 Task: Research Airbnb options in Baghlan, Afghanistan from 4th December, 2023 to 10th December, 2023 for 8 adults, 2 children. Place can be entire room or shared room with 4 bedrooms having 8 beds and 4 bathrooms. Property type can be house. Amenities needed are: wifi,kitchen, pool, gym, breakfast.
Action: Mouse moved to (484, 99)
Screenshot: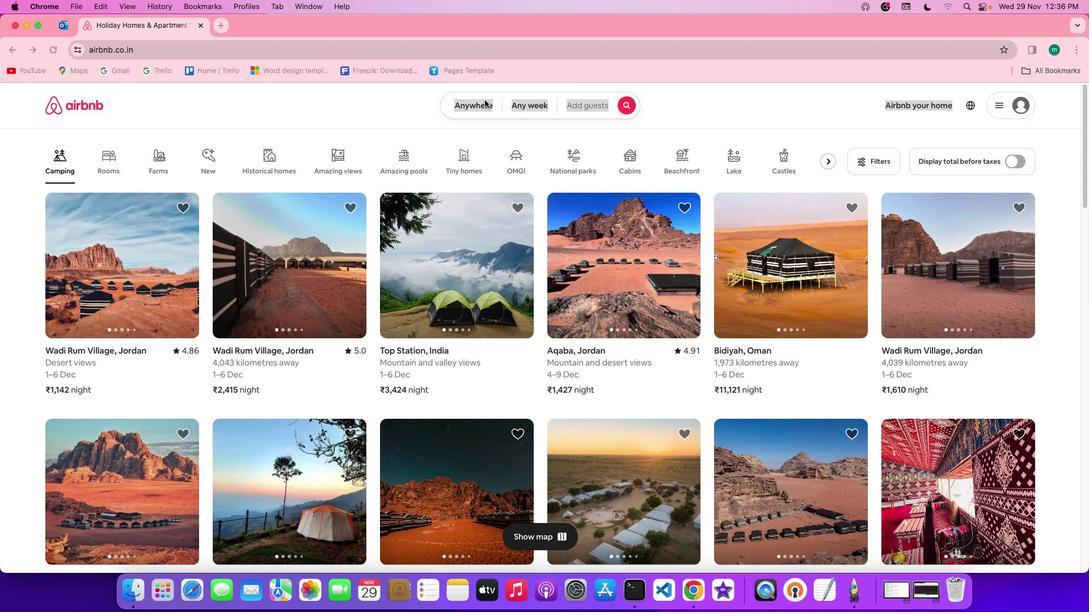 
Action: Mouse pressed left at (484, 99)
Screenshot: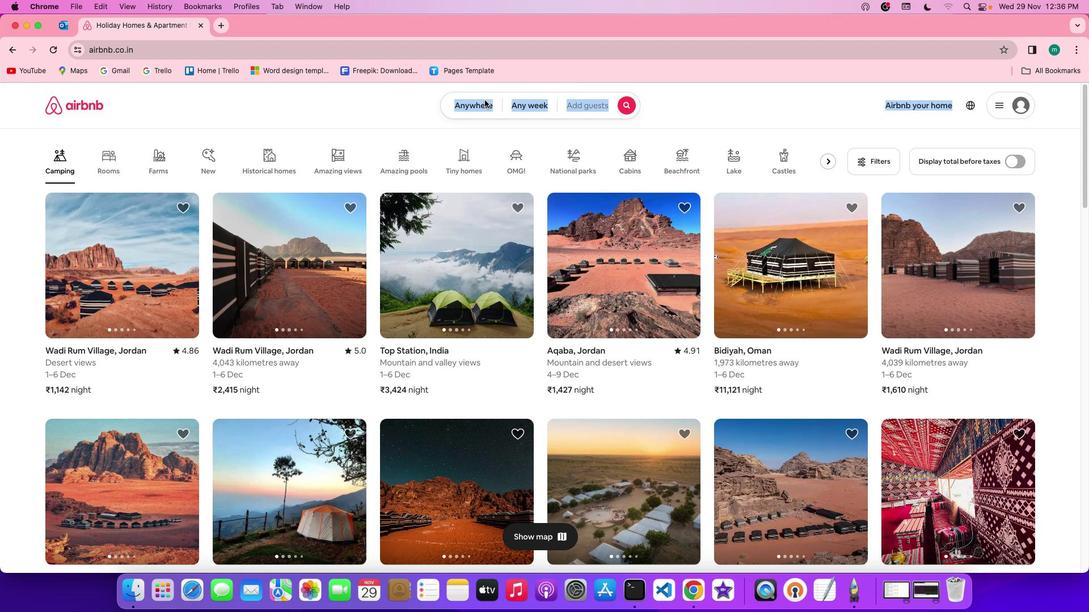 
Action: Mouse pressed left at (484, 99)
Screenshot: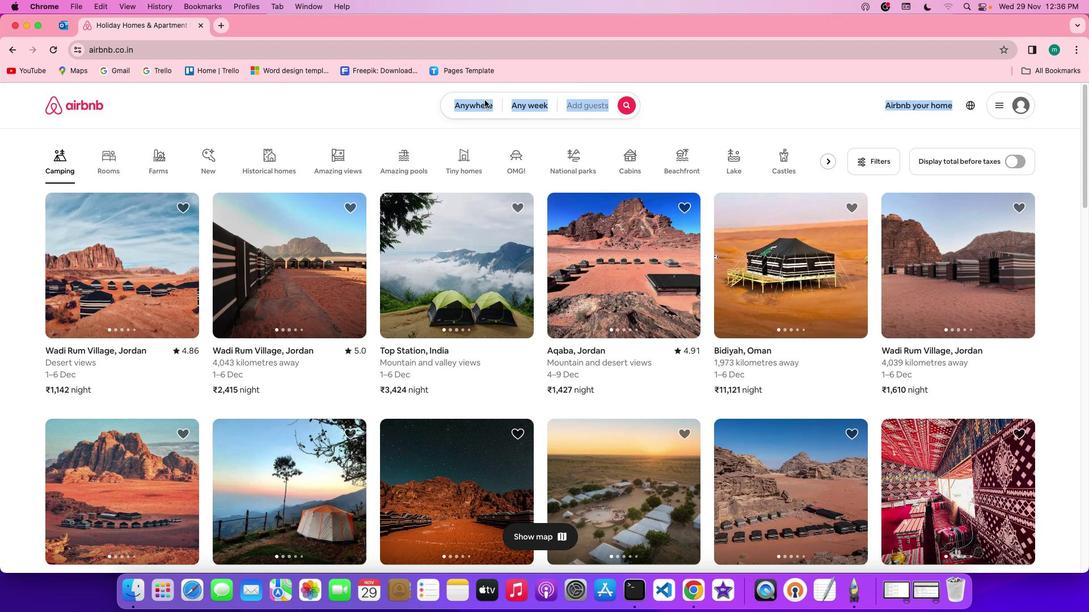
Action: Mouse moved to (396, 148)
Screenshot: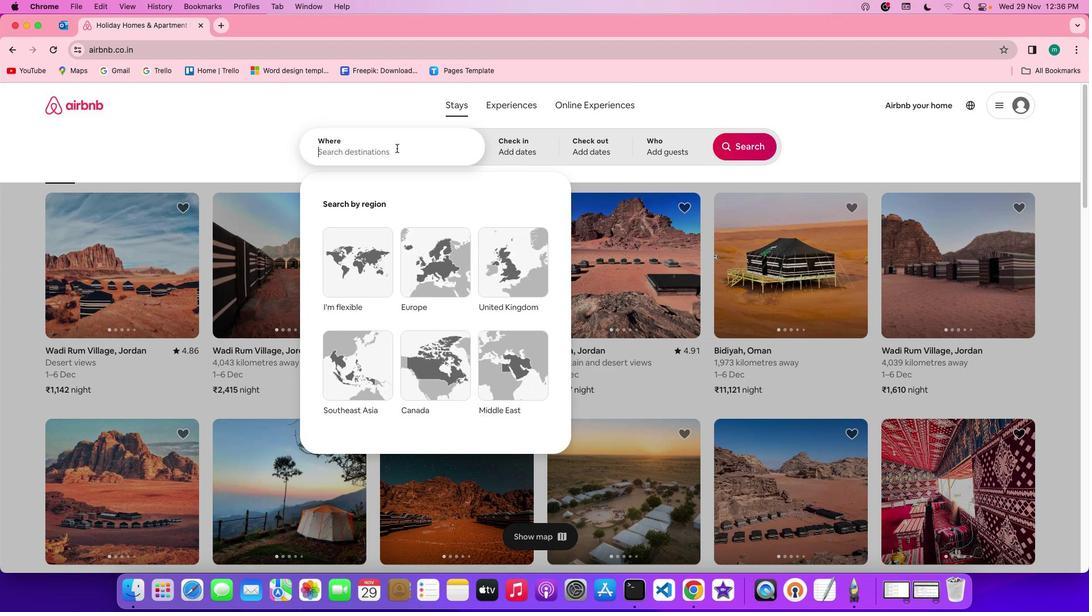 
Action: Mouse pressed left at (396, 148)
Screenshot: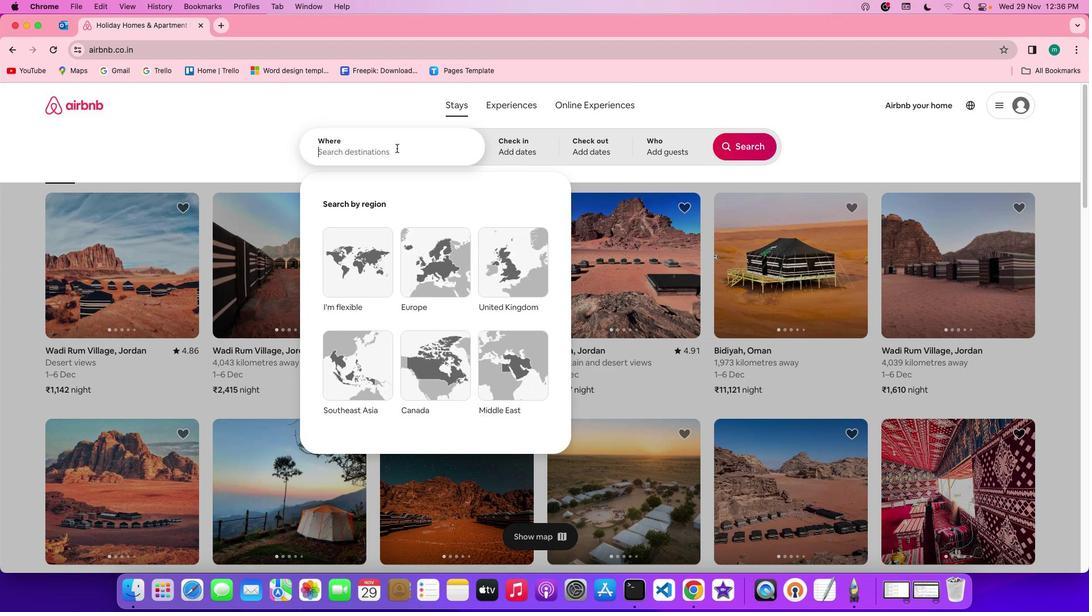 
Action: Key pressed Key.shift'B''a''g''h''l''a''n'','Key.spaceKey.shift'a''g'Key.backspace'f''g''j'Key.backspace'h''a''n''i''s''t''a''n'
Screenshot: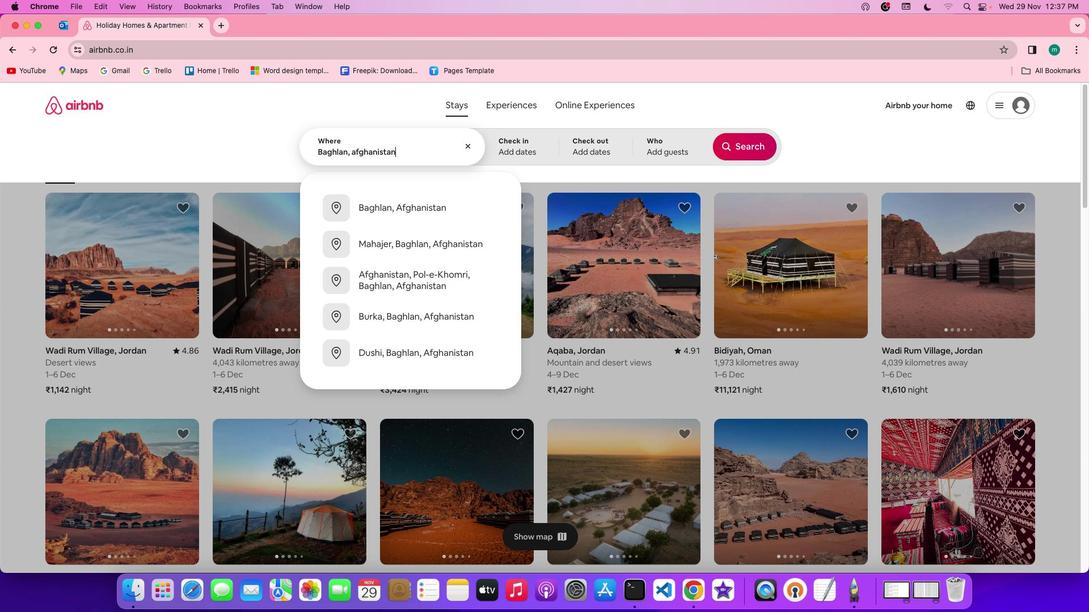 
Action: Mouse moved to (544, 146)
Screenshot: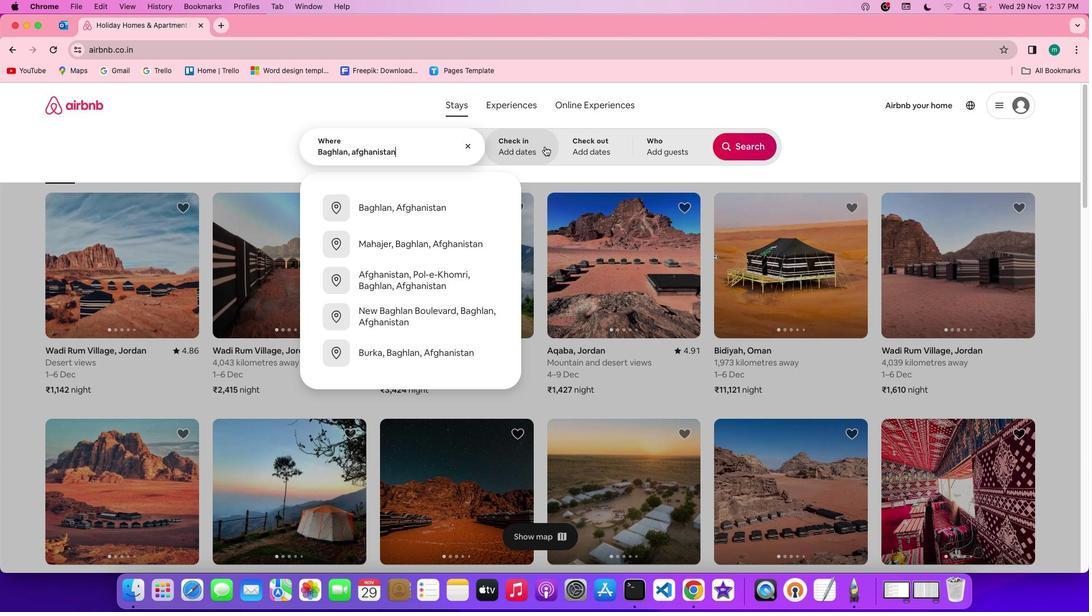 
Action: Mouse pressed left at (544, 146)
Screenshot: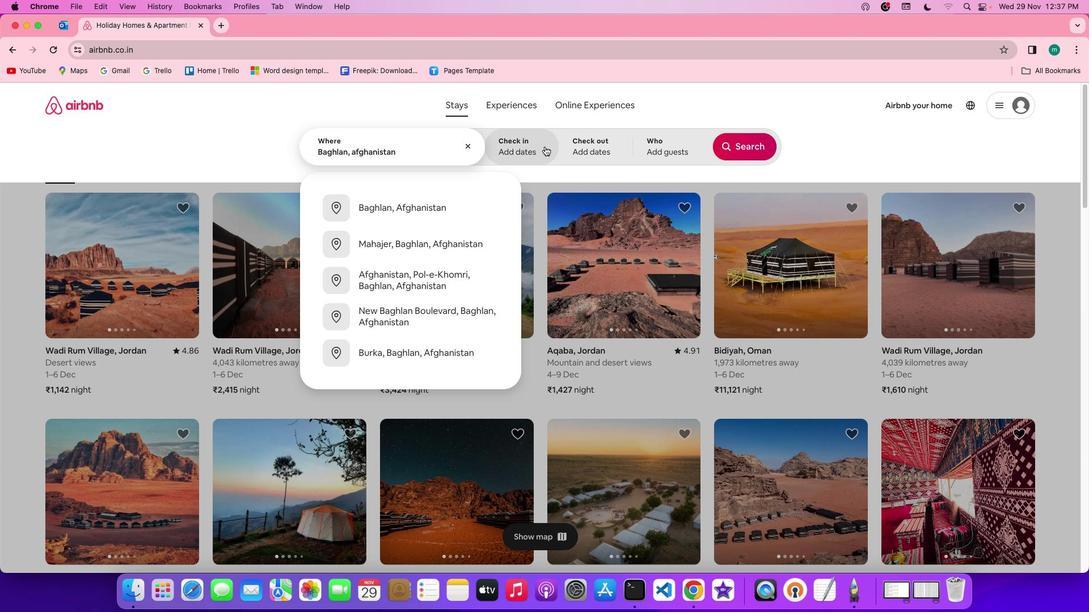
Action: Mouse moved to (586, 316)
Screenshot: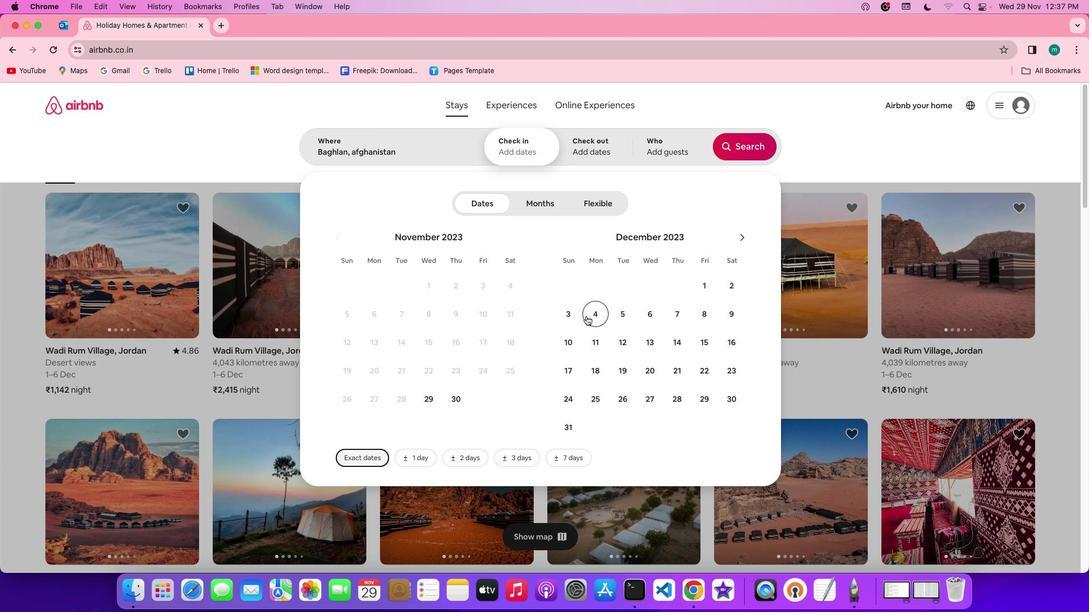 
Action: Mouse pressed left at (586, 316)
Screenshot: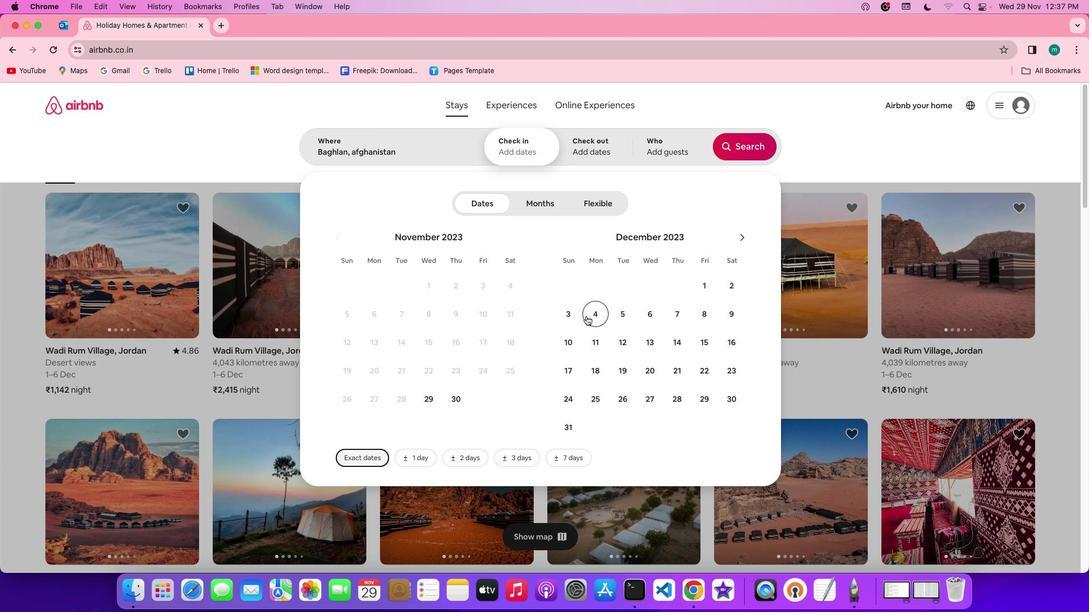 
Action: Mouse moved to (567, 345)
Screenshot: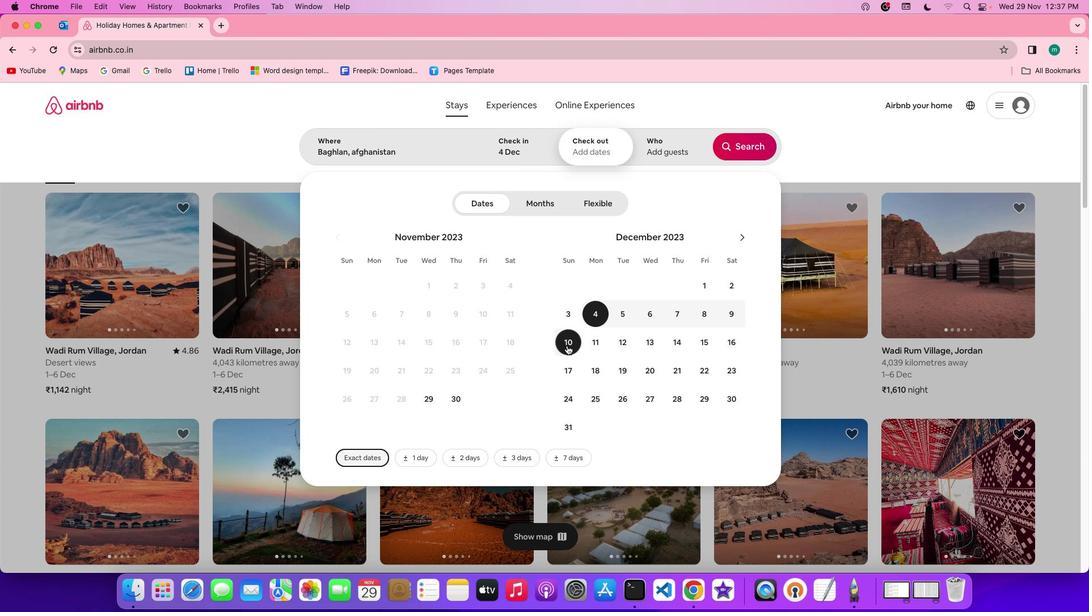 
Action: Mouse pressed left at (567, 345)
Screenshot: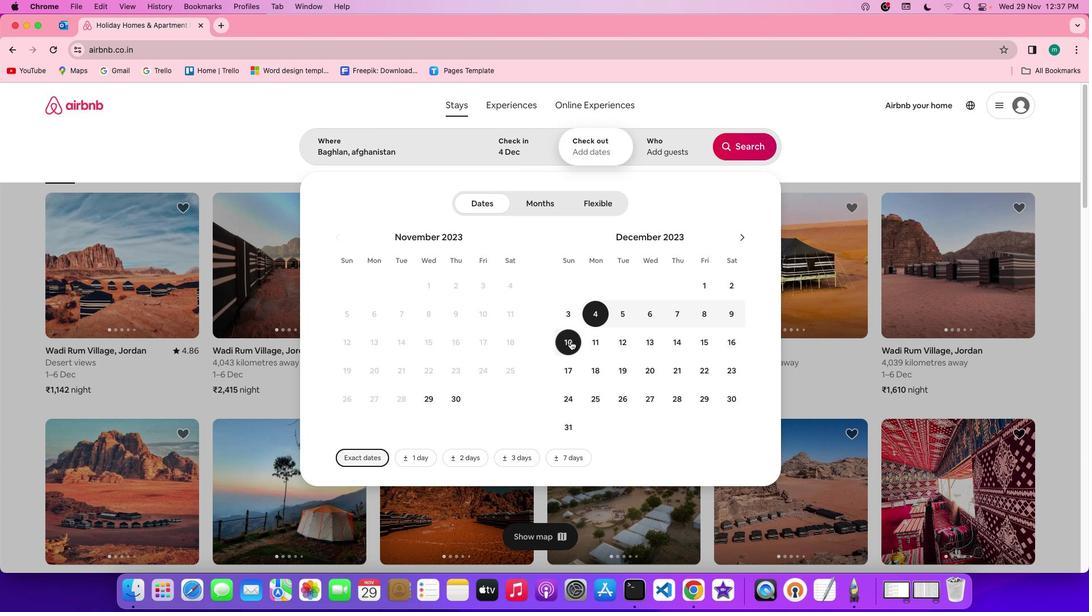 
Action: Mouse moved to (663, 158)
Screenshot: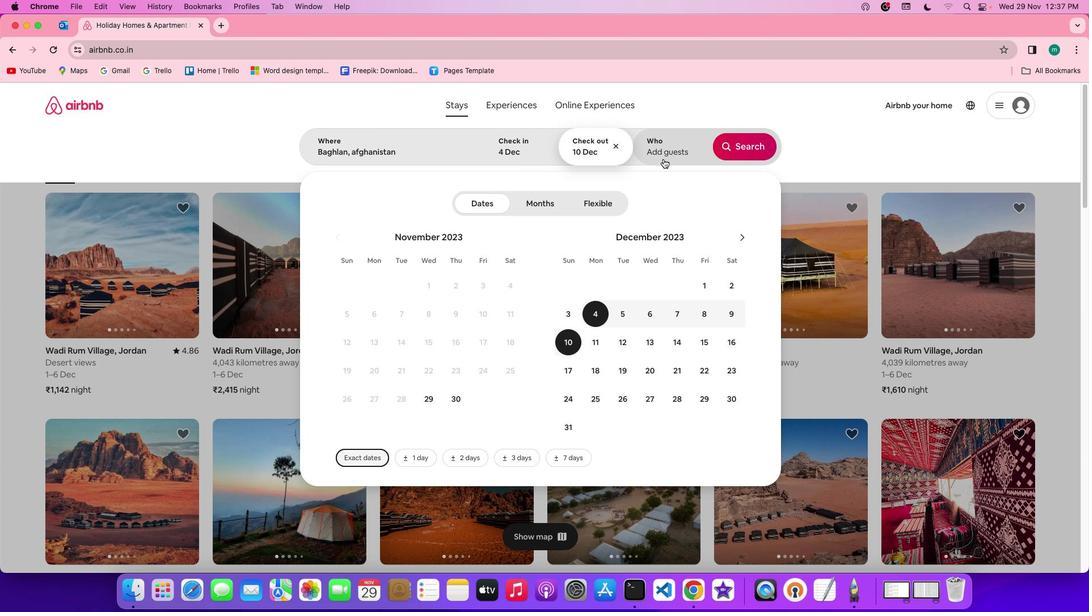 
Action: Mouse pressed left at (663, 158)
Screenshot: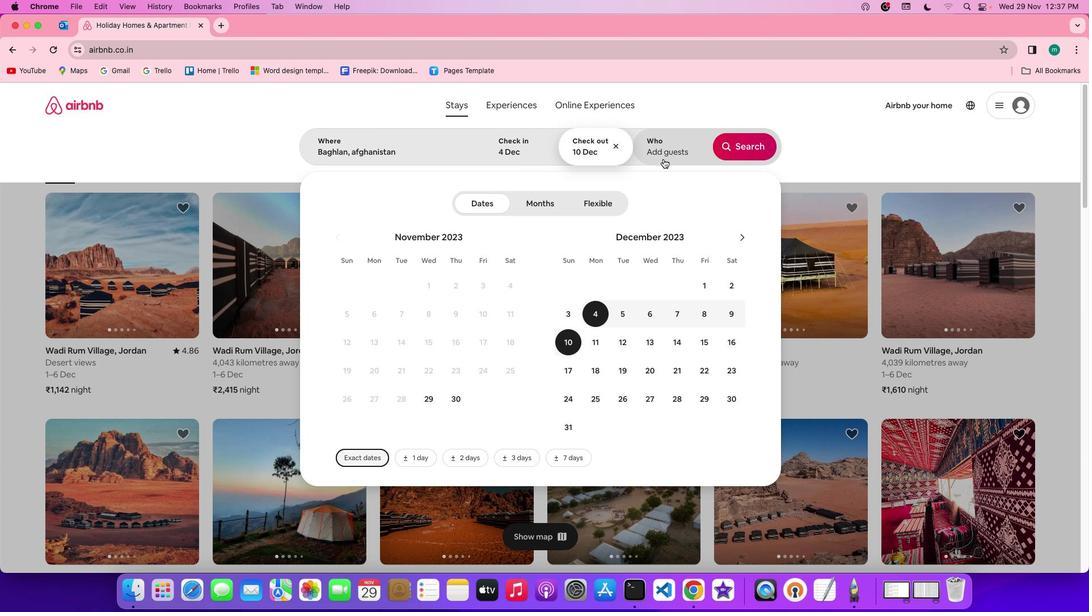 
Action: Mouse moved to (753, 208)
Screenshot: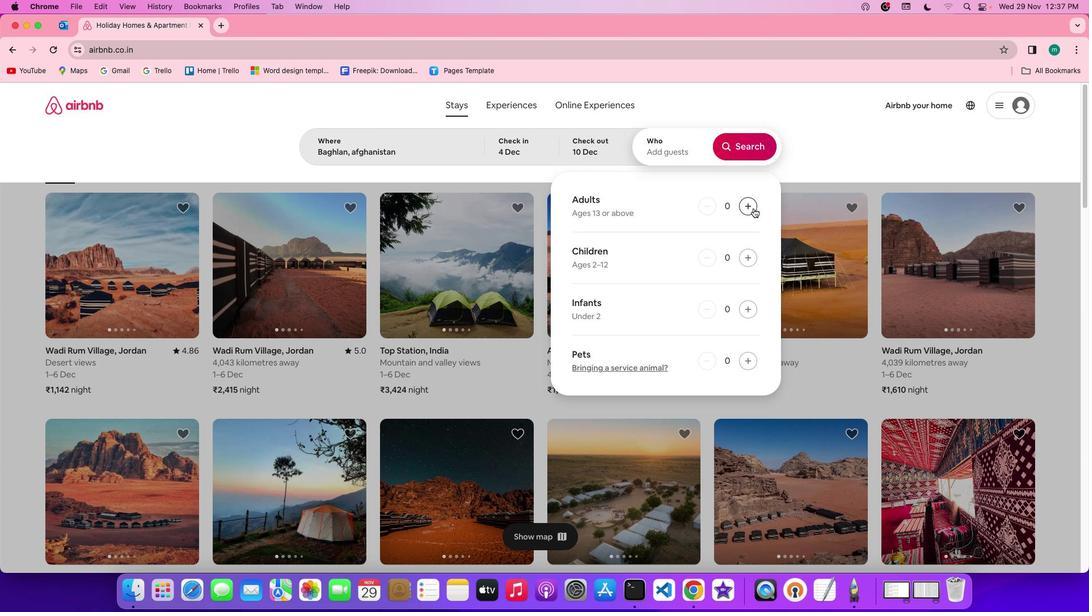 
Action: Mouse pressed left at (753, 208)
Screenshot: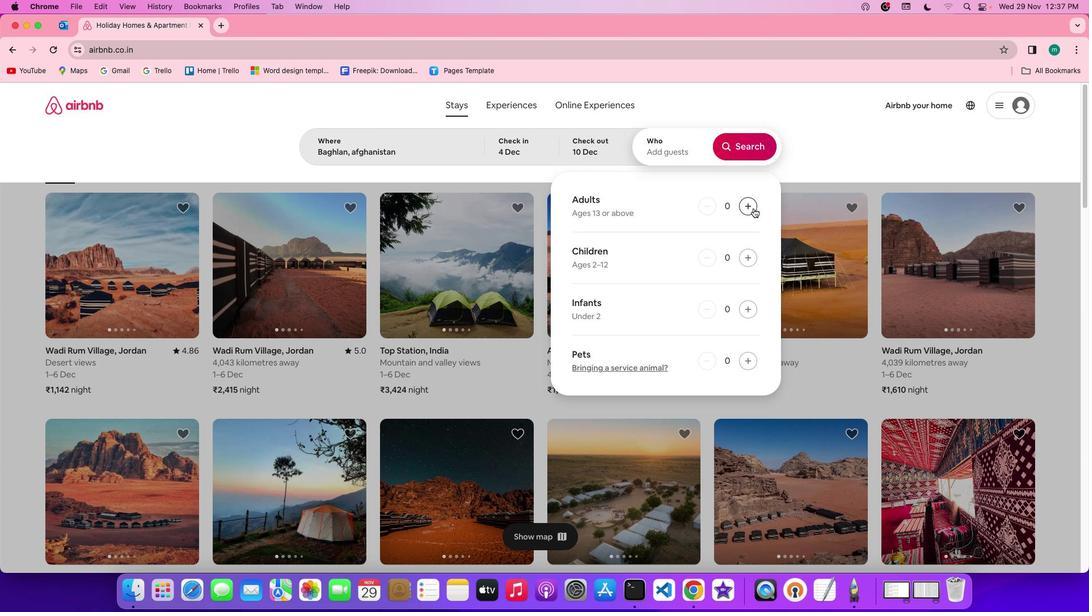 
Action: Mouse pressed left at (753, 208)
Screenshot: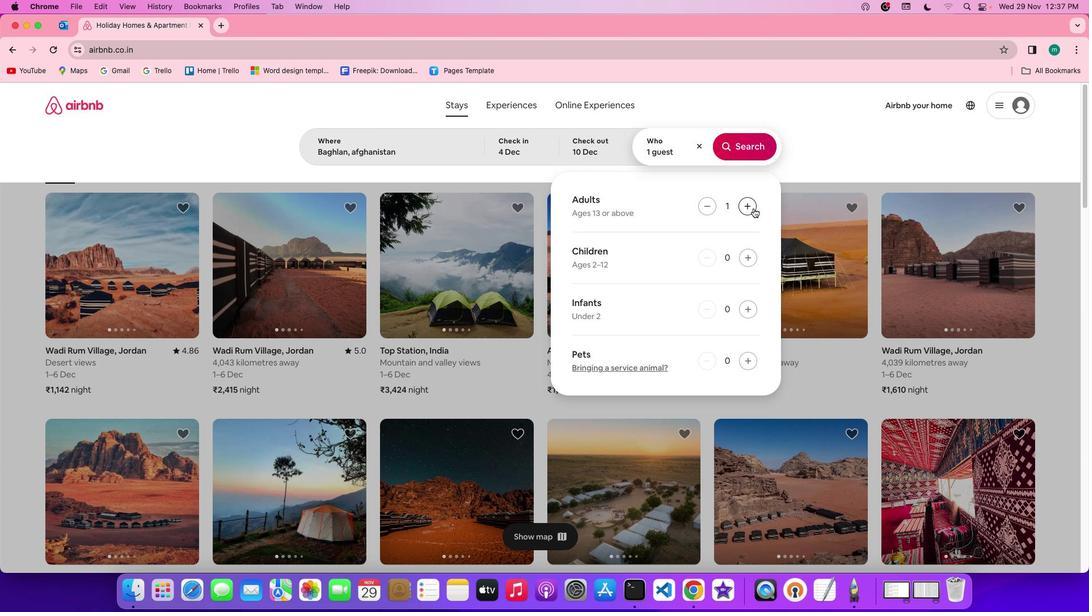 
Action: Mouse pressed left at (753, 208)
Screenshot: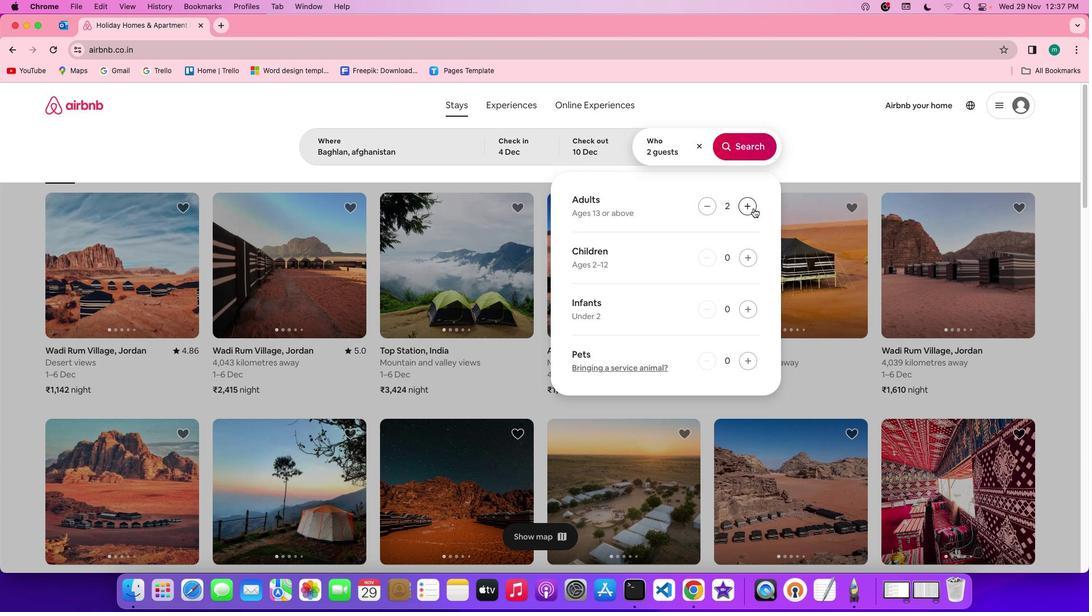 
Action: Mouse pressed left at (753, 208)
Screenshot: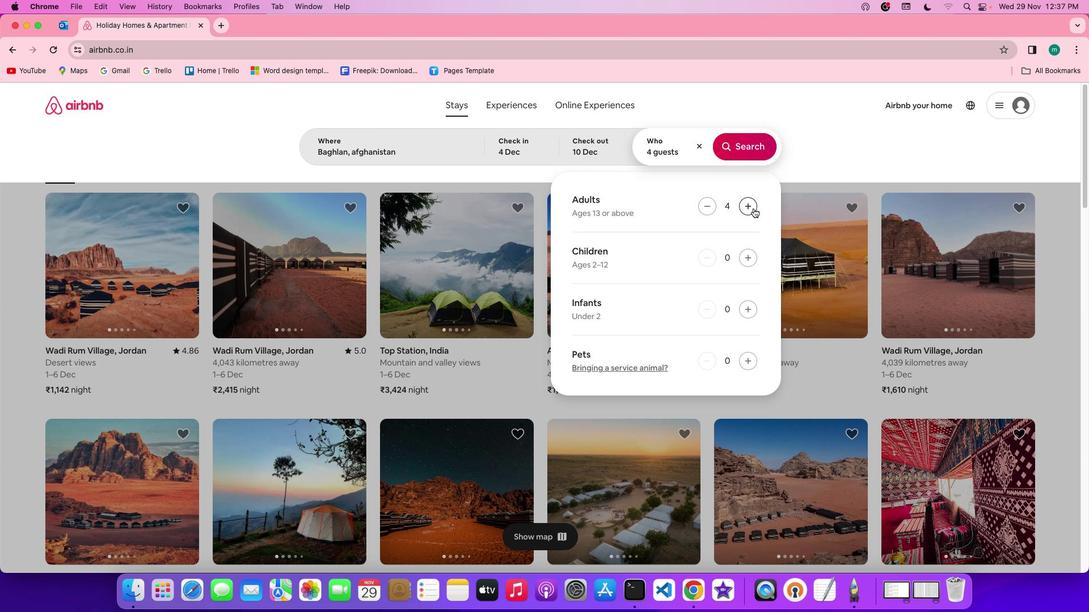 
Action: Mouse pressed left at (753, 208)
Screenshot: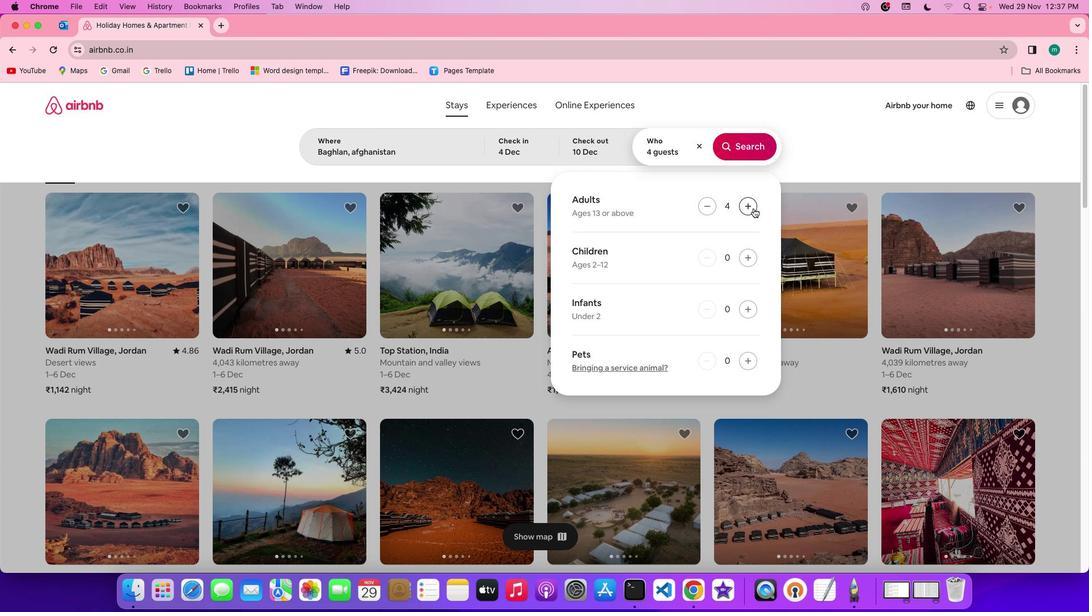 
Action: Mouse pressed left at (753, 208)
Screenshot: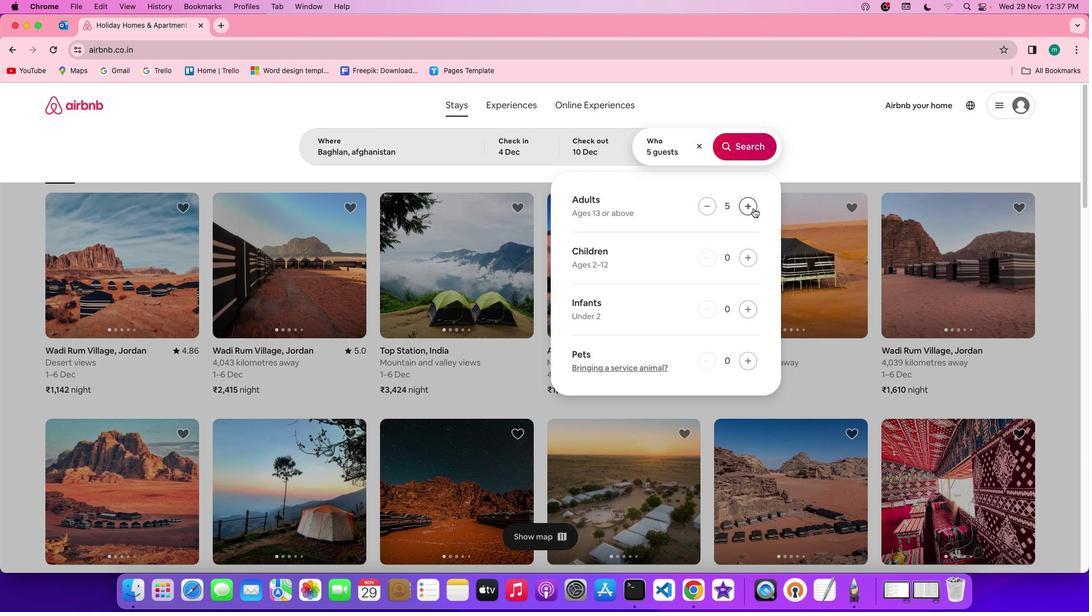 
Action: Mouse pressed left at (753, 208)
Screenshot: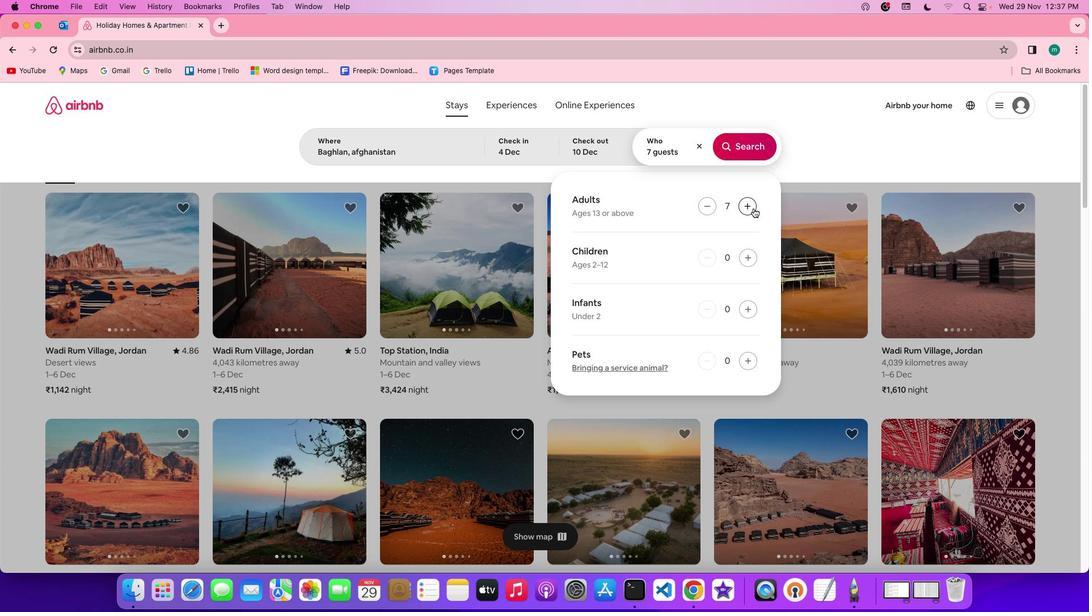 
Action: Mouse pressed left at (753, 208)
Screenshot: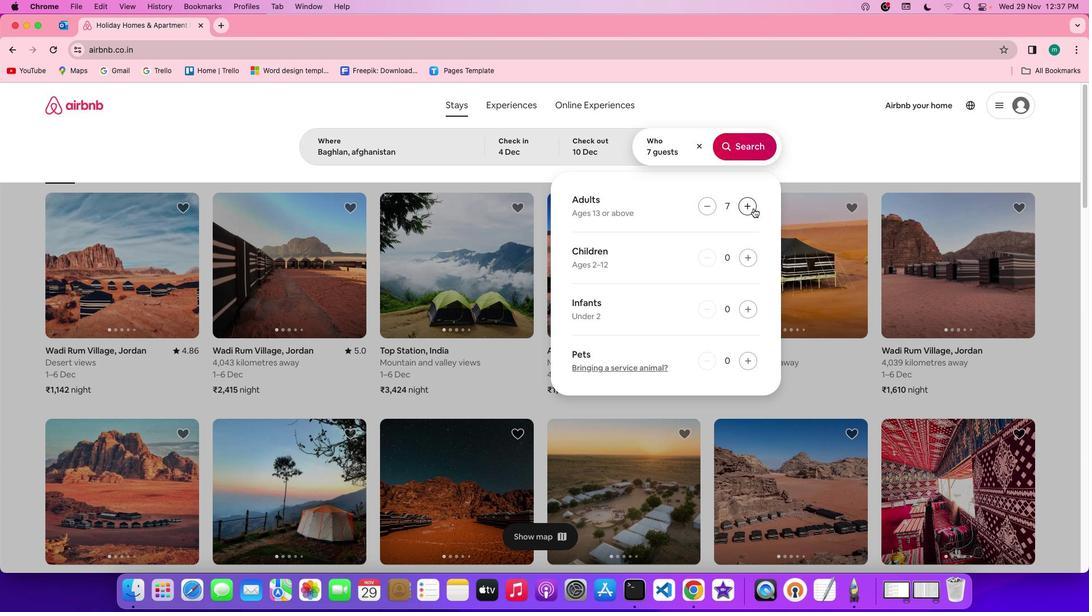 
Action: Mouse moved to (755, 258)
Screenshot: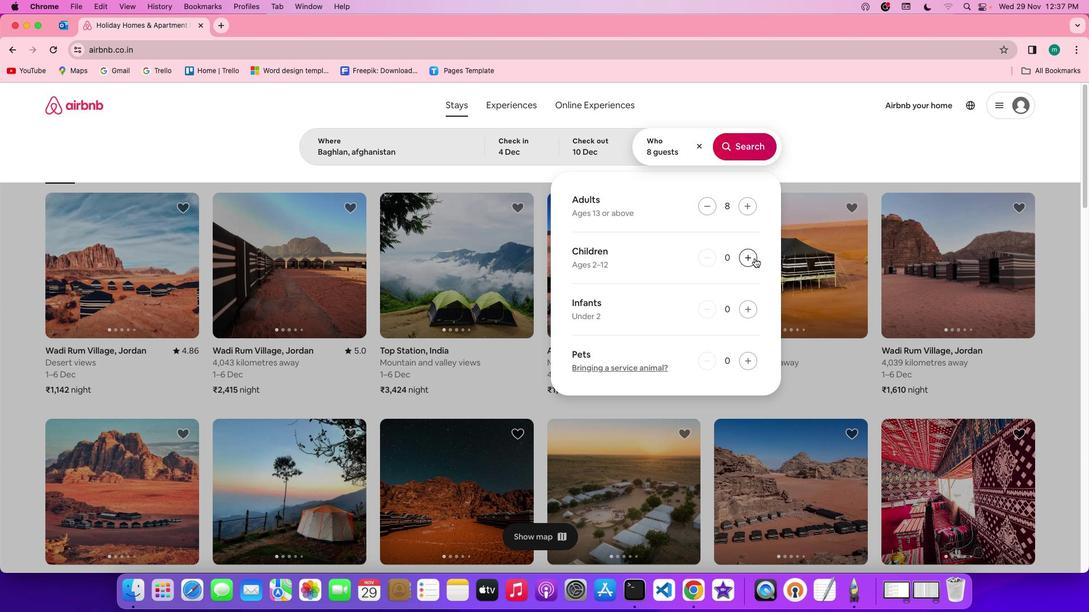 
Action: Mouse pressed left at (755, 258)
Screenshot: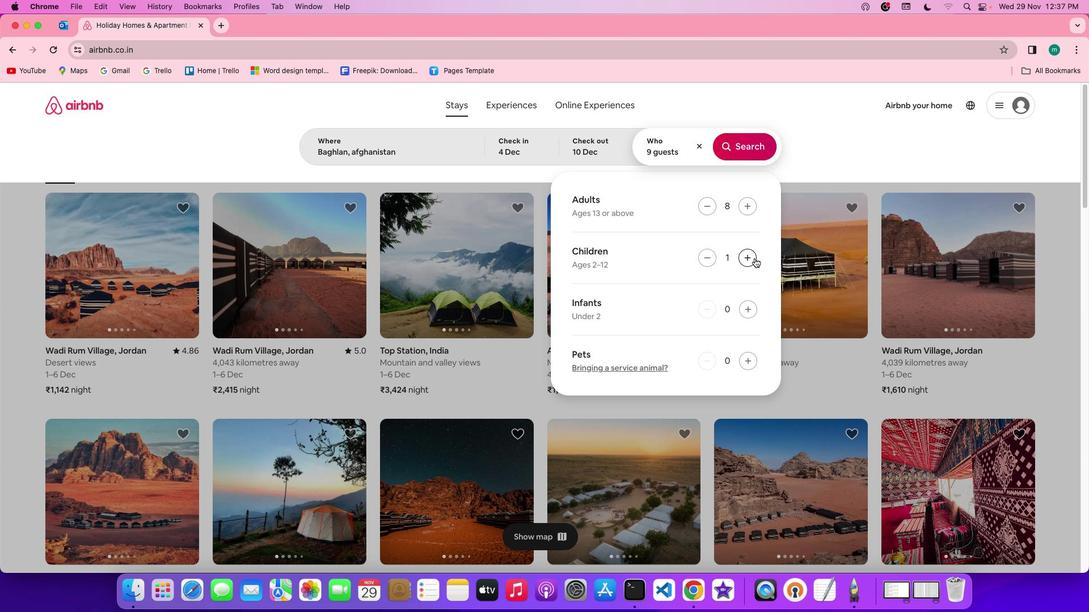 
Action: Mouse moved to (755, 258)
Screenshot: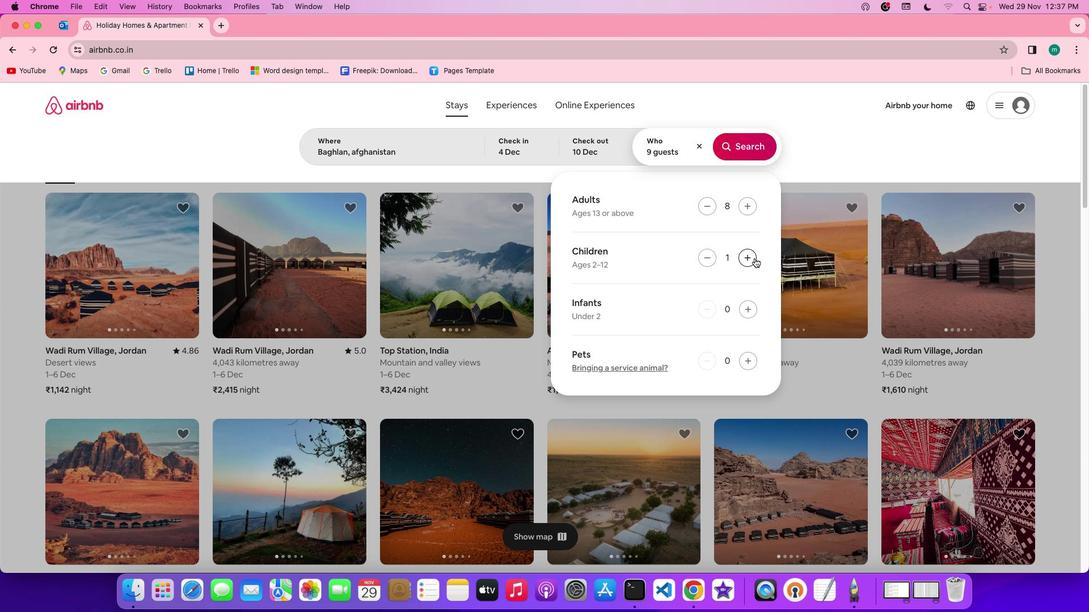 
Action: Mouse pressed left at (755, 258)
Screenshot: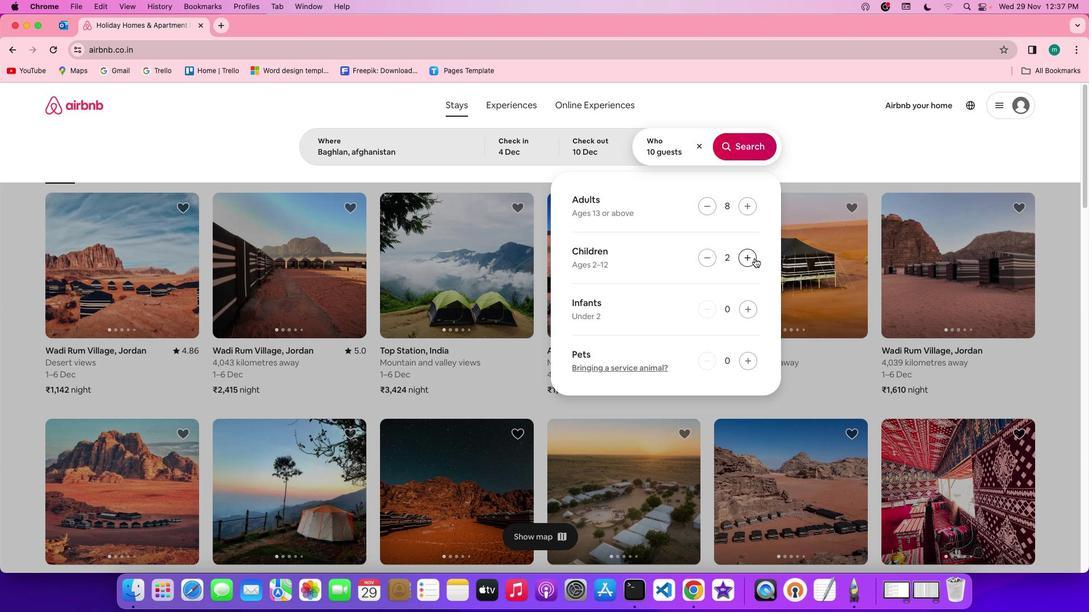 
Action: Mouse moved to (741, 153)
Screenshot: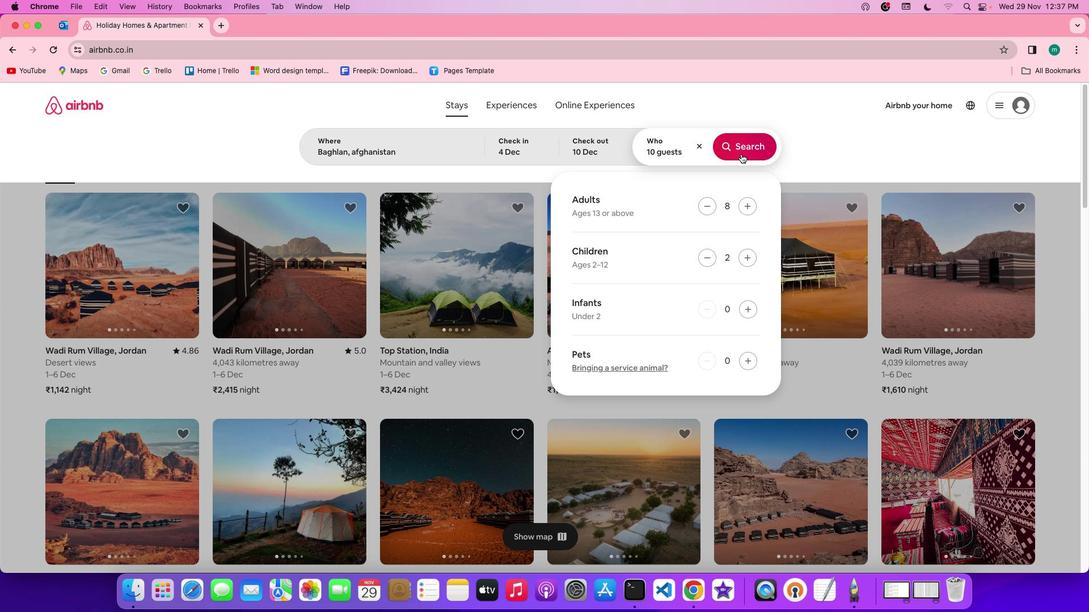
Action: Mouse pressed left at (741, 153)
Screenshot: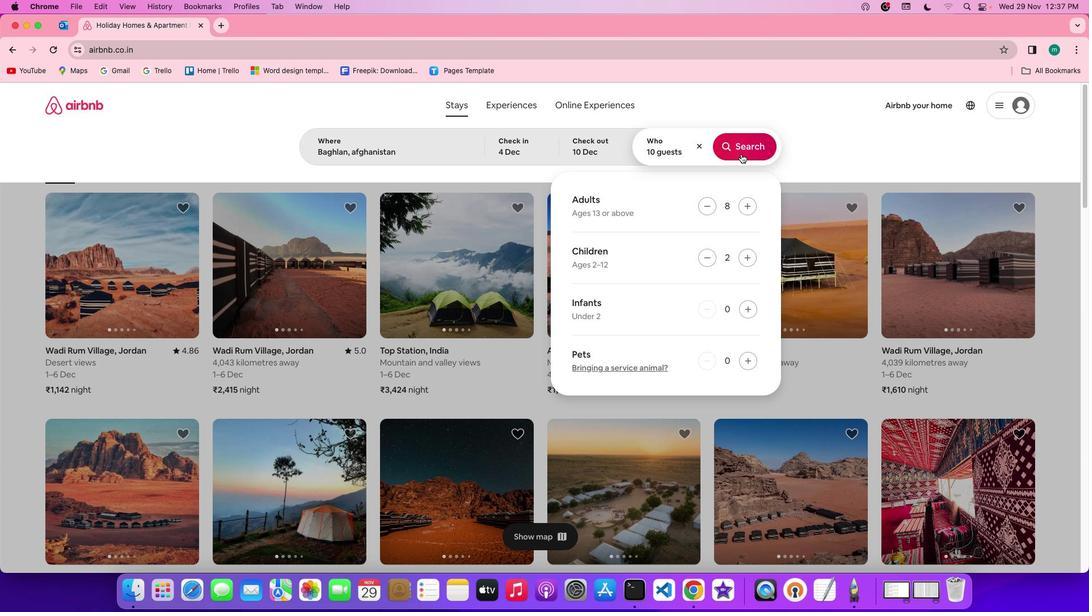 
Action: Mouse moved to (901, 149)
Screenshot: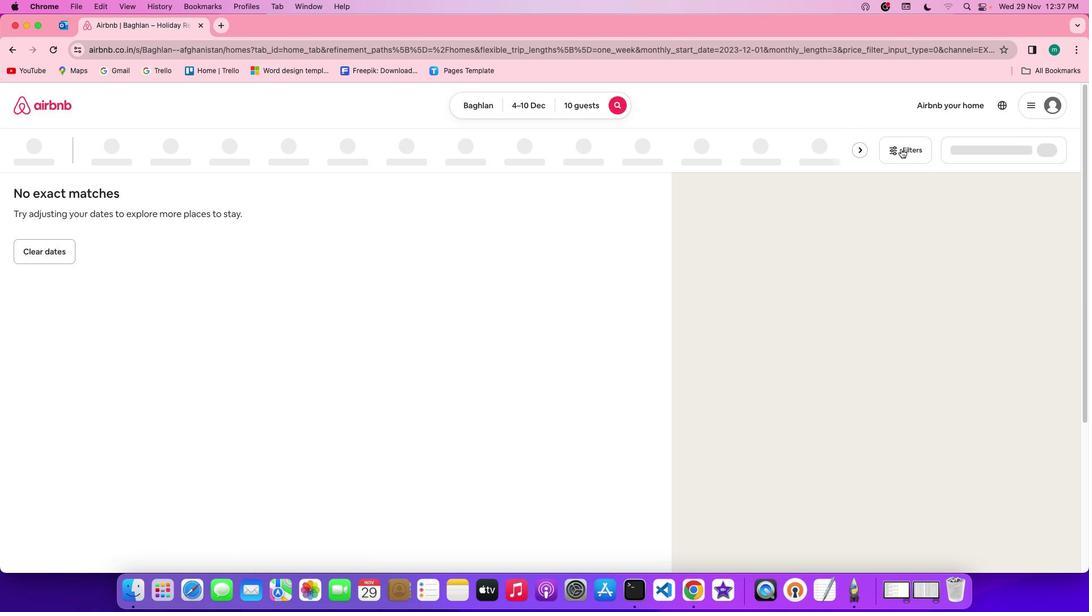 
Action: Mouse pressed left at (901, 149)
Screenshot: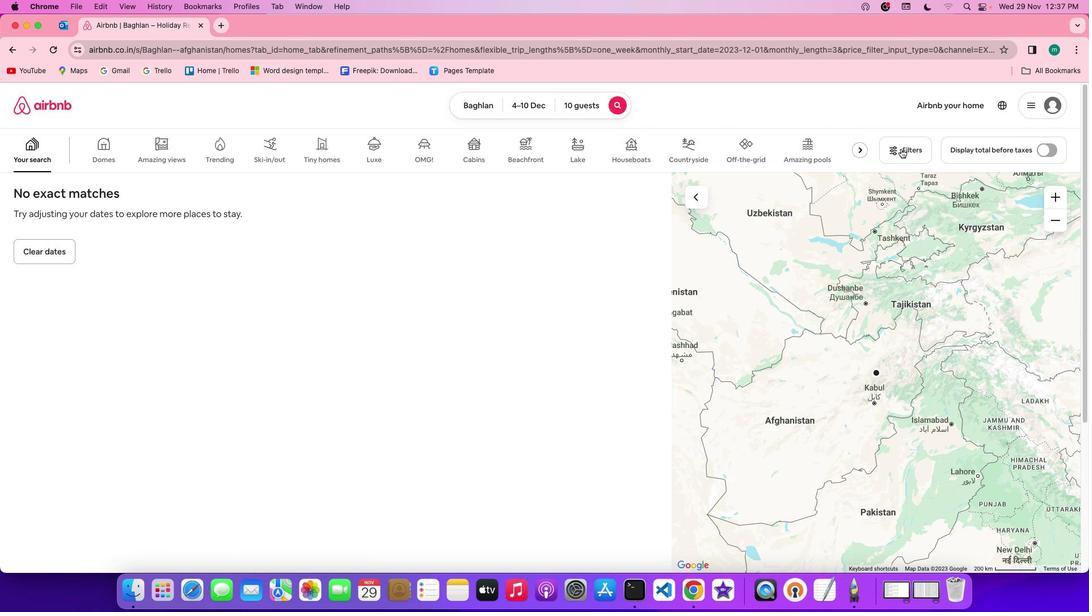 
Action: Mouse moved to (638, 313)
Screenshot: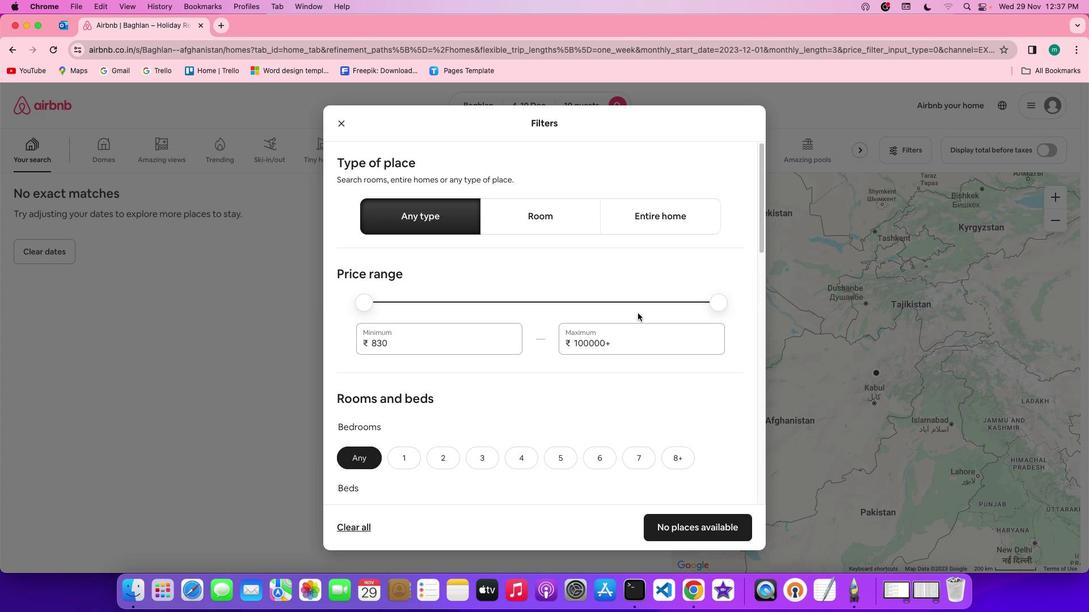 
Action: Mouse scrolled (638, 313) with delta (0, 0)
Screenshot: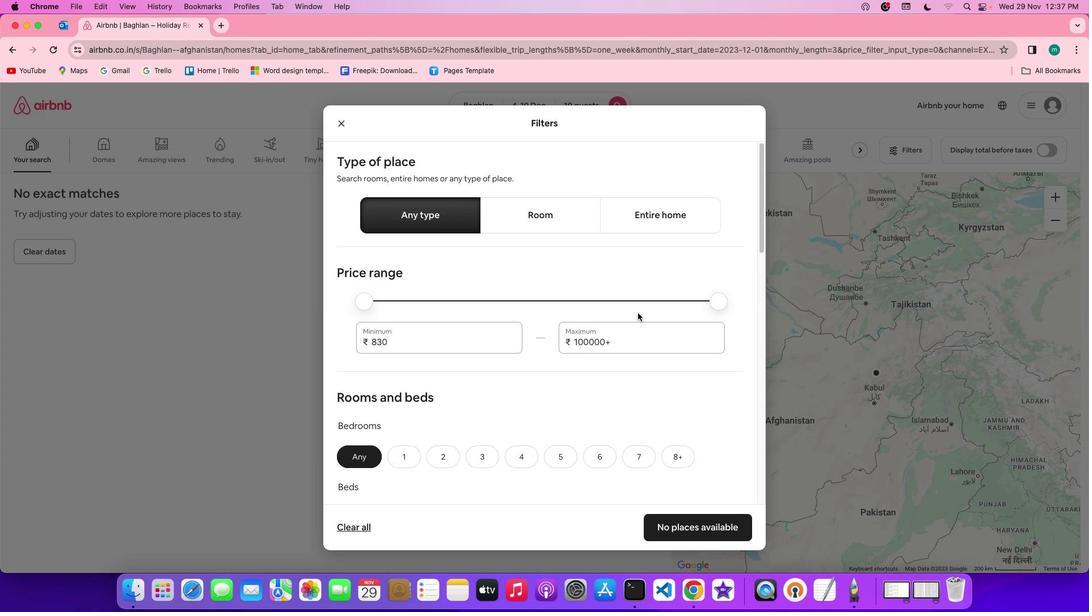 
Action: Mouse scrolled (638, 313) with delta (0, 0)
Screenshot: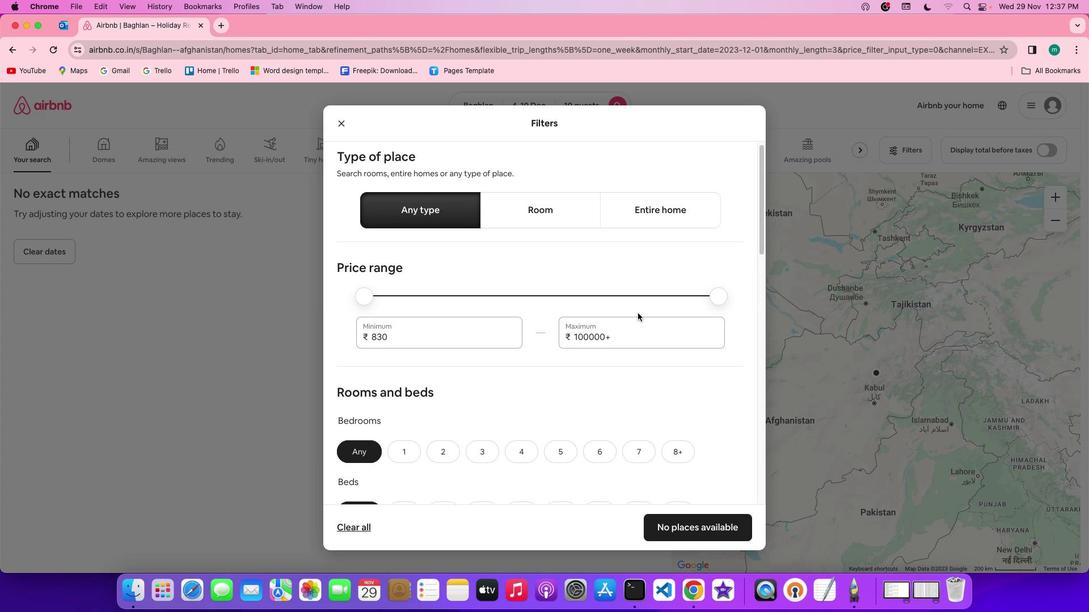 
Action: Mouse scrolled (638, 313) with delta (0, 0)
Screenshot: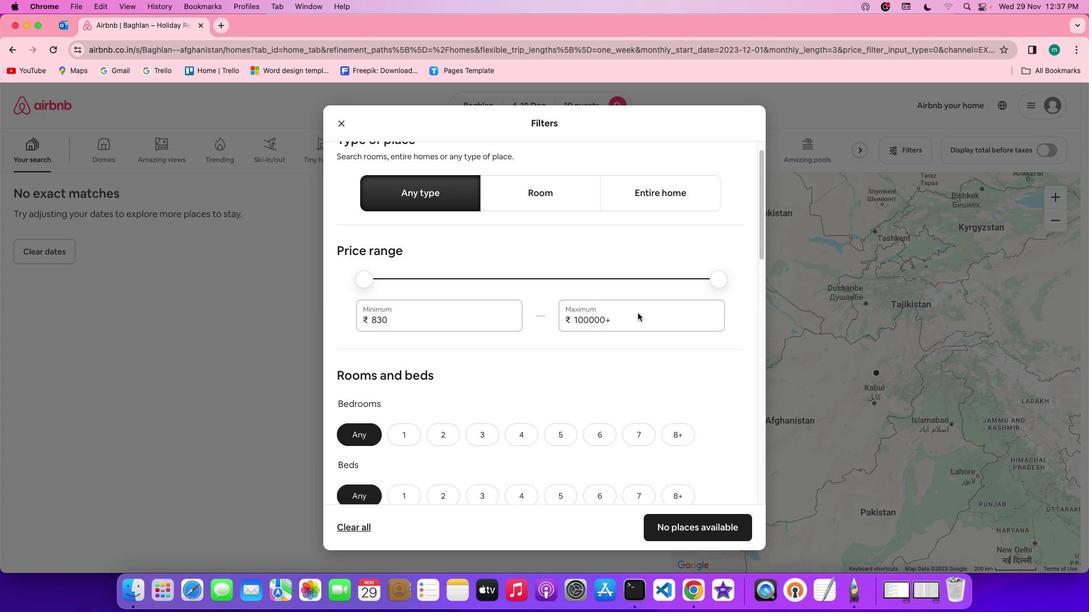
Action: Mouse scrolled (638, 313) with delta (0, 0)
Screenshot: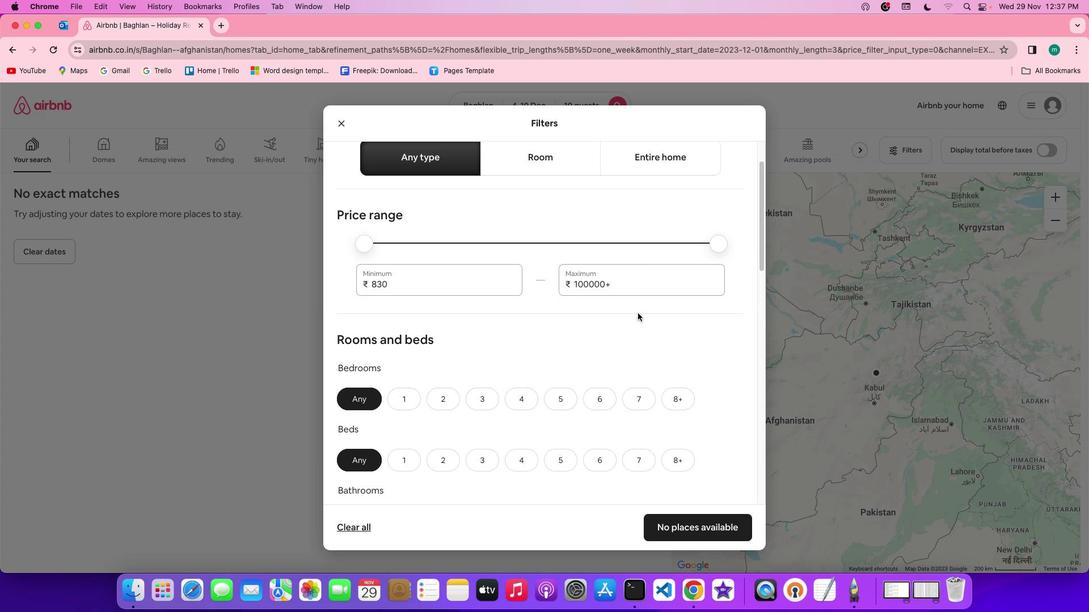 
Action: Mouse scrolled (638, 313) with delta (0, 0)
Screenshot: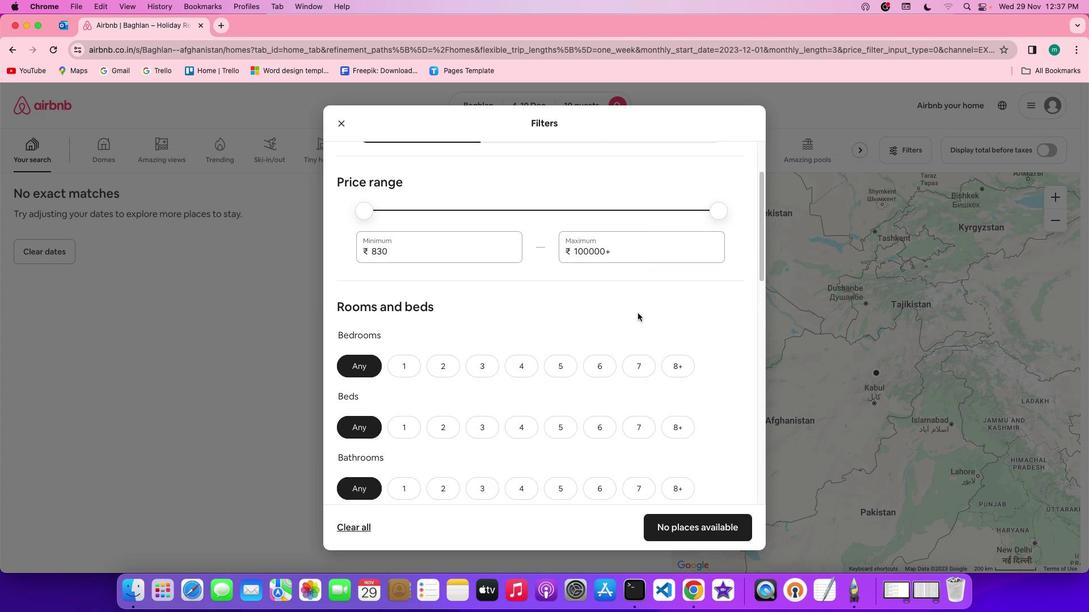 
Action: Mouse scrolled (638, 313) with delta (0, 0)
Screenshot: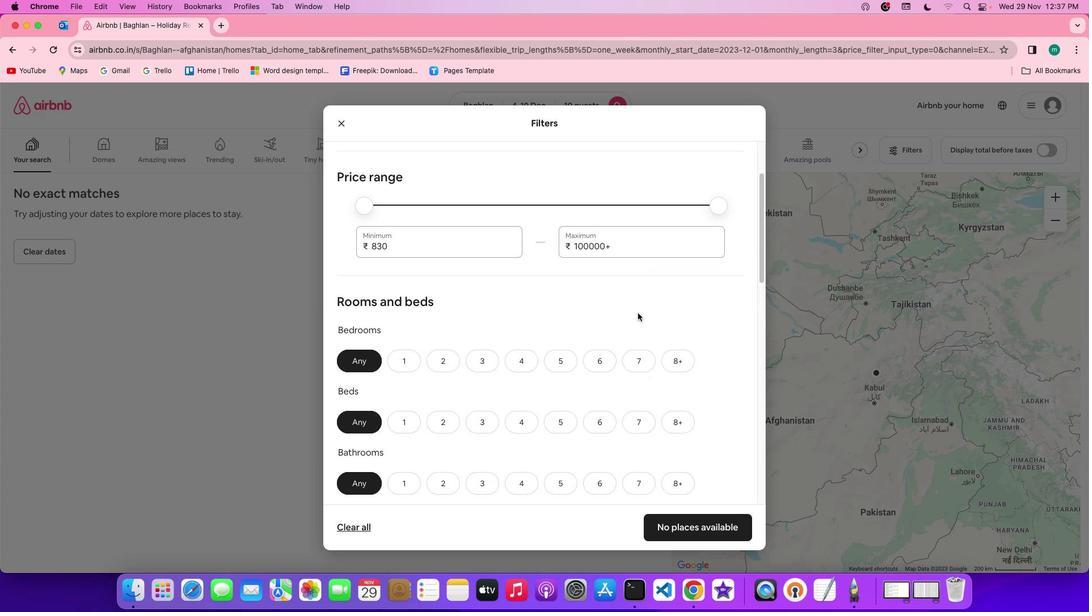 
Action: Mouse scrolled (638, 313) with delta (0, -1)
Screenshot: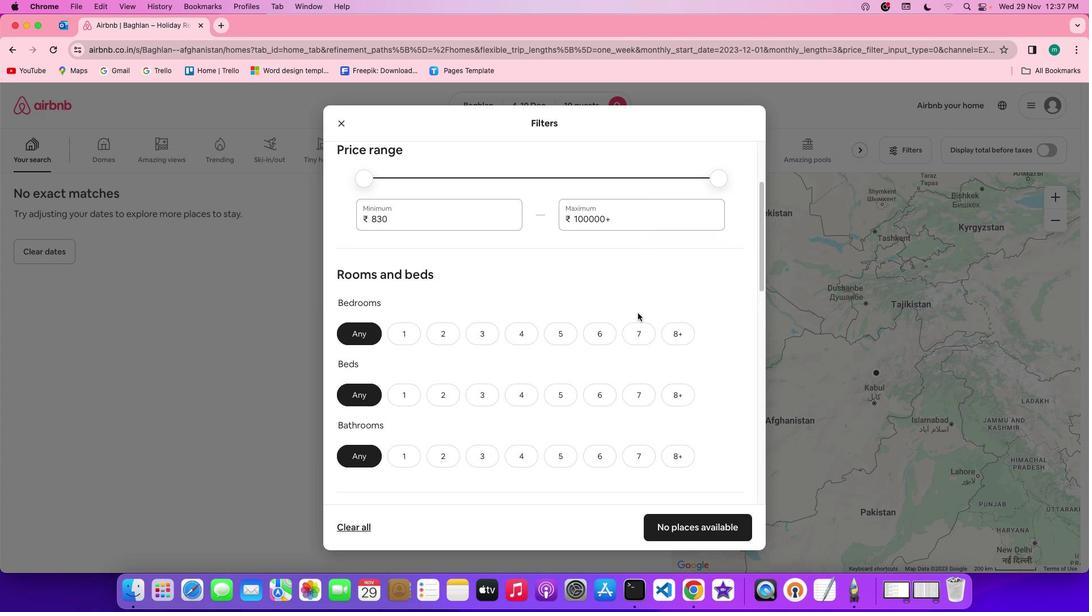 
Action: Mouse scrolled (638, 313) with delta (0, 0)
Screenshot: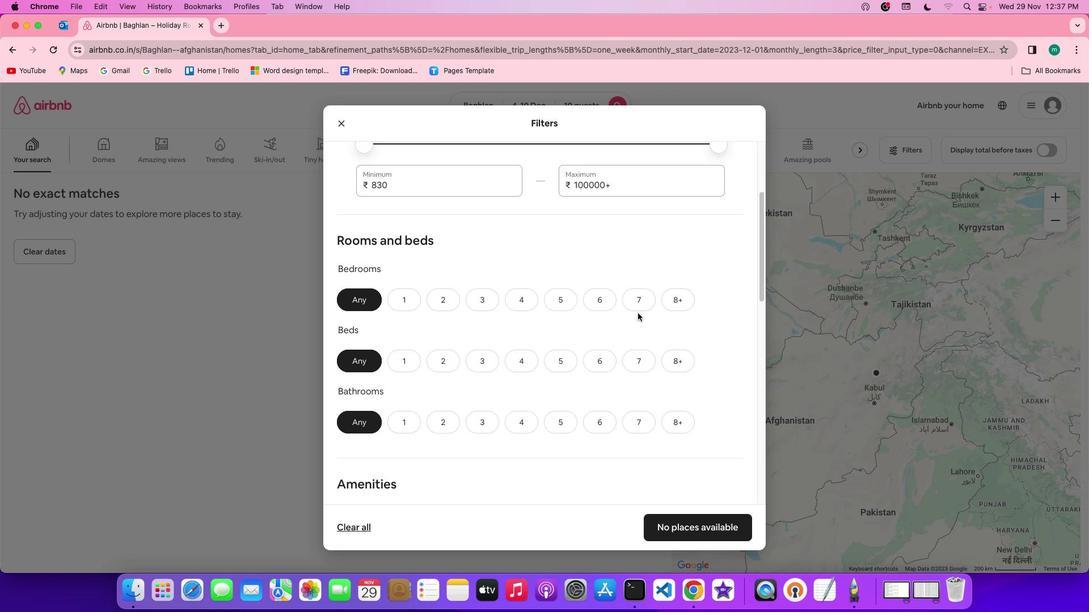 
Action: Mouse scrolled (638, 313) with delta (0, 0)
Screenshot: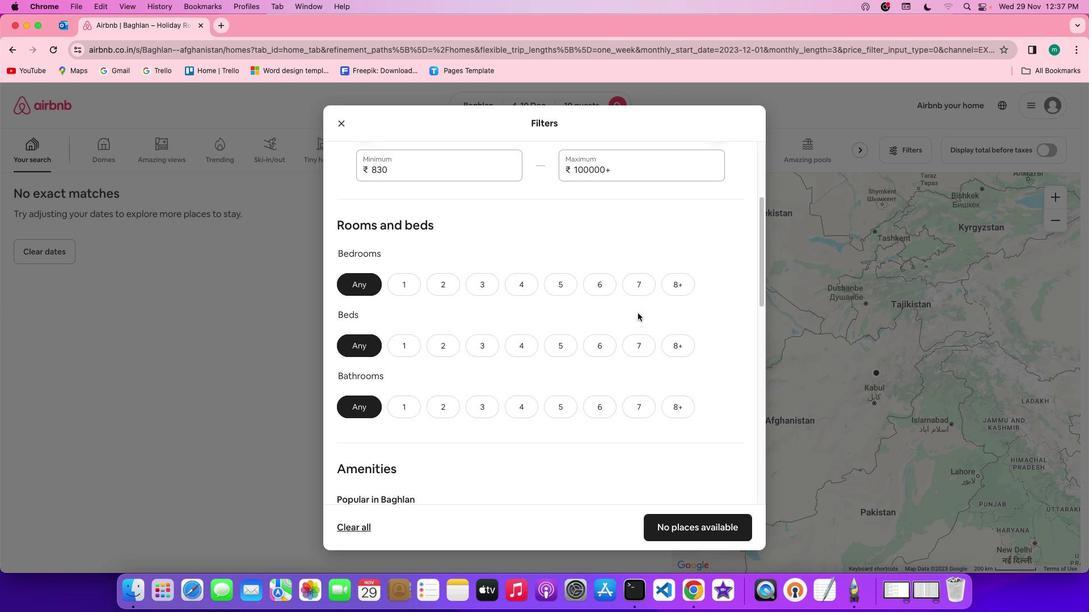 
Action: Mouse scrolled (638, 313) with delta (0, -1)
Screenshot: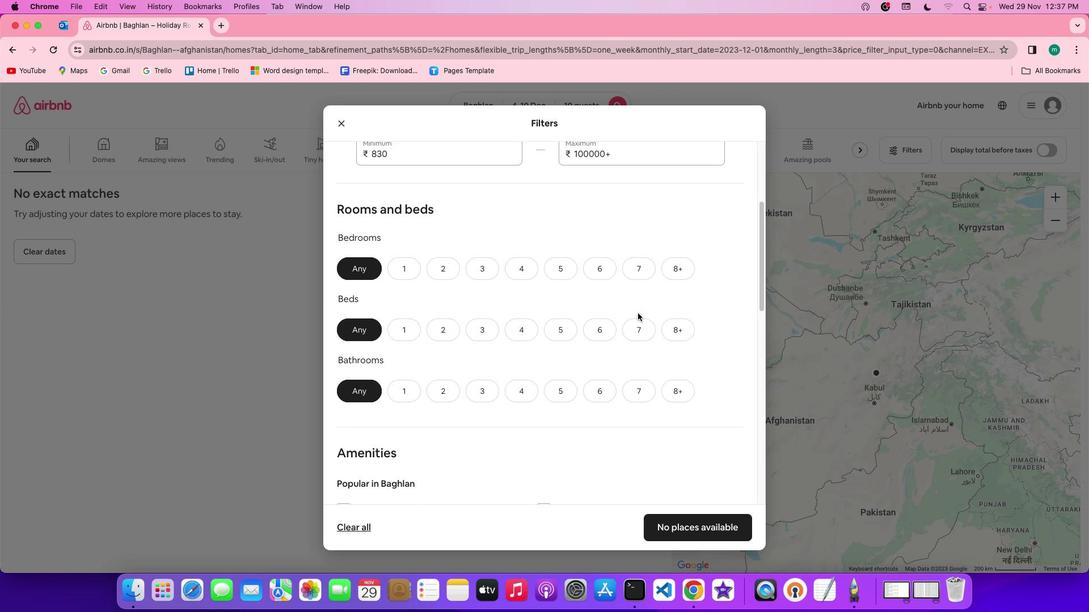 
Action: Mouse scrolled (638, 313) with delta (0, -1)
Screenshot: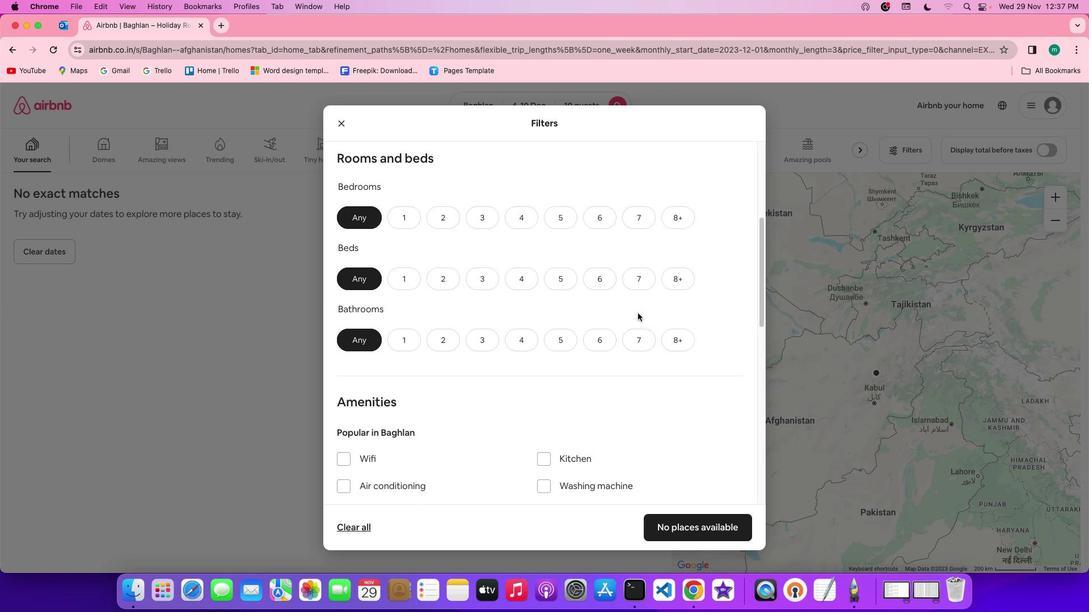 
Action: Mouse scrolled (638, 313) with delta (0, 0)
Screenshot: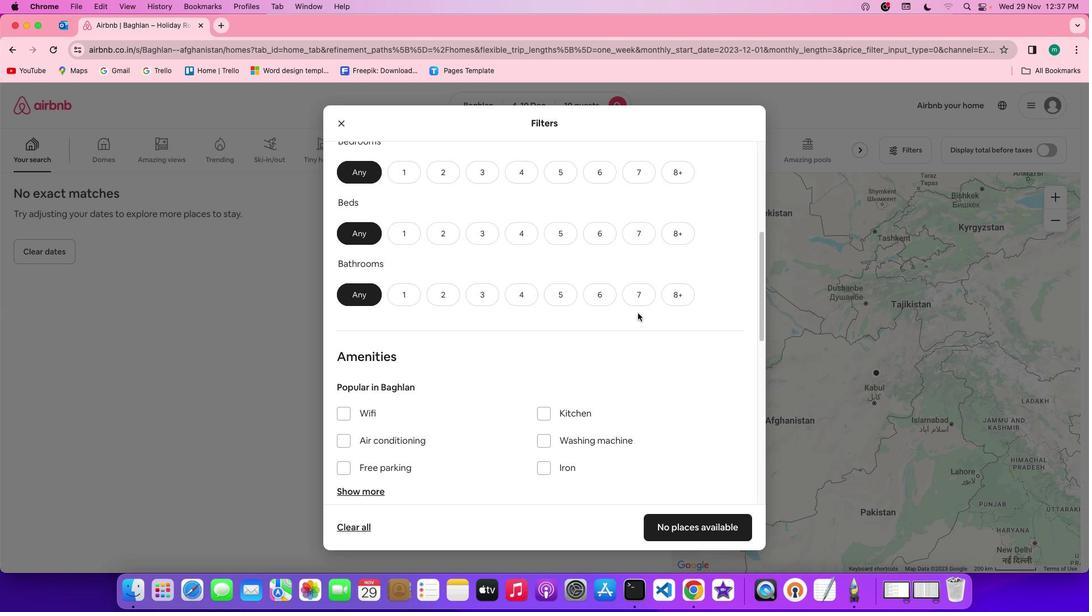 
Action: Mouse scrolled (638, 313) with delta (0, 0)
Screenshot: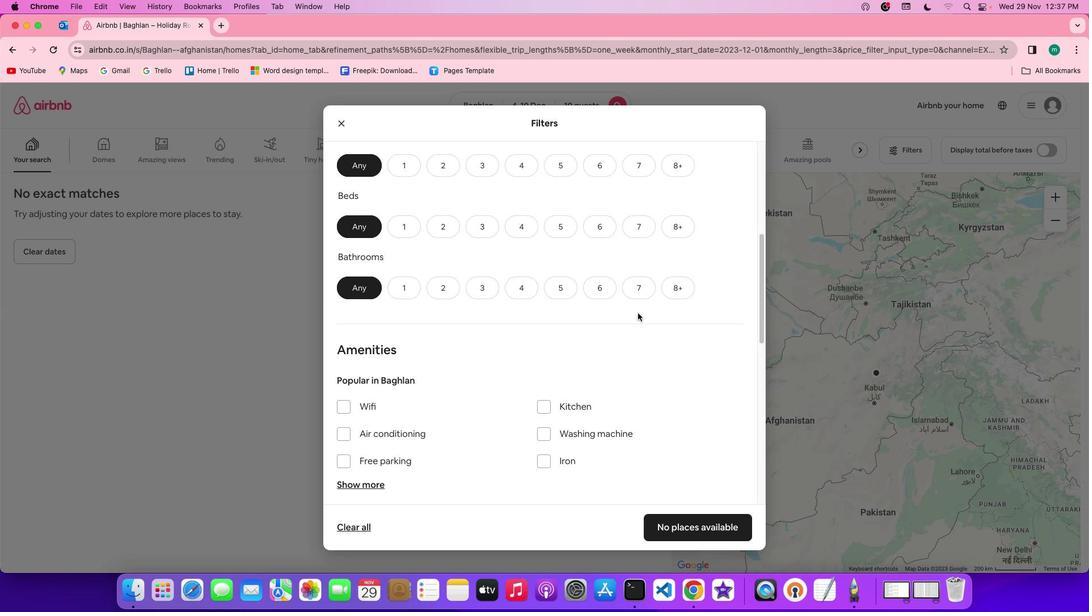 
Action: Mouse scrolled (638, 313) with delta (0, 0)
Screenshot: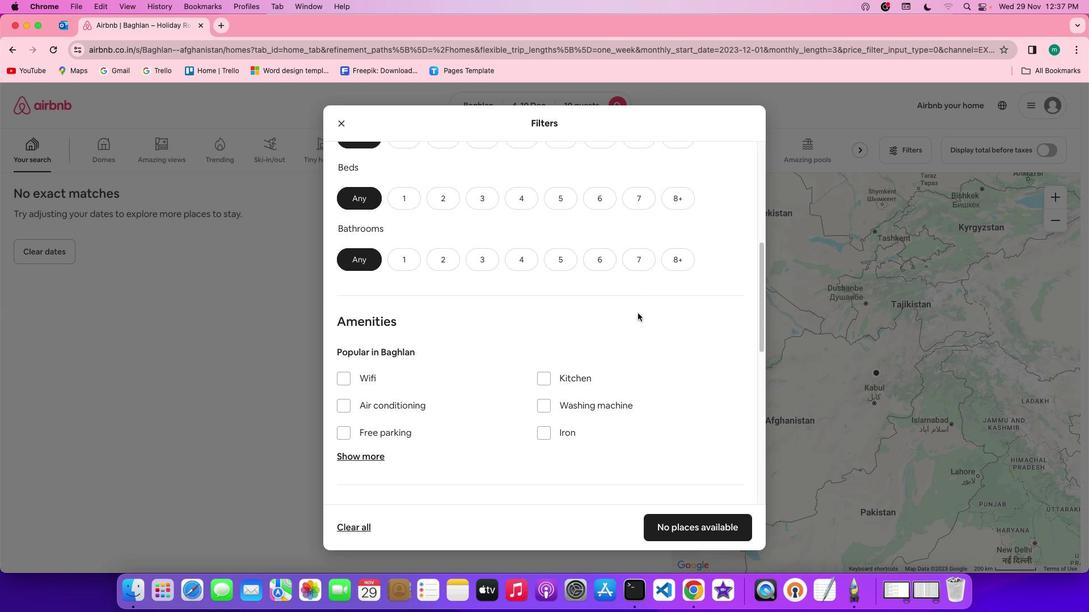 
Action: Mouse moved to (602, 286)
Screenshot: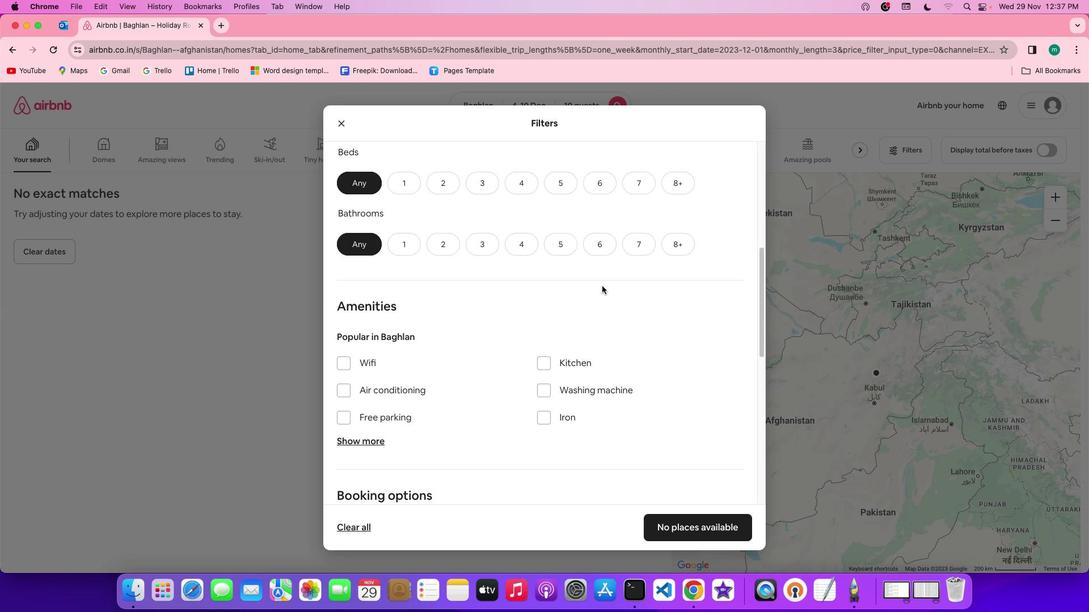 
Action: Mouse scrolled (602, 286) with delta (0, 0)
Screenshot: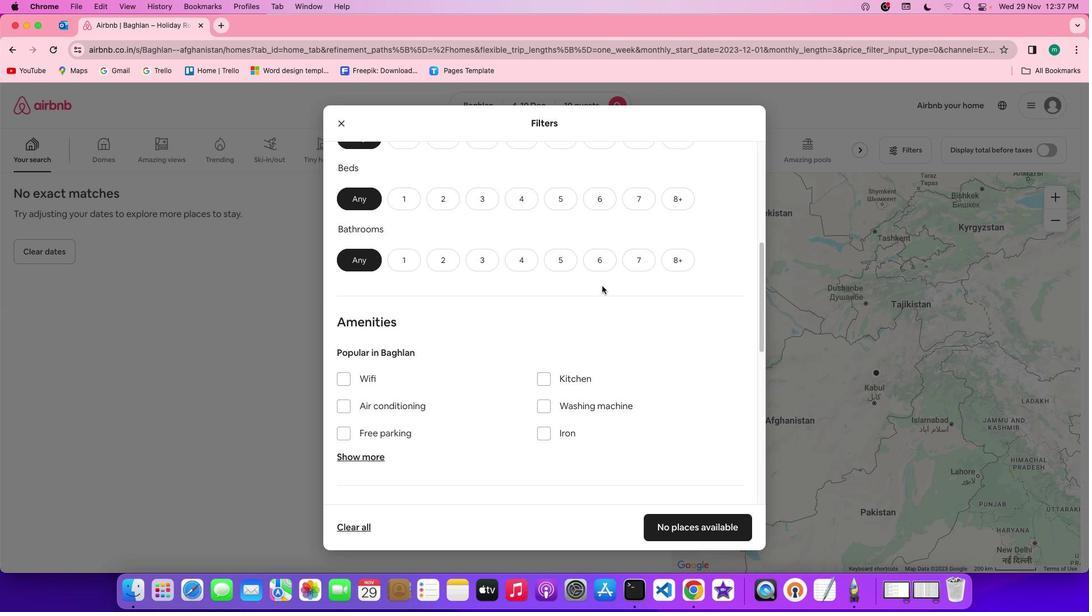 
Action: Mouse scrolled (602, 286) with delta (0, 0)
Screenshot: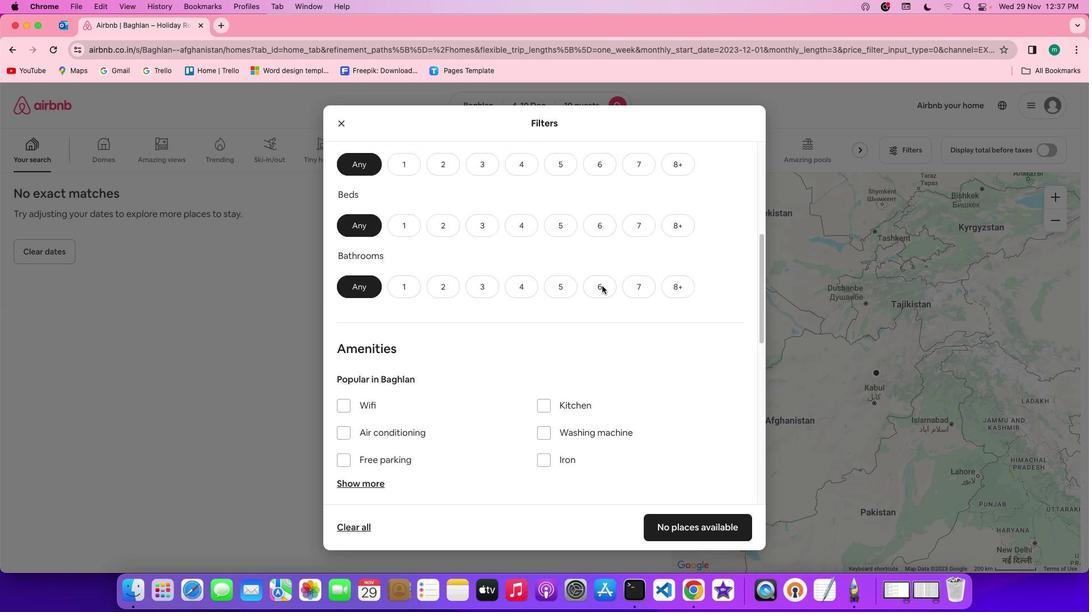 
Action: Mouse scrolled (602, 286) with delta (0, 1)
Screenshot: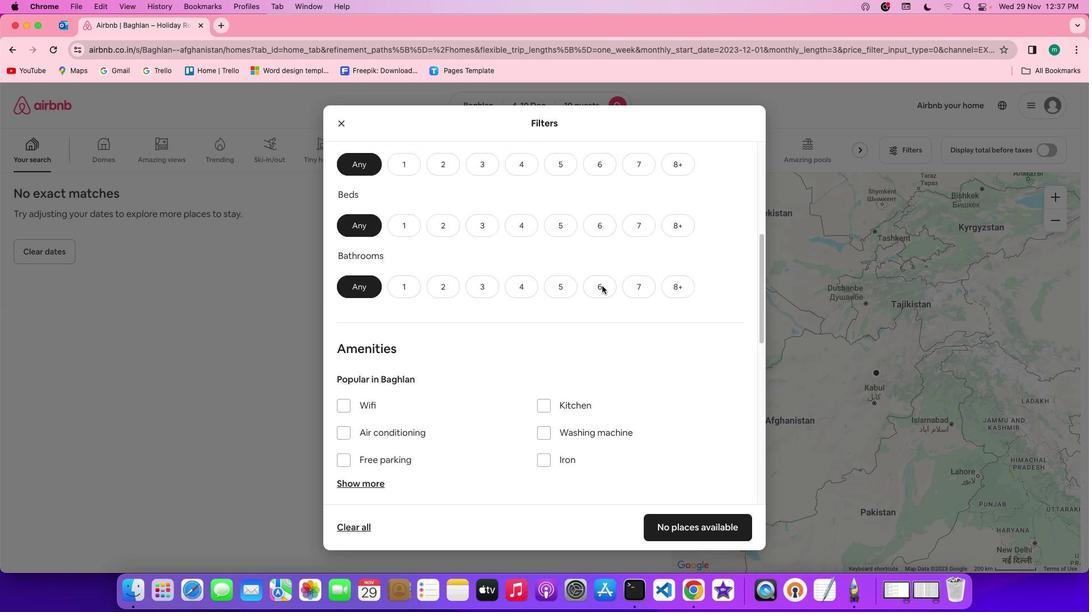 
Action: Mouse moved to (519, 225)
Screenshot: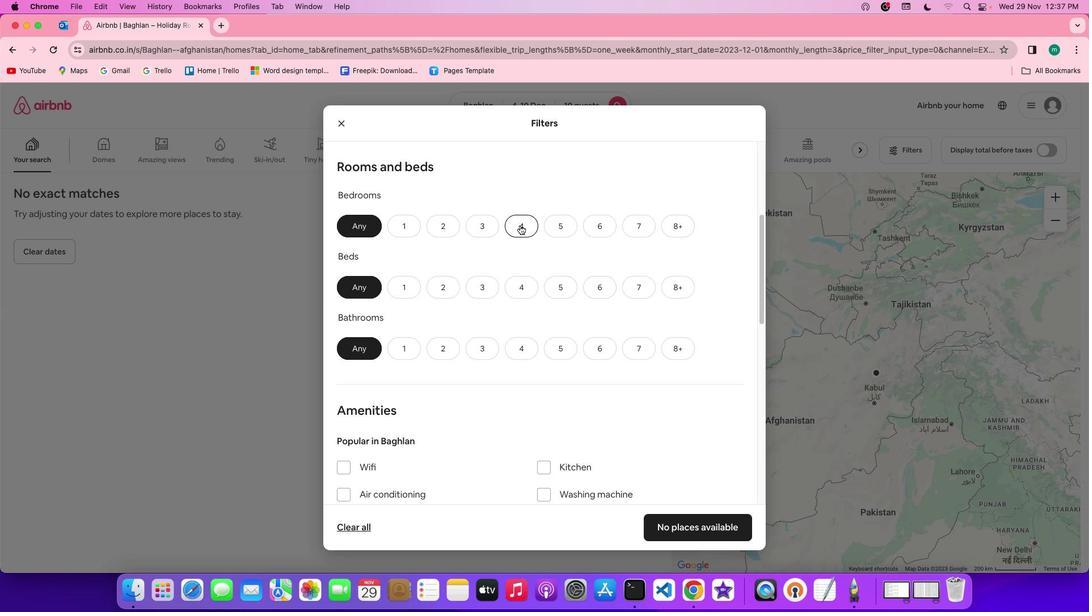 
Action: Mouse pressed left at (519, 225)
Screenshot: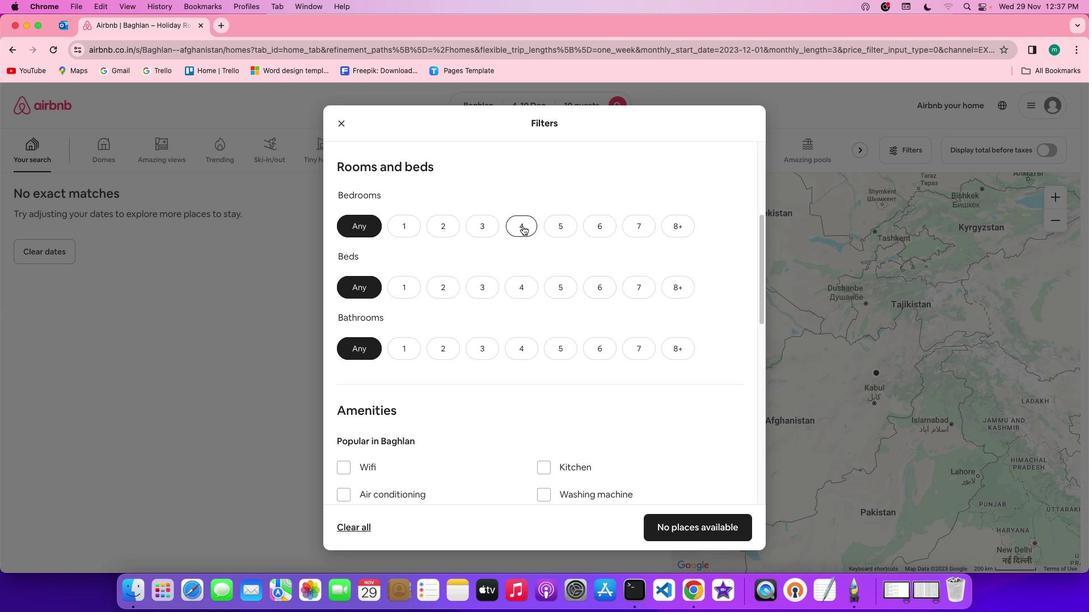 
Action: Mouse moved to (673, 282)
Screenshot: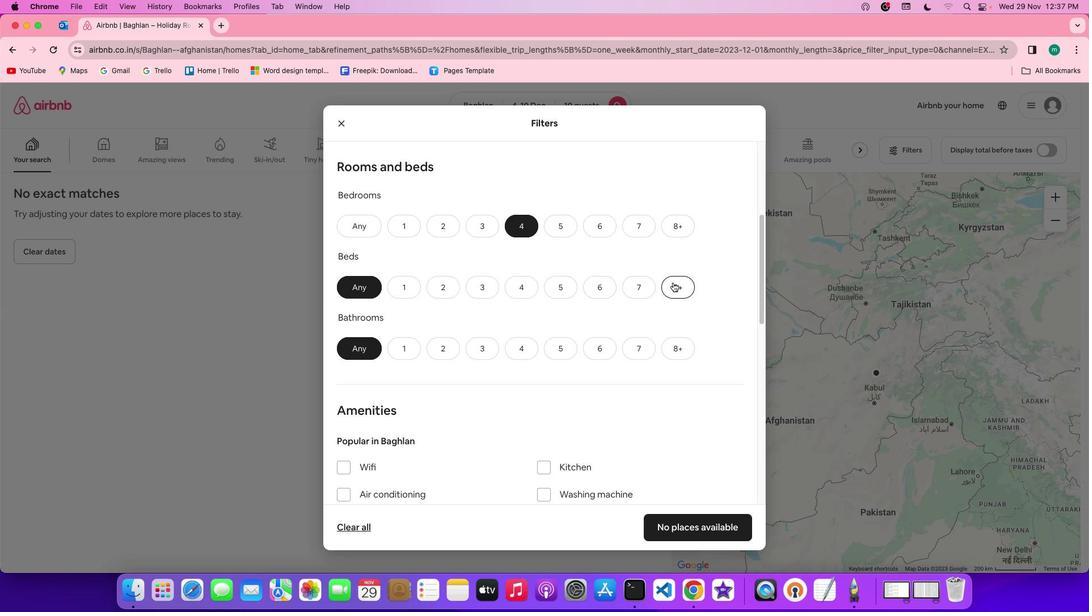 
Action: Mouse pressed left at (673, 282)
Screenshot: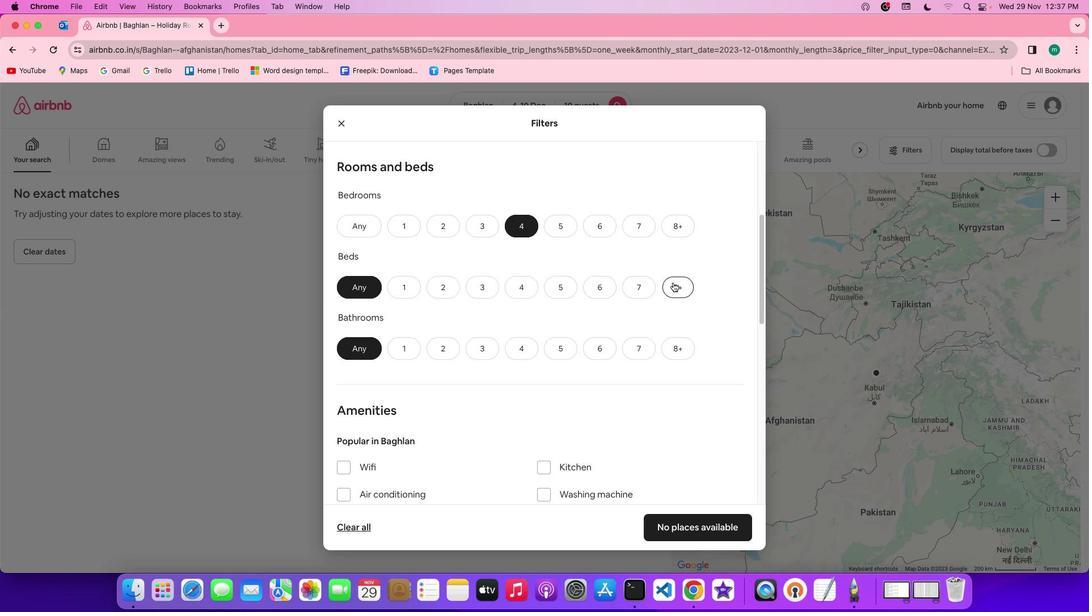 
Action: Mouse moved to (531, 345)
Screenshot: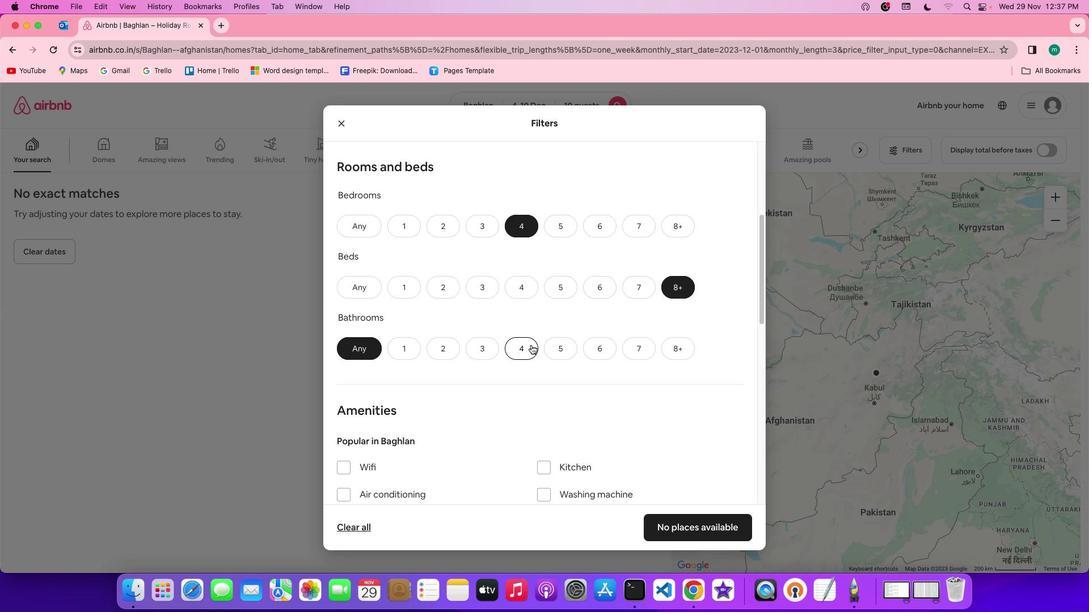 
Action: Mouse pressed left at (531, 345)
Screenshot: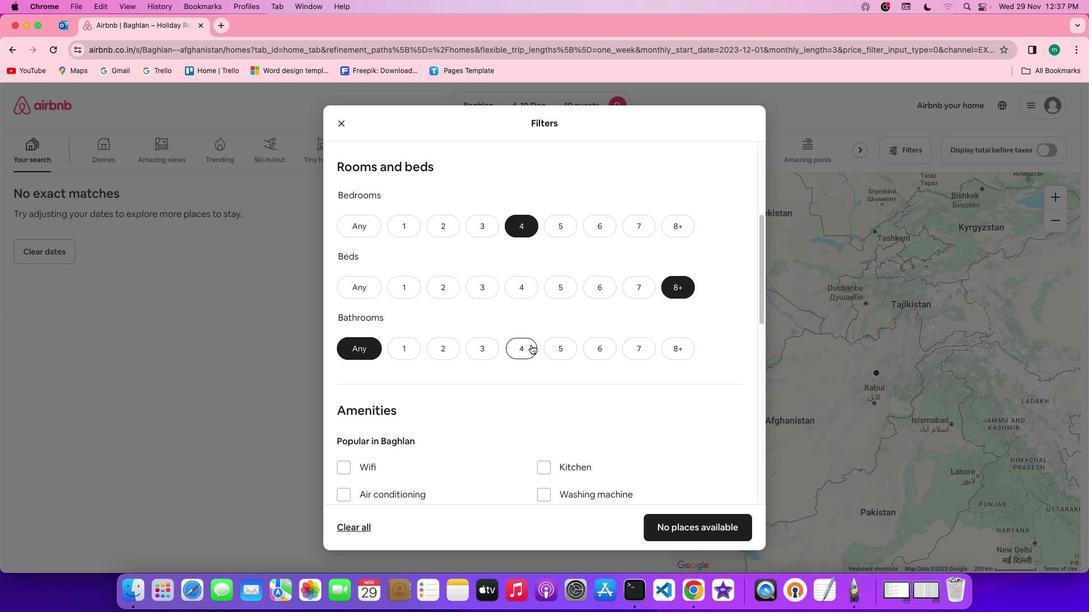 
Action: Mouse moved to (577, 335)
Screenshot: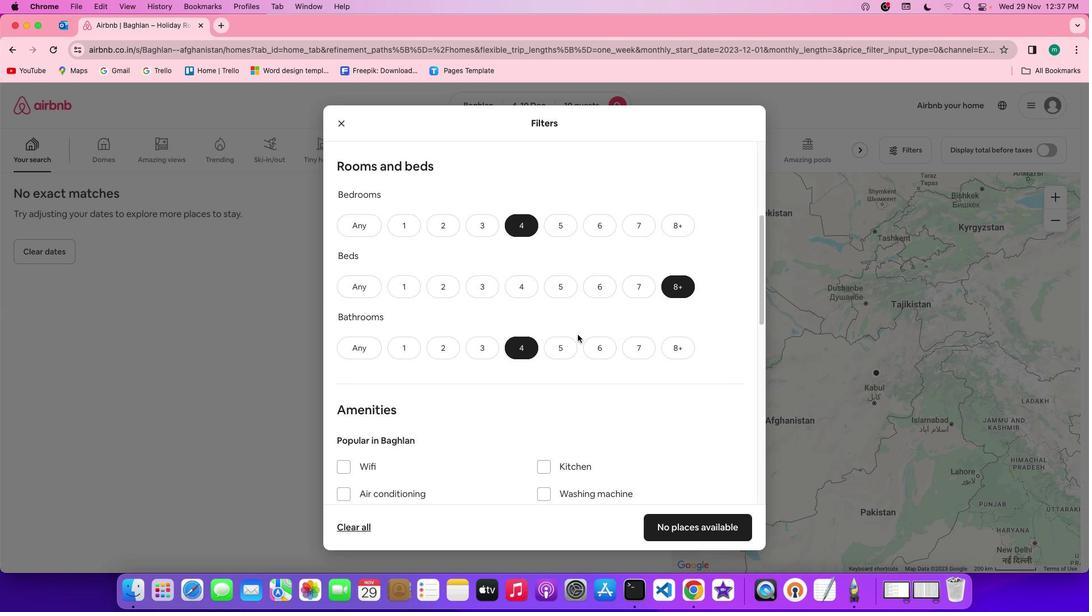
Action: Mouse scrolled (577, 335) with delta (0, 0)
Screenshot: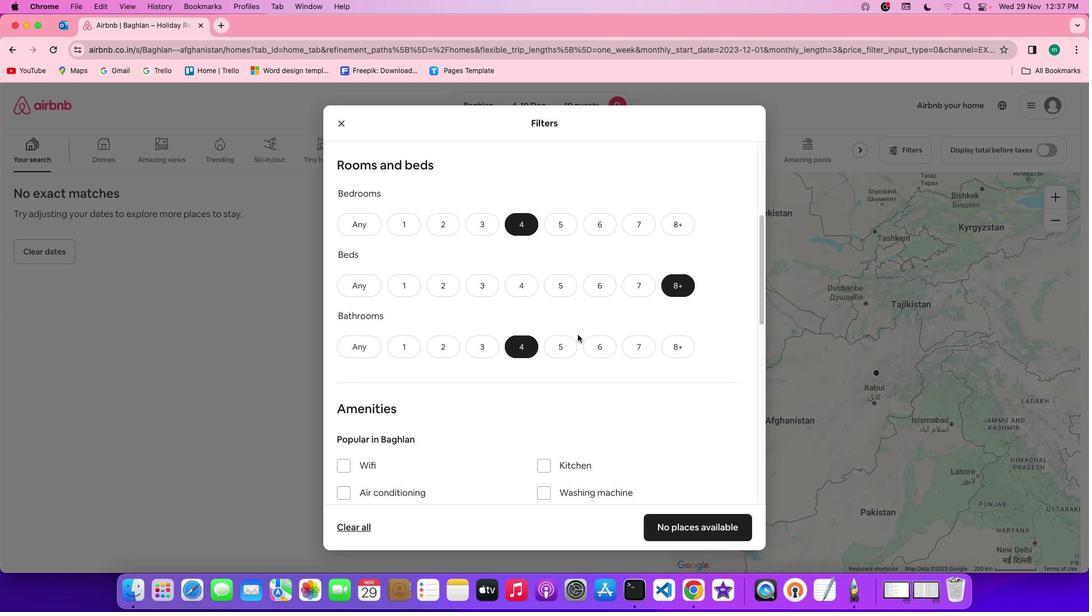 
Action: Mouse moved to (577, 335)
Screenshot: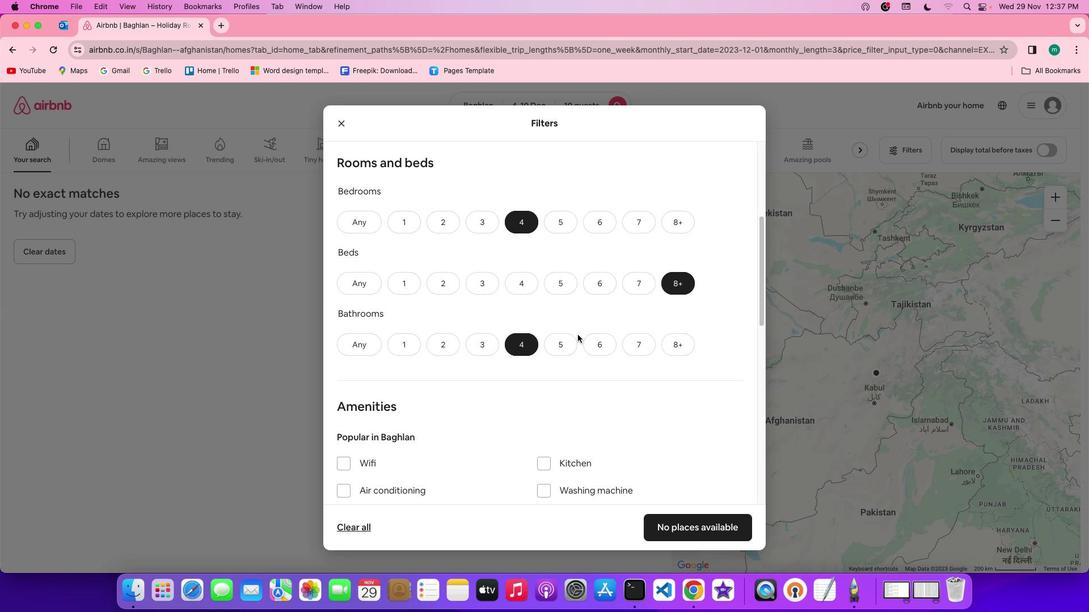 
Action: Mouse scrolled (577, 335) with delta (0, 0)
Screenshot: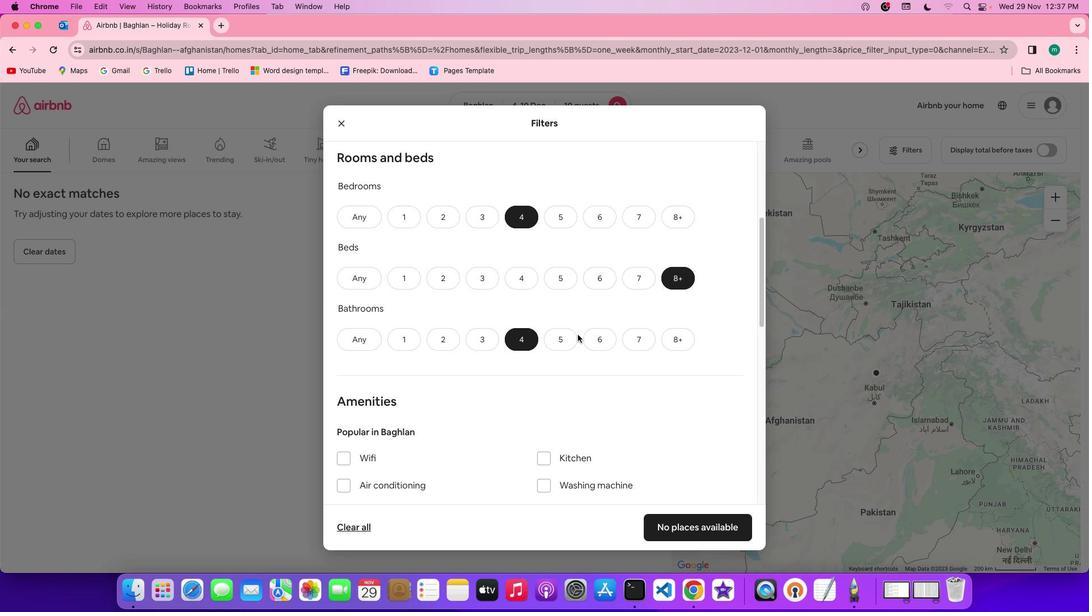 
Action: Mouse moved to (578, 335)
Screenshot: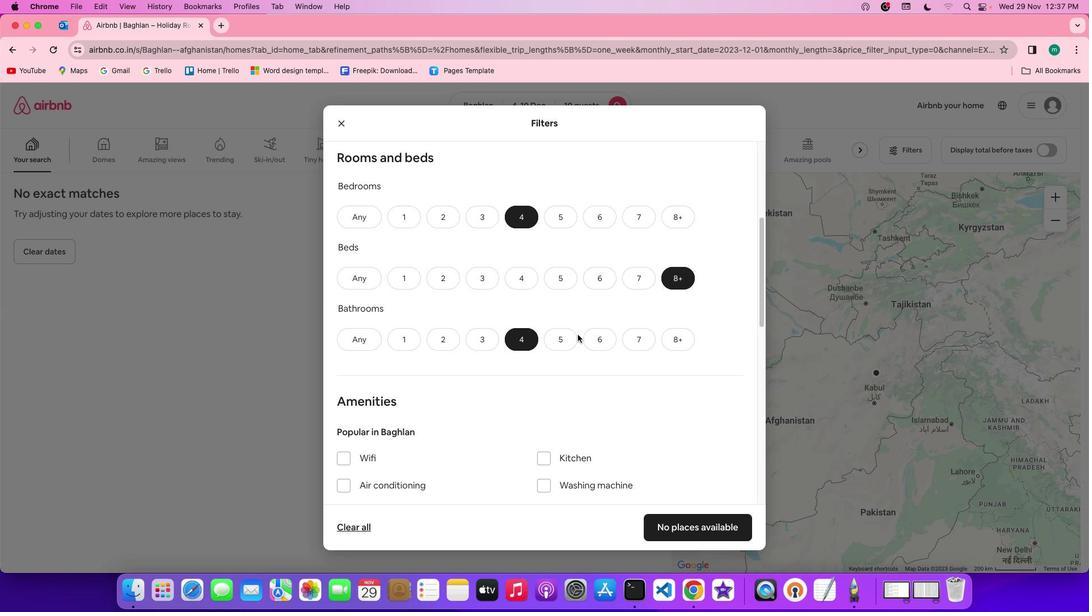 
Action: Mouse scrolled (578, 335) with delta (0, 0)
Screenshot: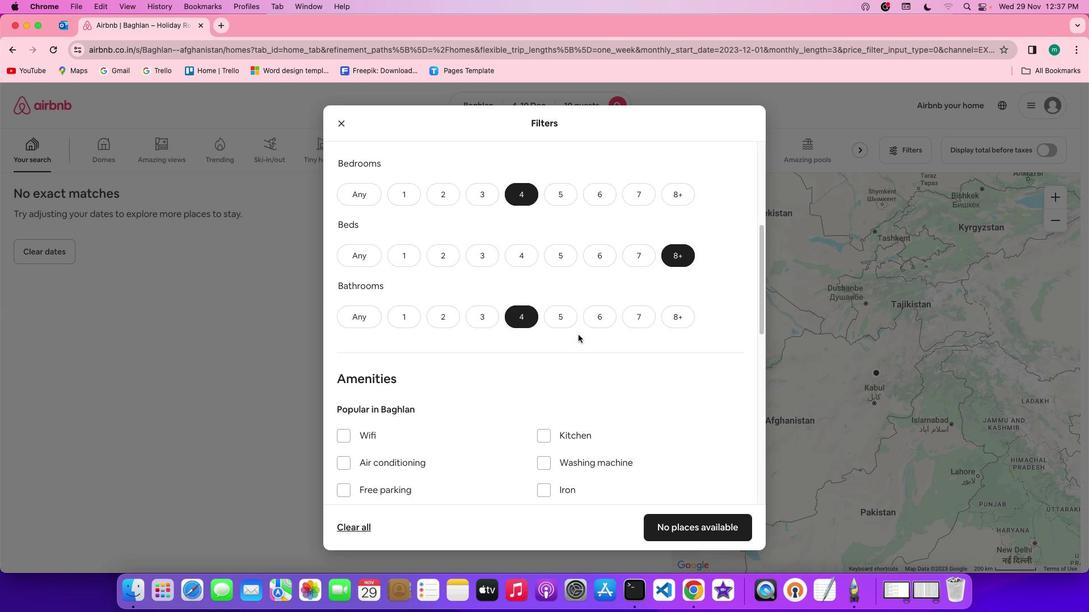 
Action: Mouse scrolled (578, 335) with delta (0, -1)
Screenshot: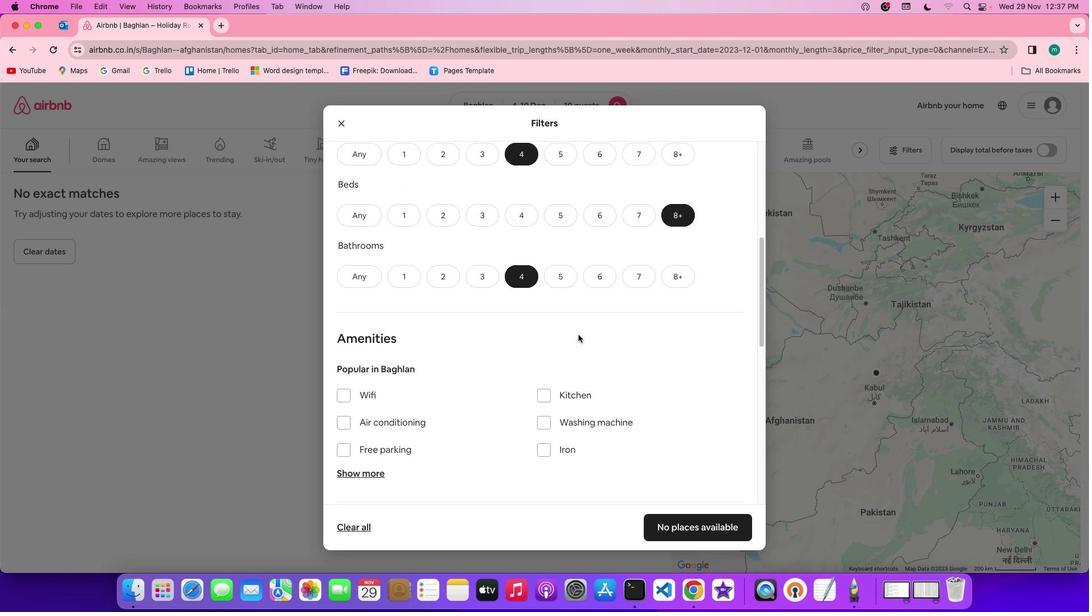 
Action: Mouse moved to (579, 335)
Screenshot: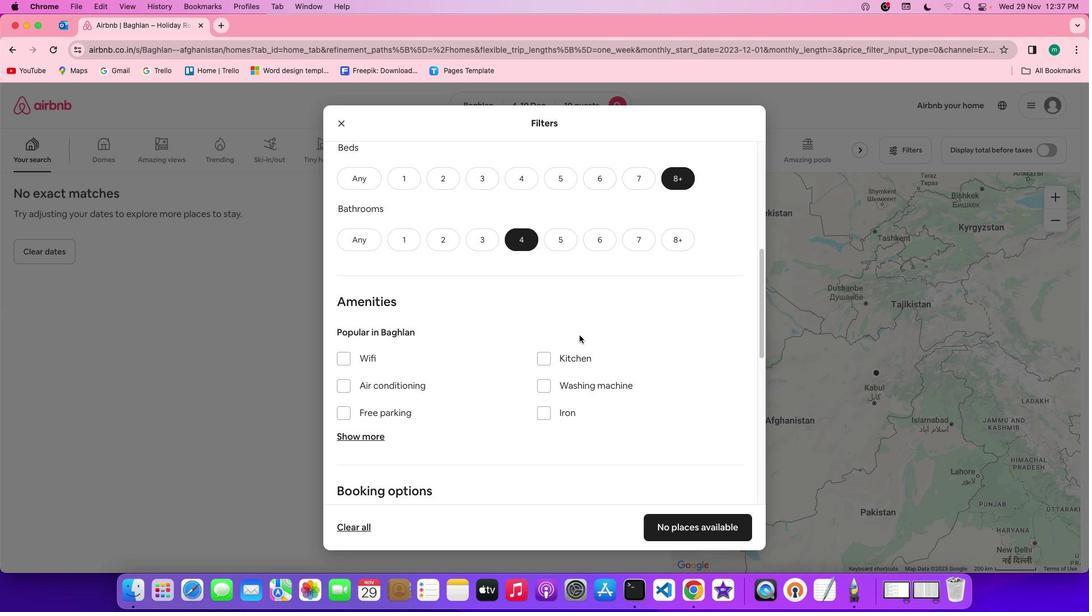 
Action: Mouse scrolled (579, 335) with delta (0, 0)
Screenshot: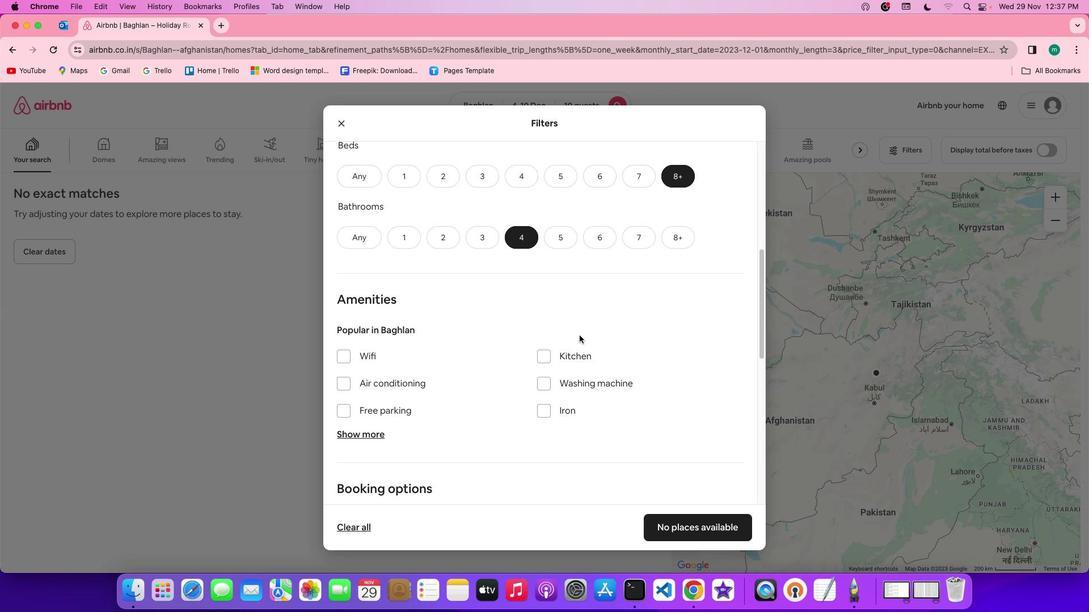 
Action: Mouse scrolled (579, 335) with delta (0, 0)
Screenshot: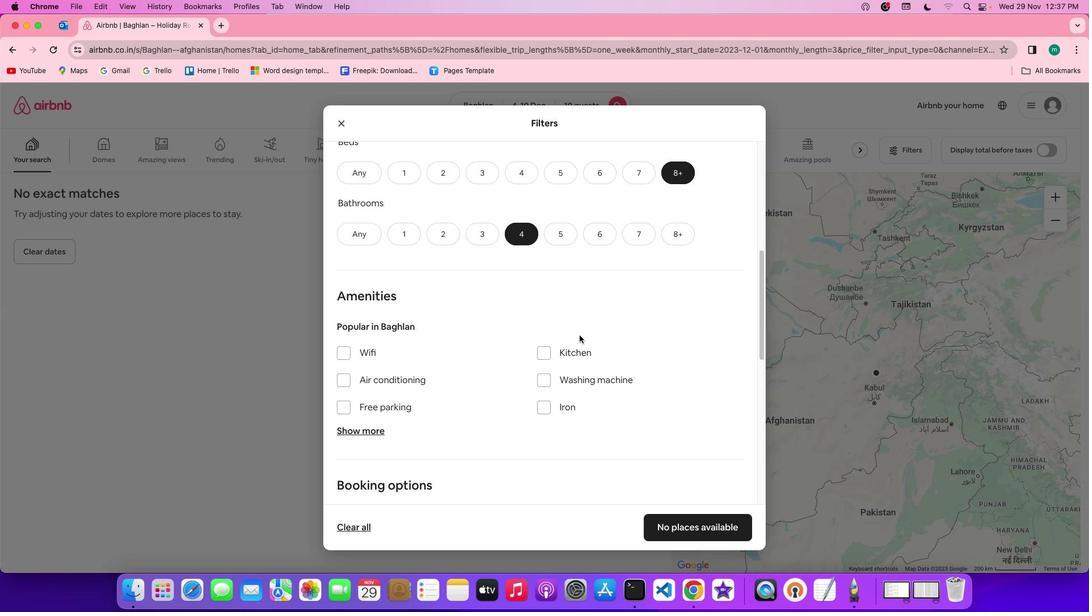
Action: Mouse scrolled (579, 335) with delta (0, 0)
Screenshot: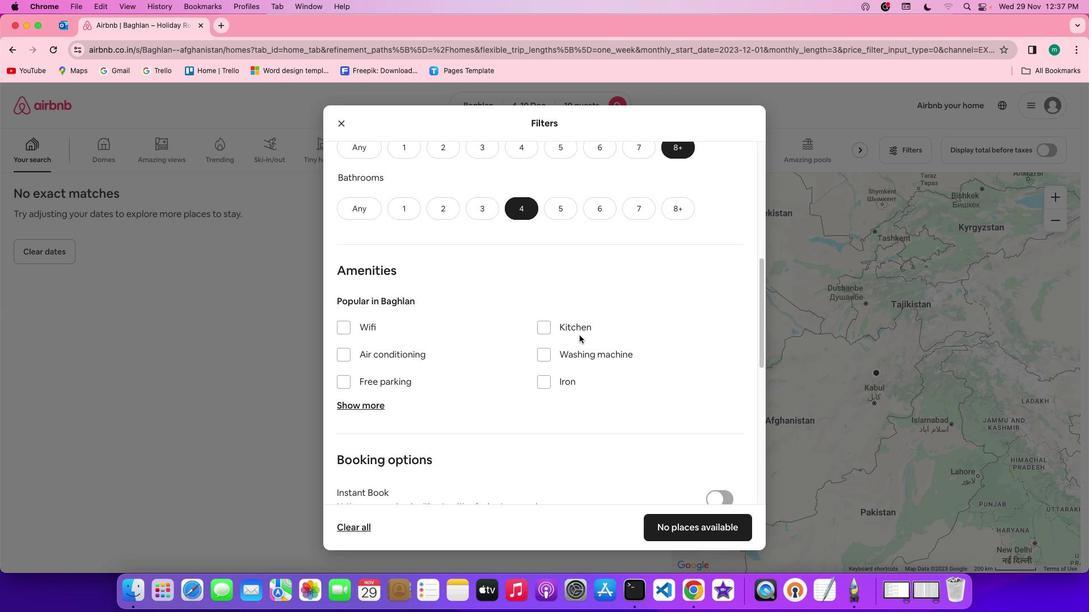
Action: Mouse scrolled (579, 335) with delta (0, 0)
Screenshot: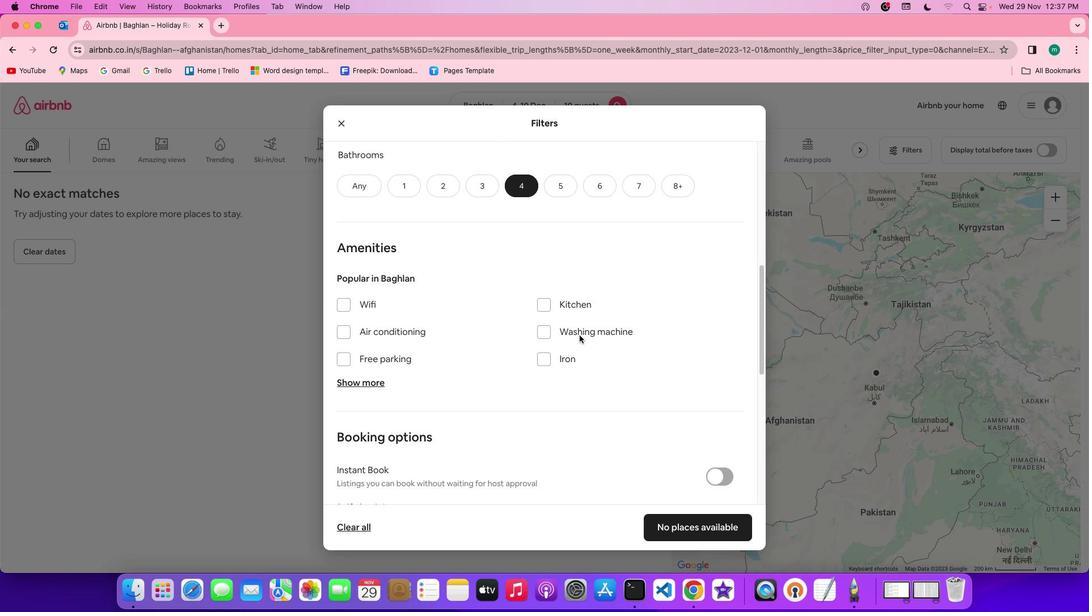 
Action: Mouse scrolled (579, 335) with delta (0, 0)
Screenshot: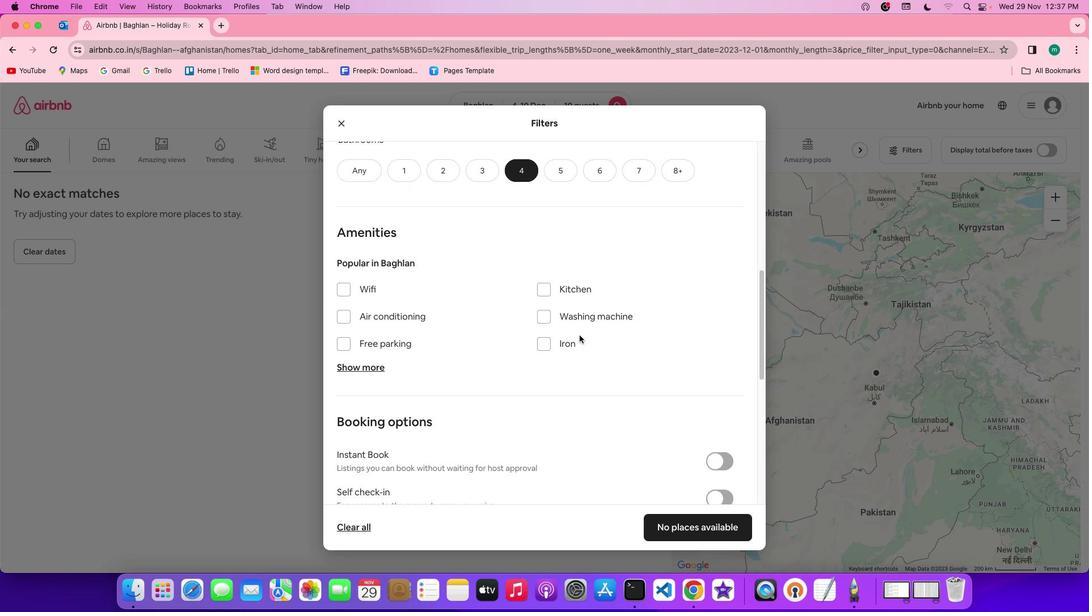 
Action: Mouse scrolled (579, 335) with delta (0, 0)
Screenshot: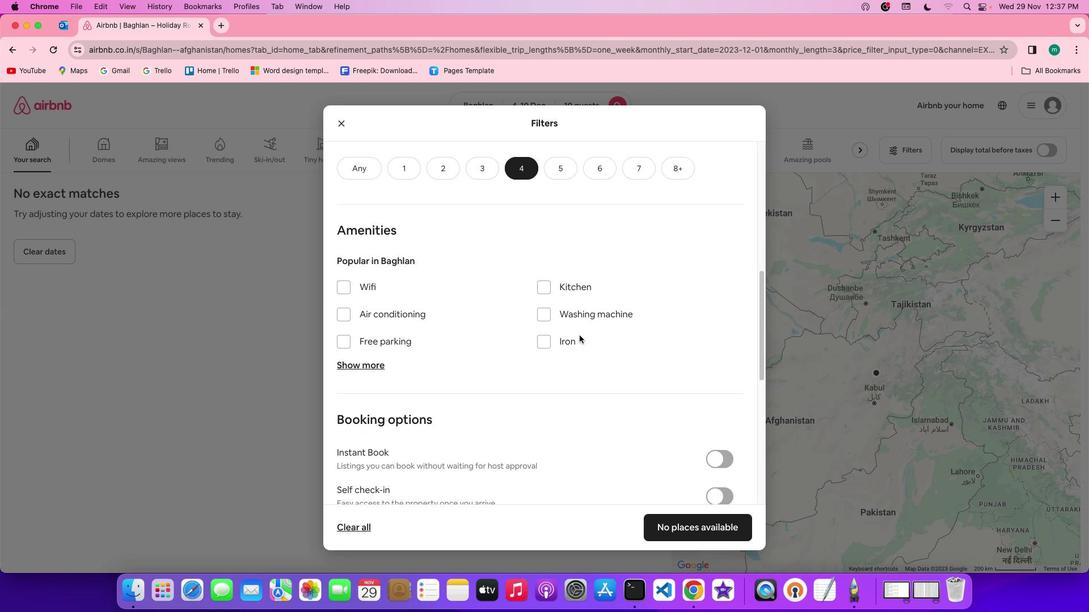 
Action: Mouse scrolled (579, 335) with delta (0, 0)
Screenshot: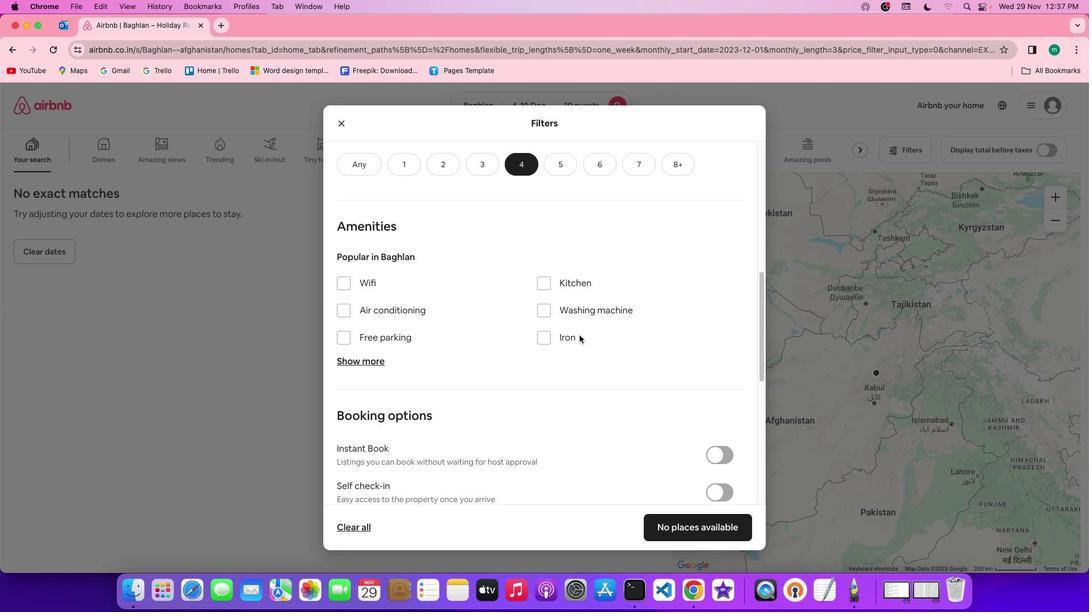
Action: Mouse scrolled (579, 335) with delta (0, 0)
Screenshot: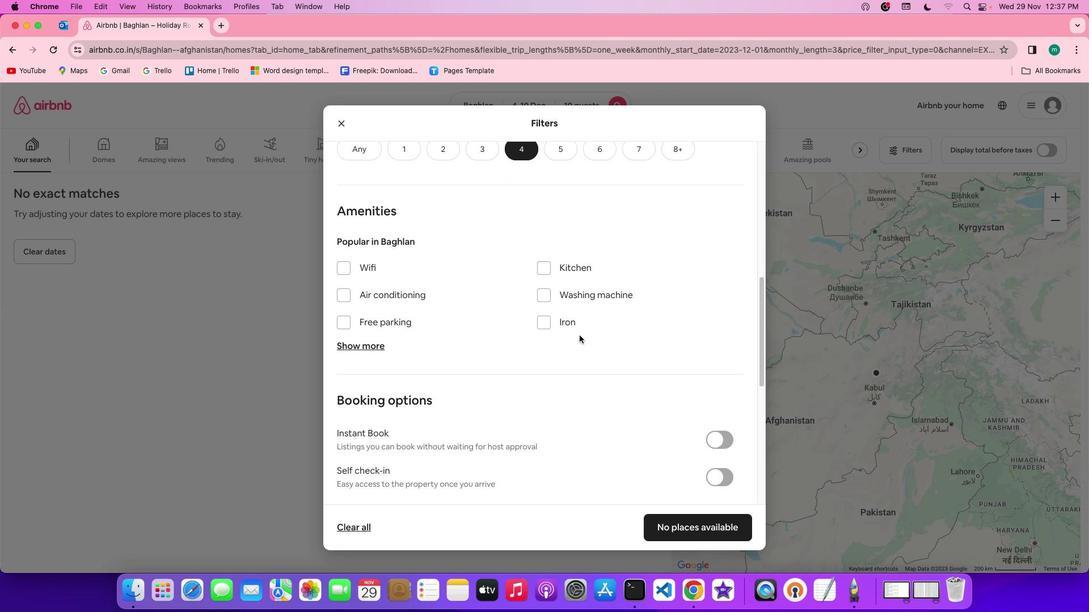 
Action: Mouse scrolled (579, 335) with delta (0, 0)
Screenshot: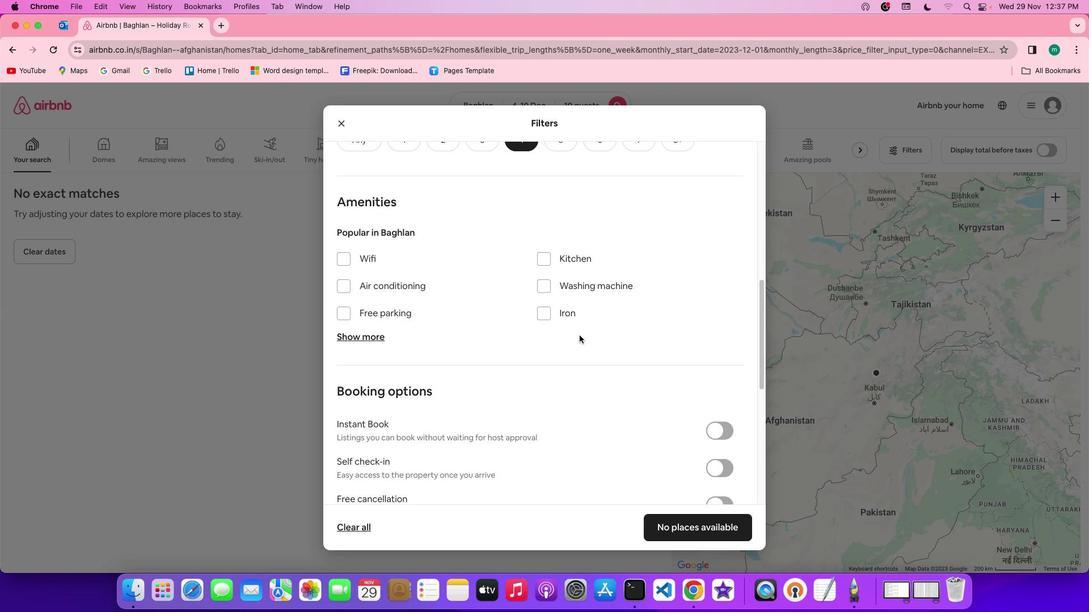 
Action: Mouse scrolled (579, 335) with delta (0, 0)
Screenshot: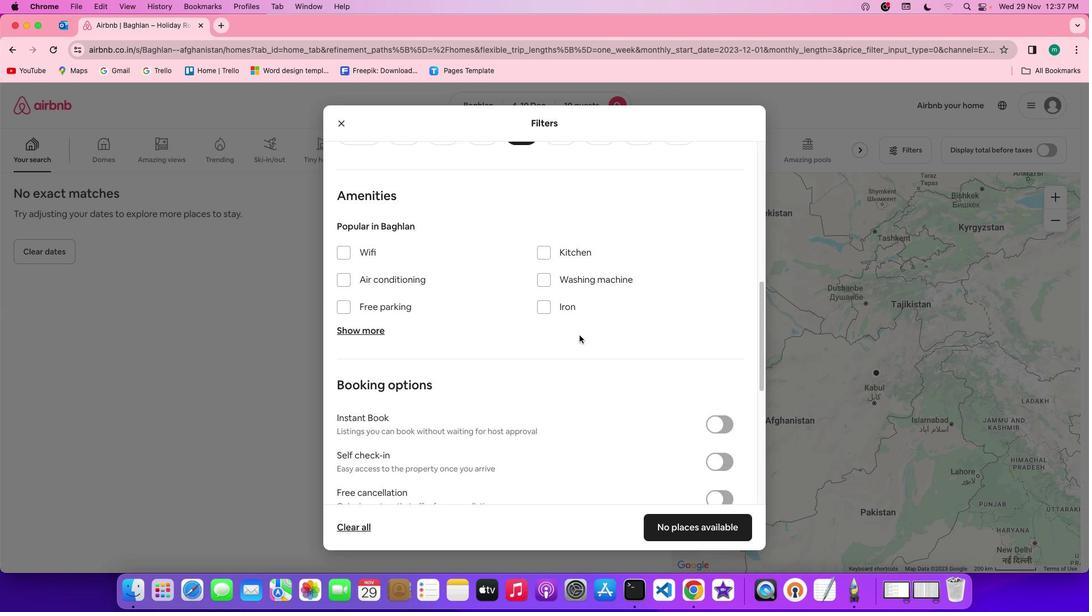
Action: Mouse scrolled (579, 335) with delta (0, 0)
Screenshot: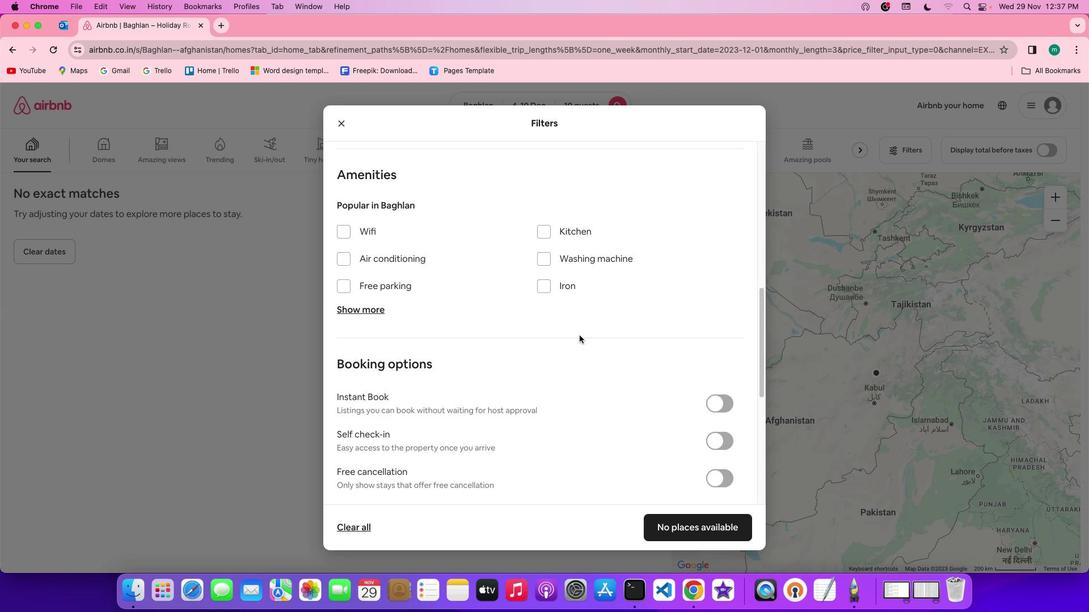 
Action: Mouse scrolled (579, 335) with delta (0, 0)
Screenshot: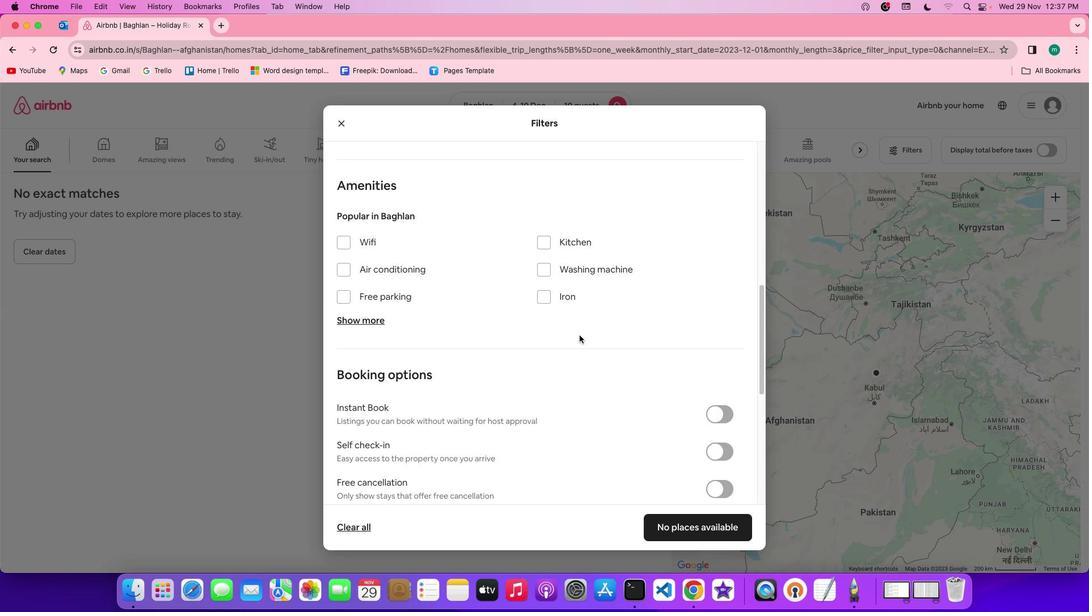 
Action: Mouse scrolled (579, 335) with delta (0, 0)
Screenshot: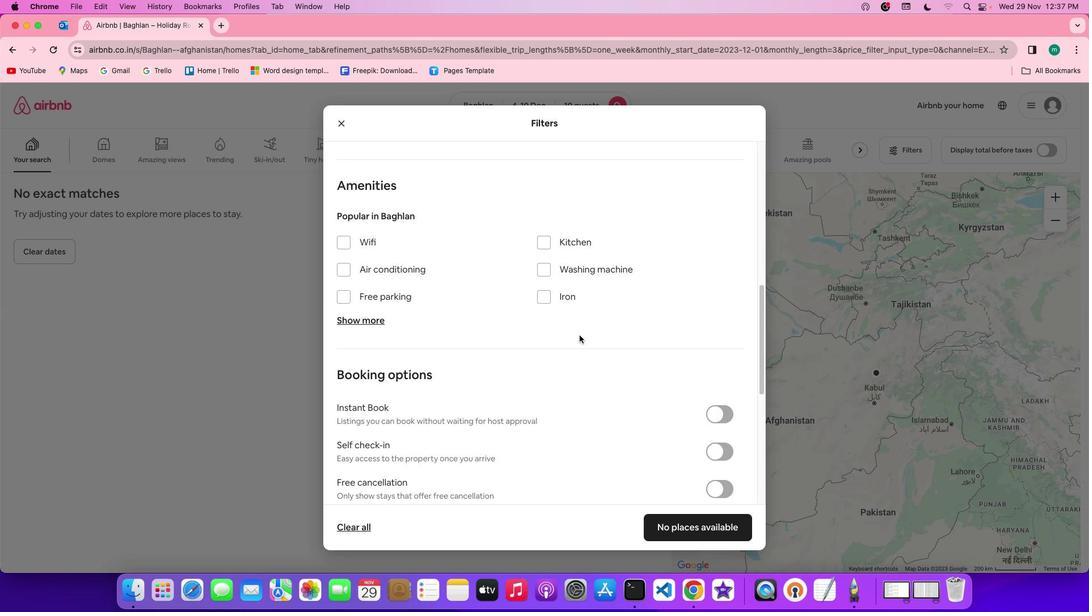 
Action: Mouse scrolled (579, 335) with delta (0, 1)
Screenshot: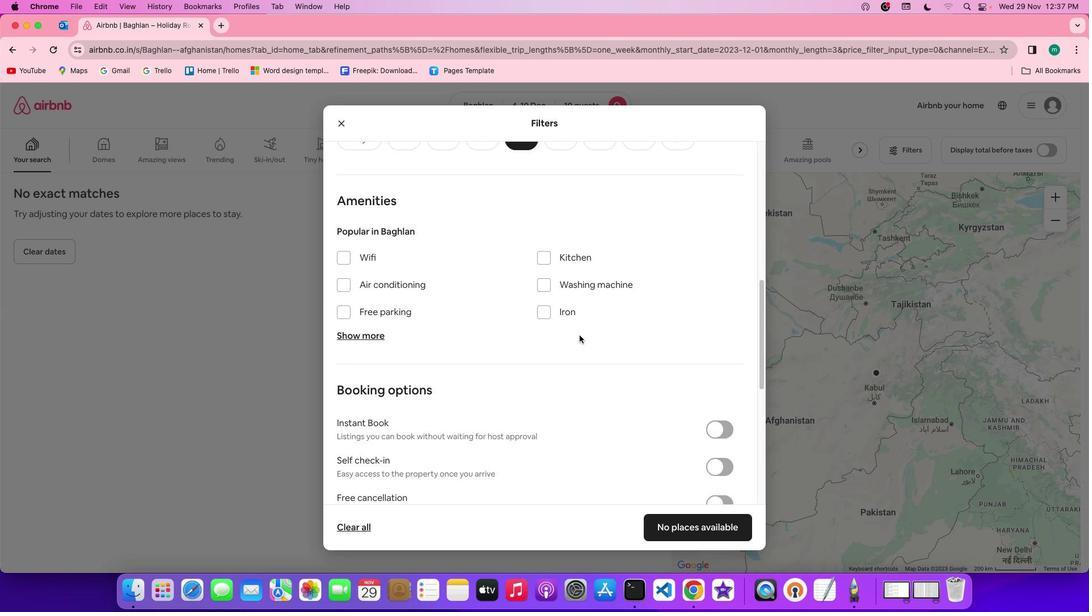 
Action: Mouse scrolled (579, 335) with delta (0, 0)
Screenshot: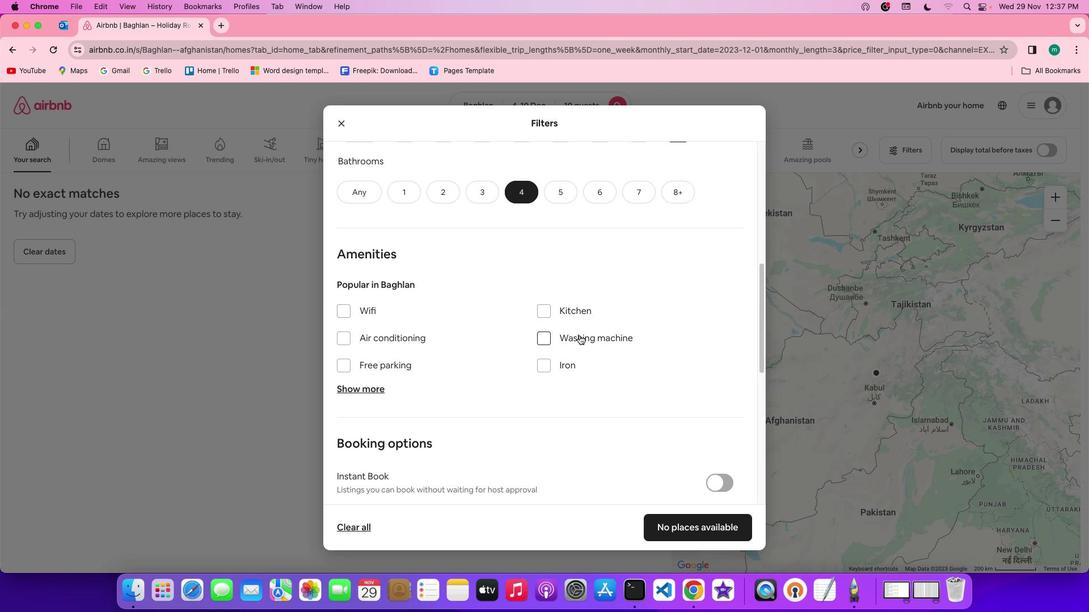 
Action: Mouse scrolled (579, 335) with delta (0, 0)
Screenshot: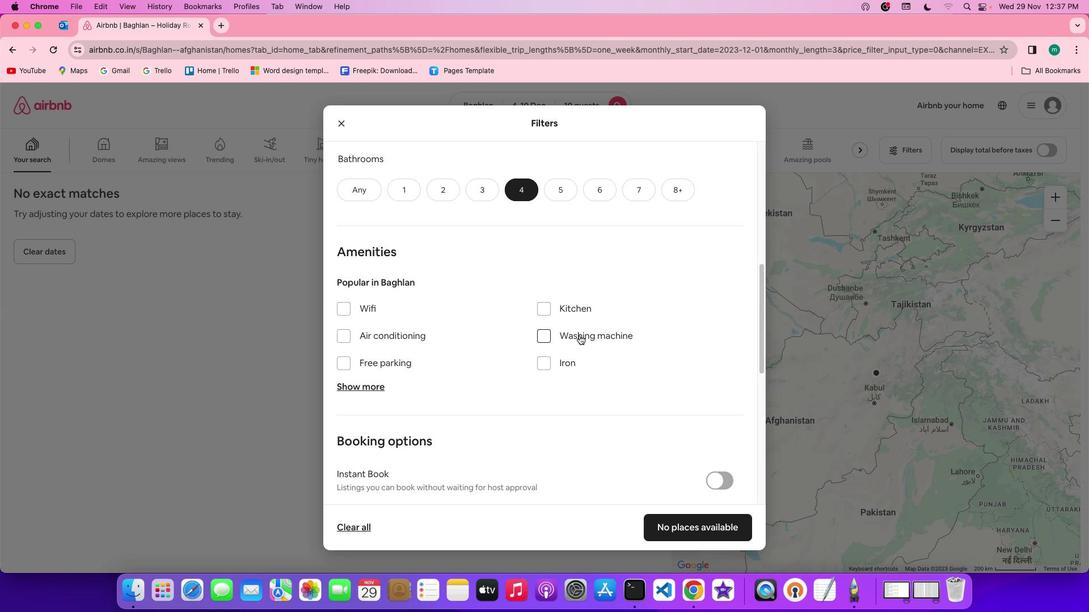 
Action: Mouse scrolled (579, 335) with delta (0, 0)
Screenshot: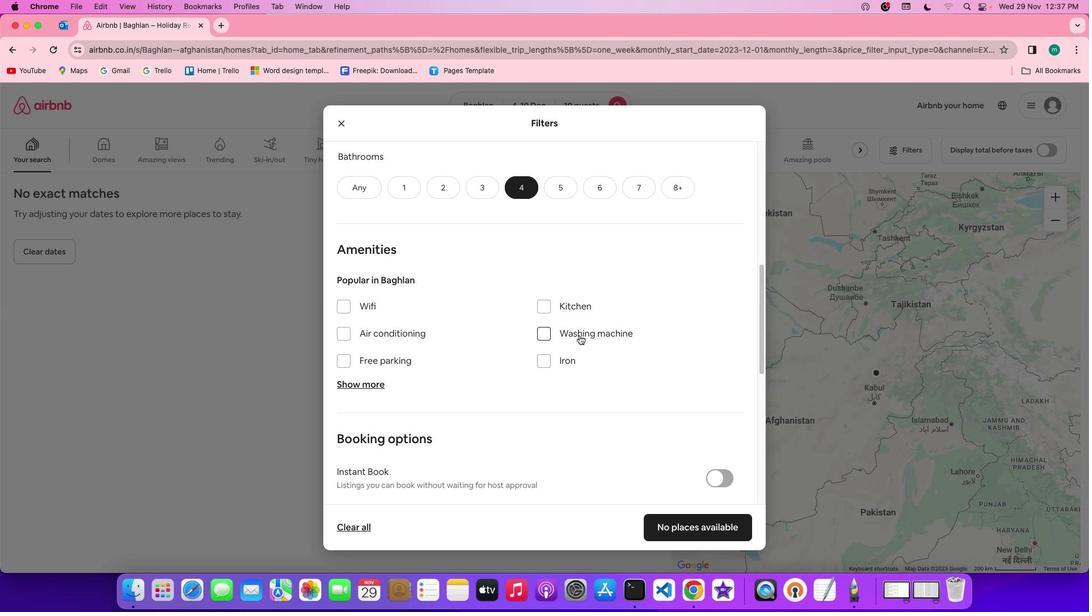
Action: Mouse scrolled (579, 335) with delta (0, 0)
Screenshot: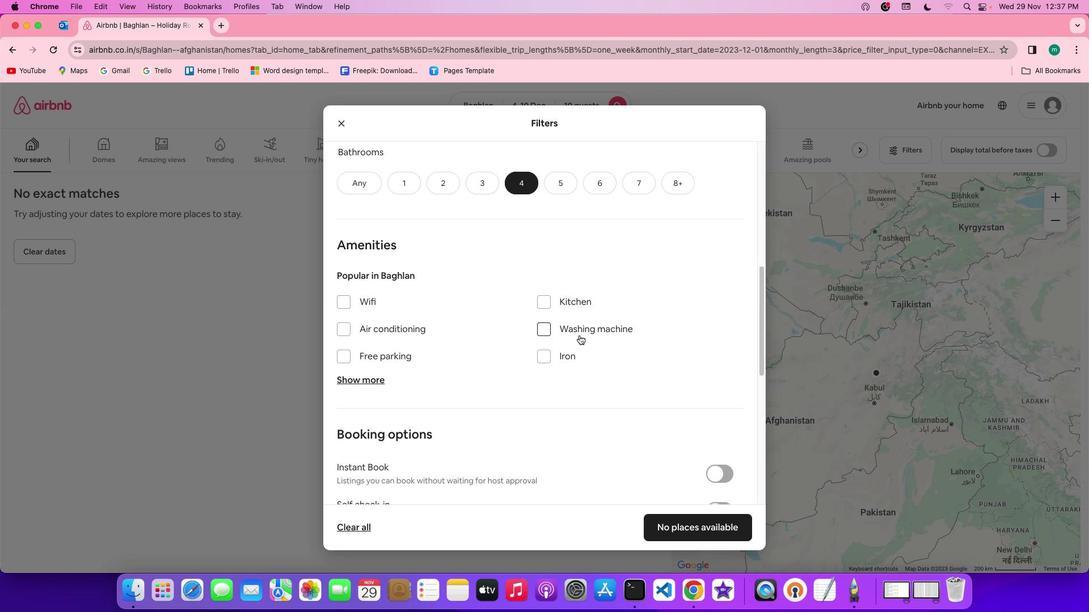 
Action: Mouse scrolled (579, 335) with delta (0, 0)
Screenshot: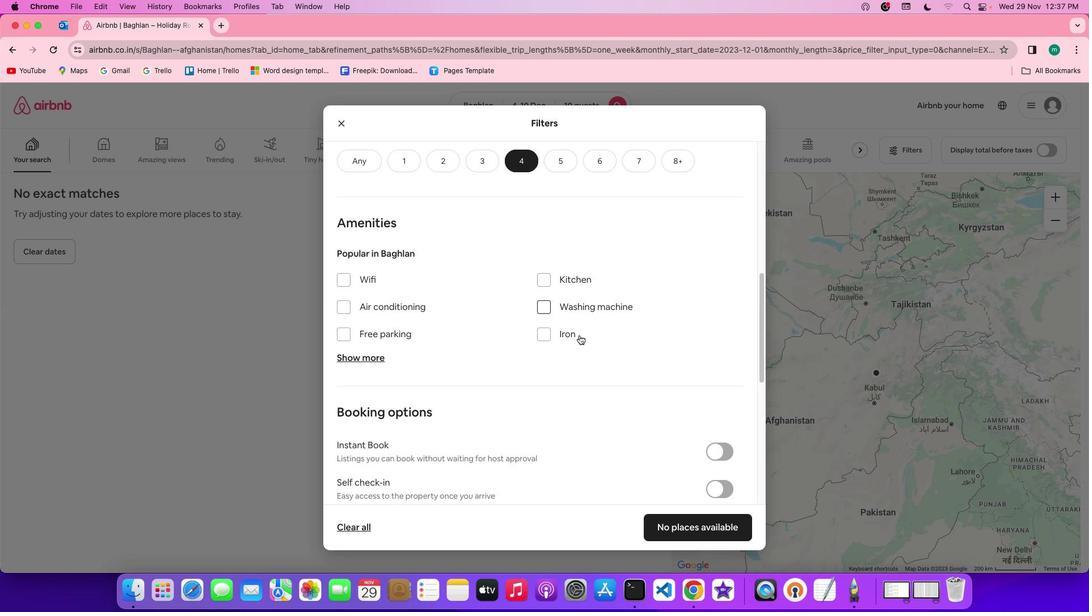 
Action: Mouse scrolled (579, 335) with delta (0, 0)
Screenshot: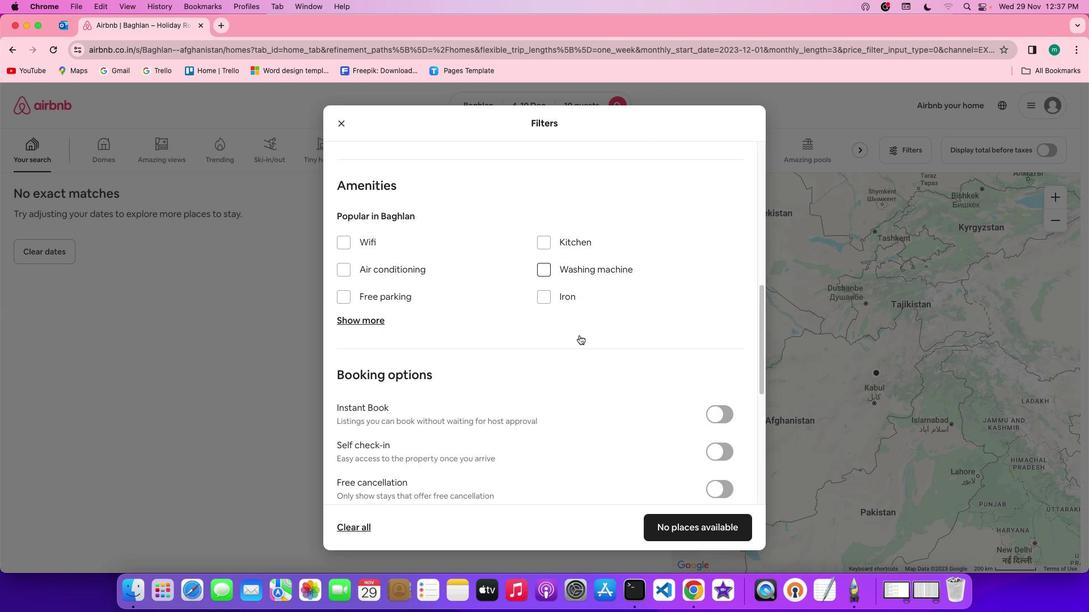 
Action: Mouse moved to (339, 225)
Screenshot: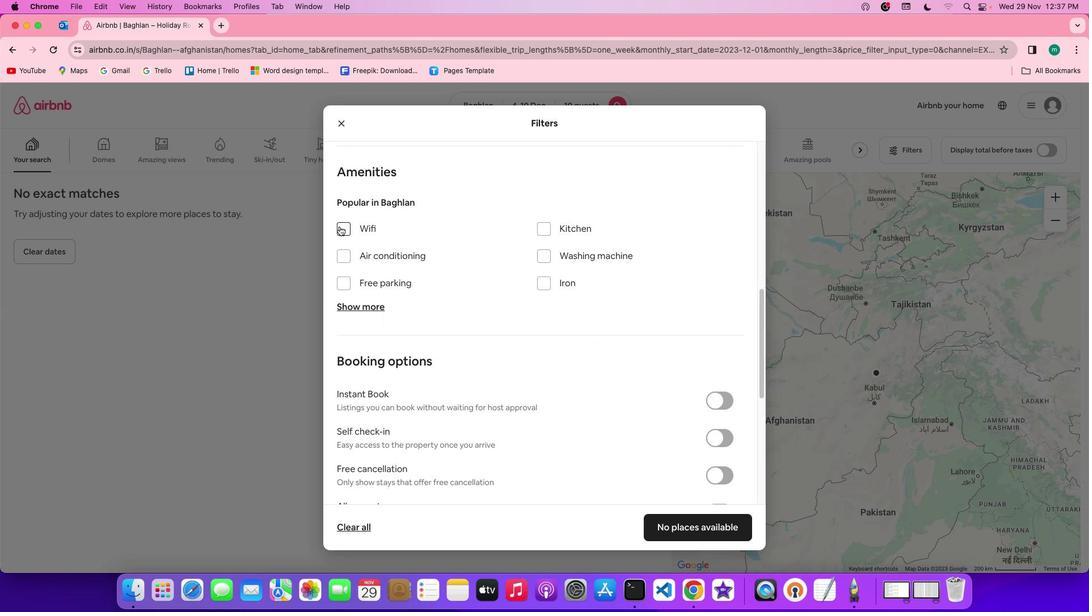 
Action: Mouse pressed left at (339, 225)
Screenshot: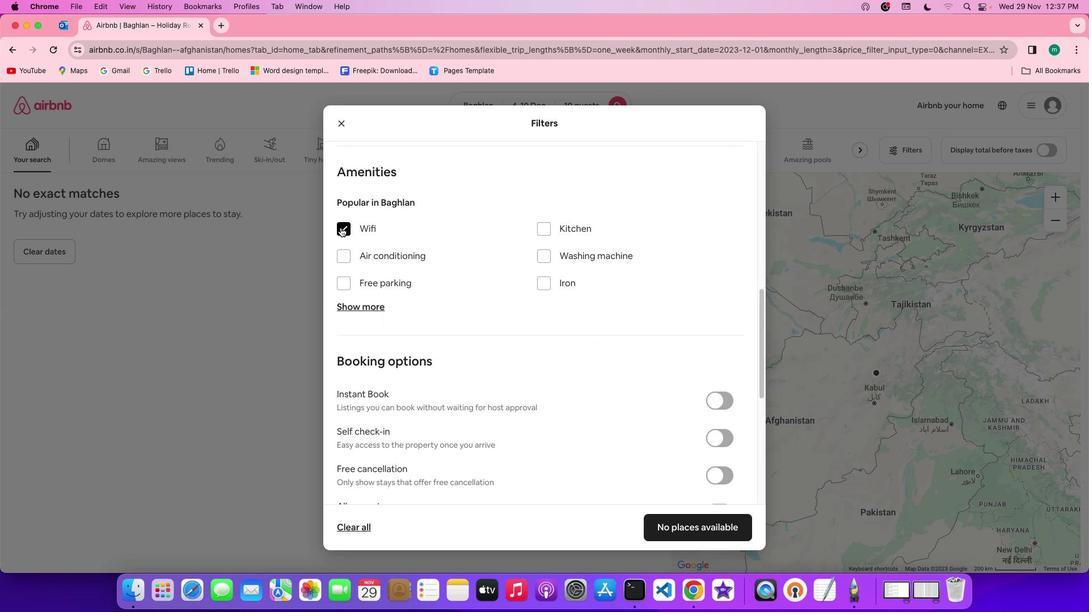 
Action: Mouse moved to (371, 310)
Screenshot: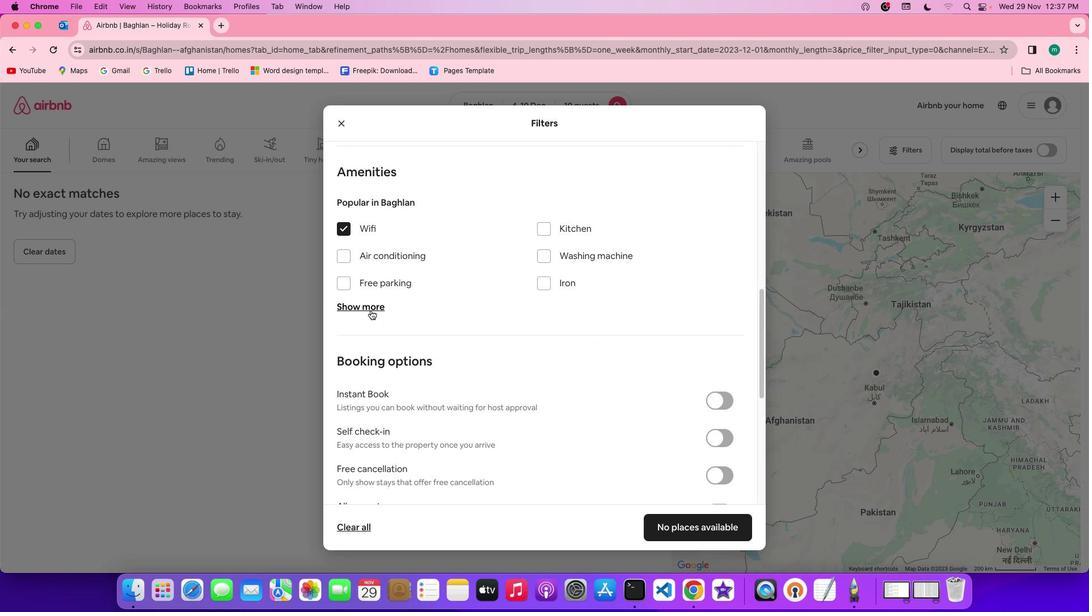 
Action: Mouse pressed left at (371, 310)
Screenshot: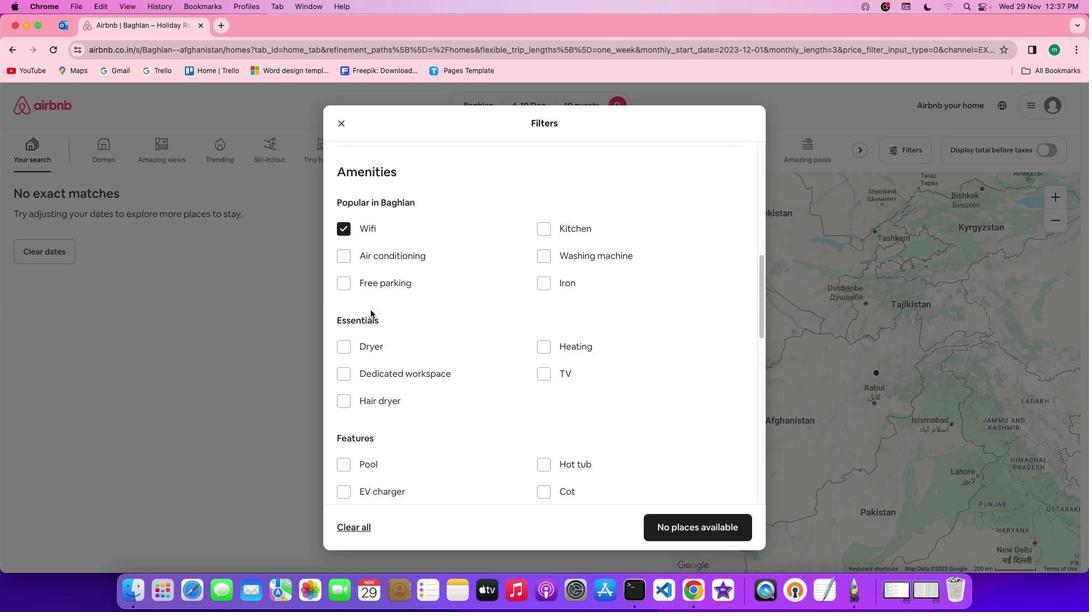 
Action: Mouse moved to (494, 350)
Screenshot: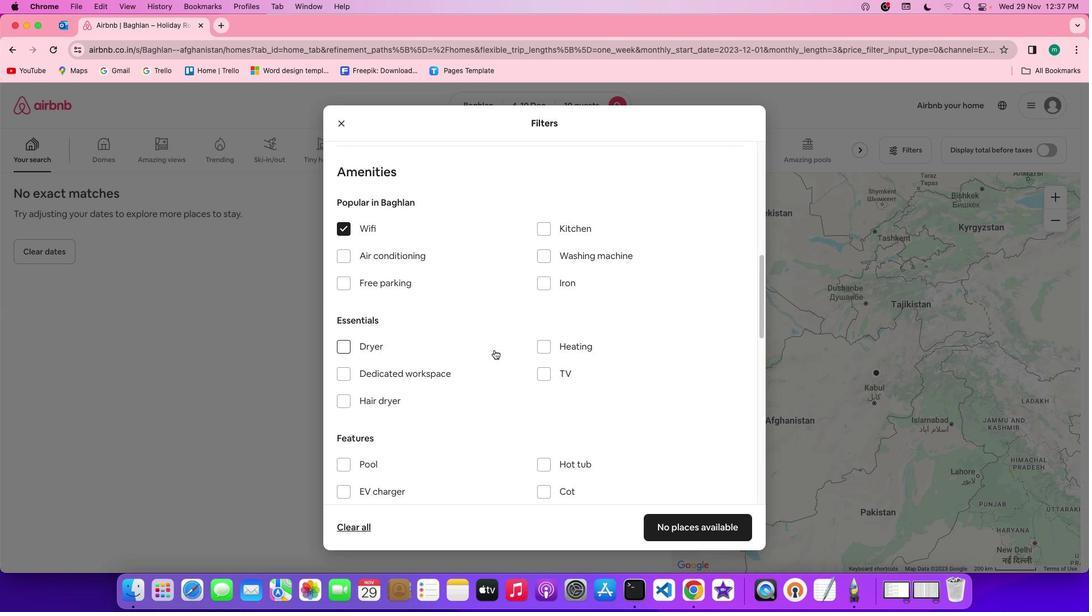 
Action: Mouse scrolled (494, 350) with delta (0, 0)
Screenshot: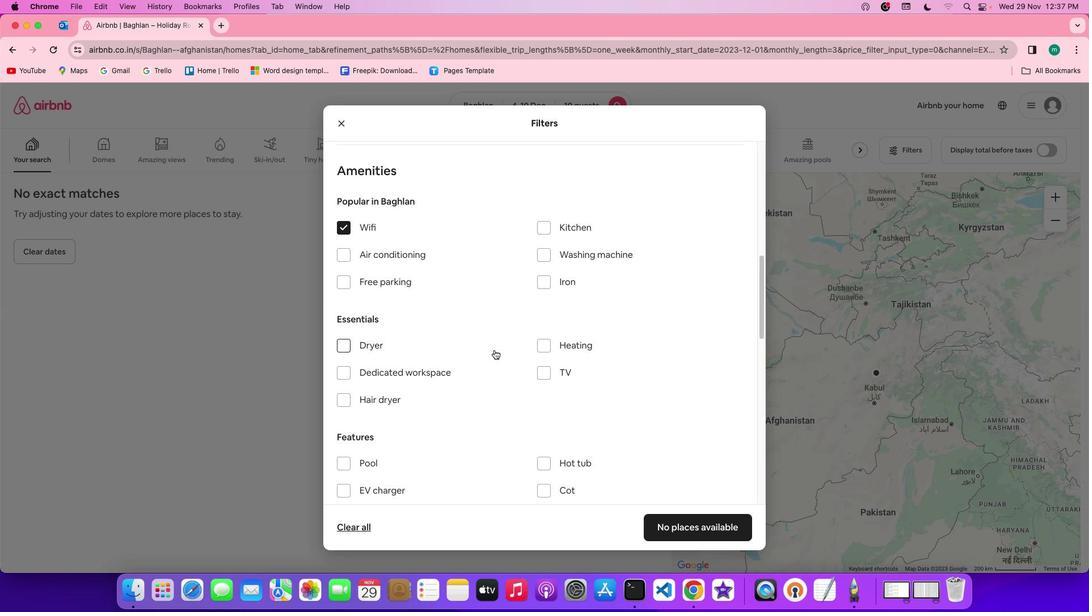 
Action: Mouse scrolled (494, 350) with delta (0, 0)
Screenshot: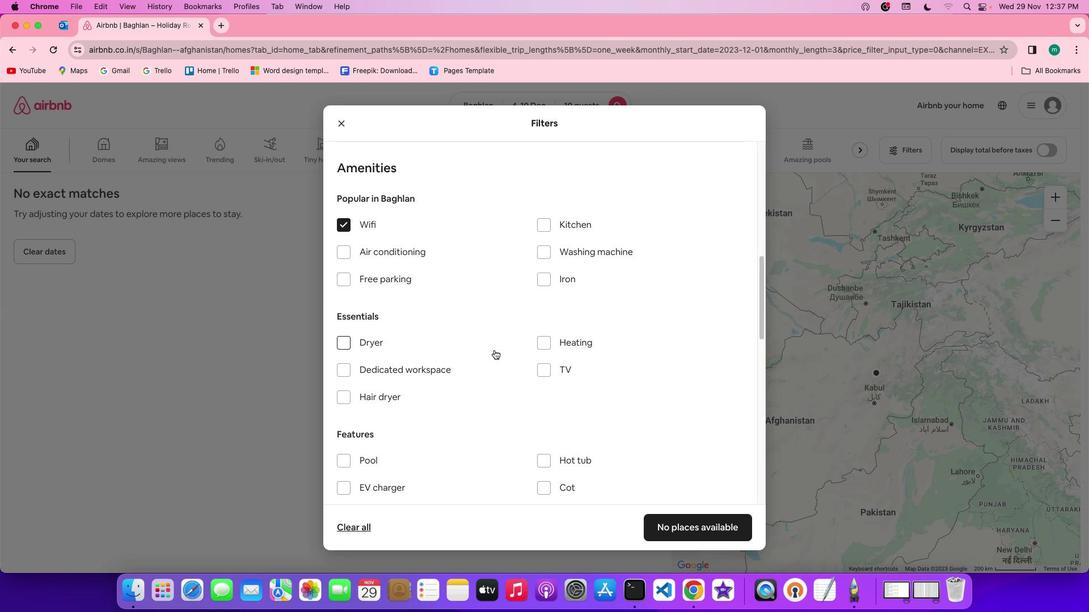 
Action: Mouse scrolled (494, 350) with delta (0, 0)
Screenshot: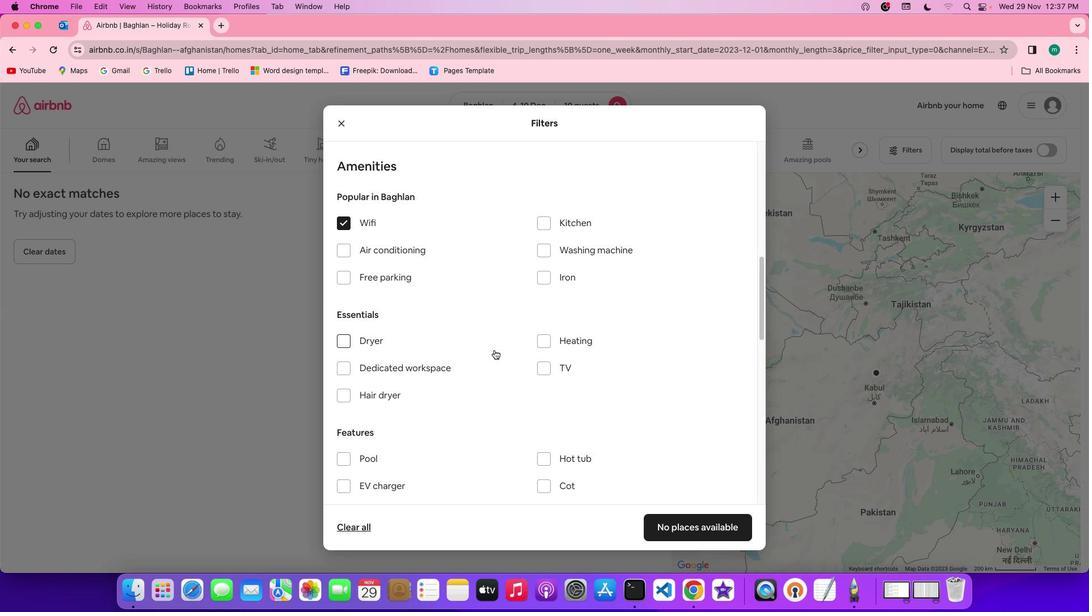 
Action: Mouse moved to (543, 225)
Screenshot: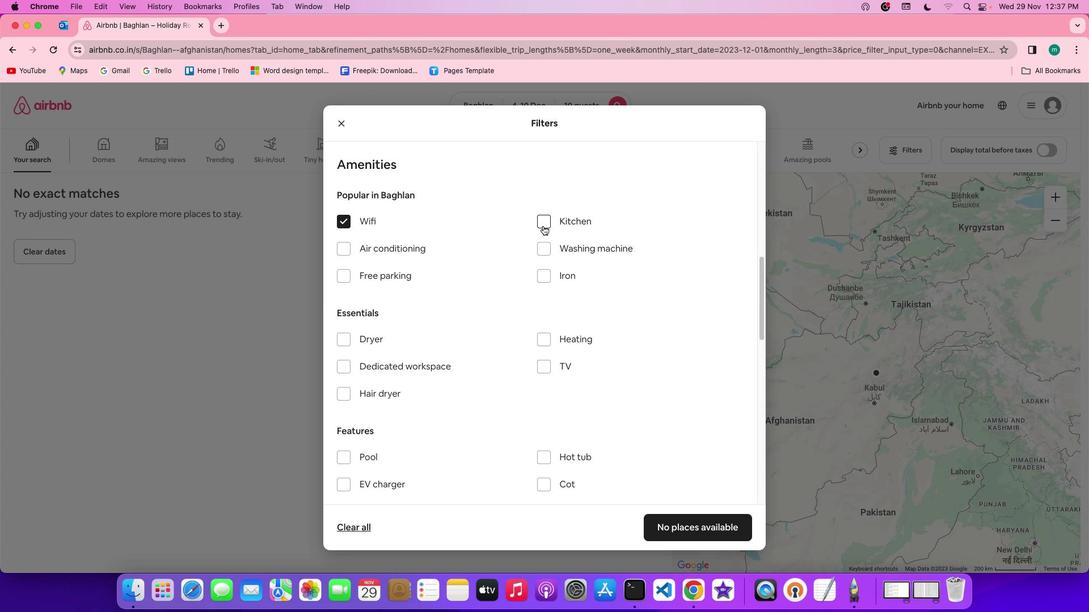 
Action: Mouse pressed left at (543, 225)
Screenshot: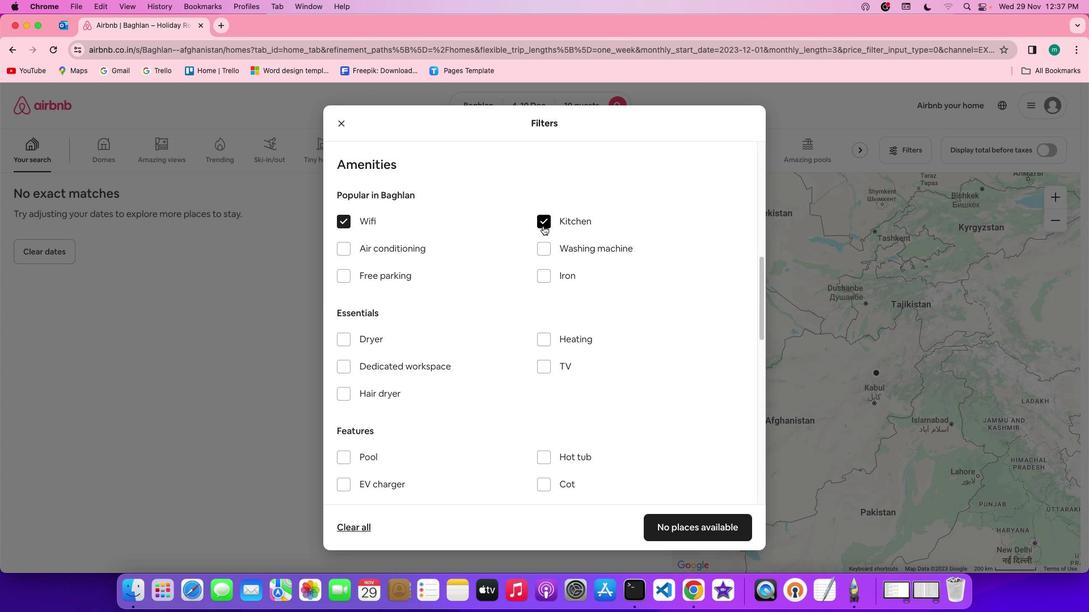 
Action: Mouse moved to (606, 355)
Screenshot: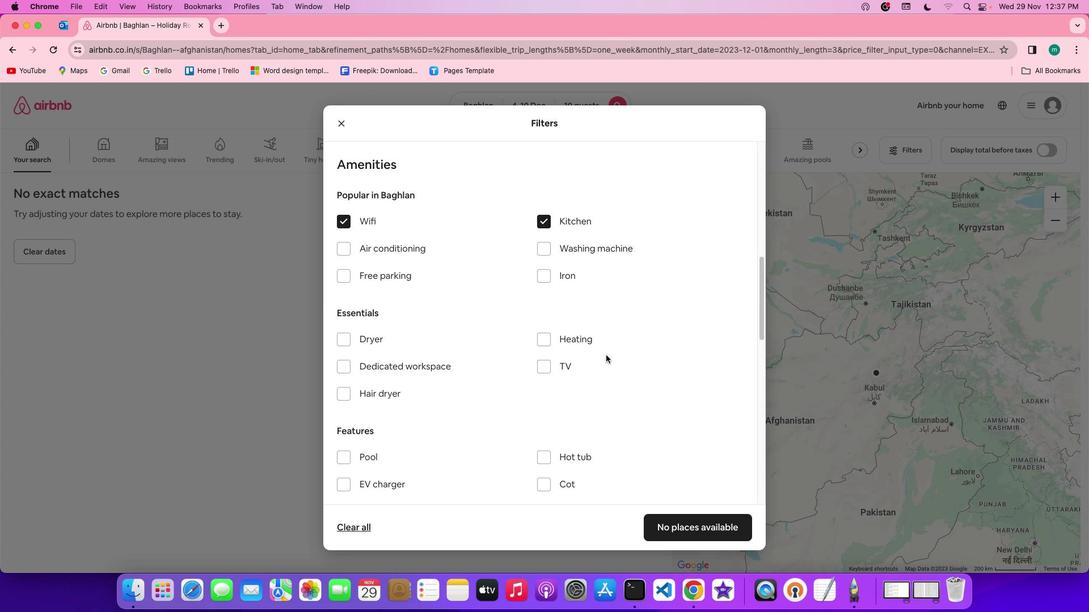 
Action: Mouse scrolled (606, 355) with delta (0, 0)
Screenshot: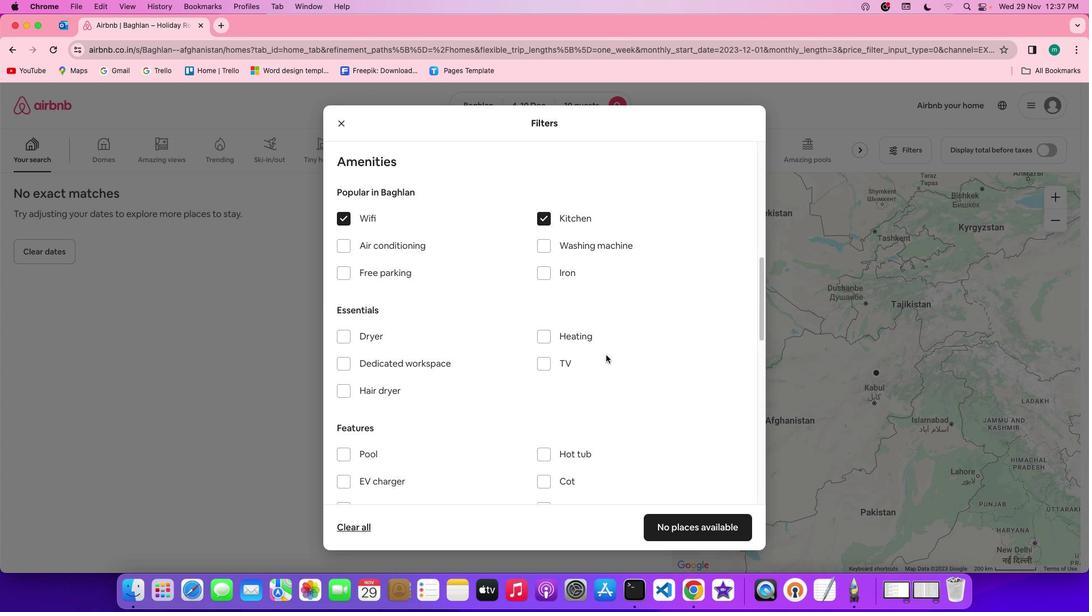 
Action: Mouse scrolled (606, 355) with delta (0, 0)
Screenshot: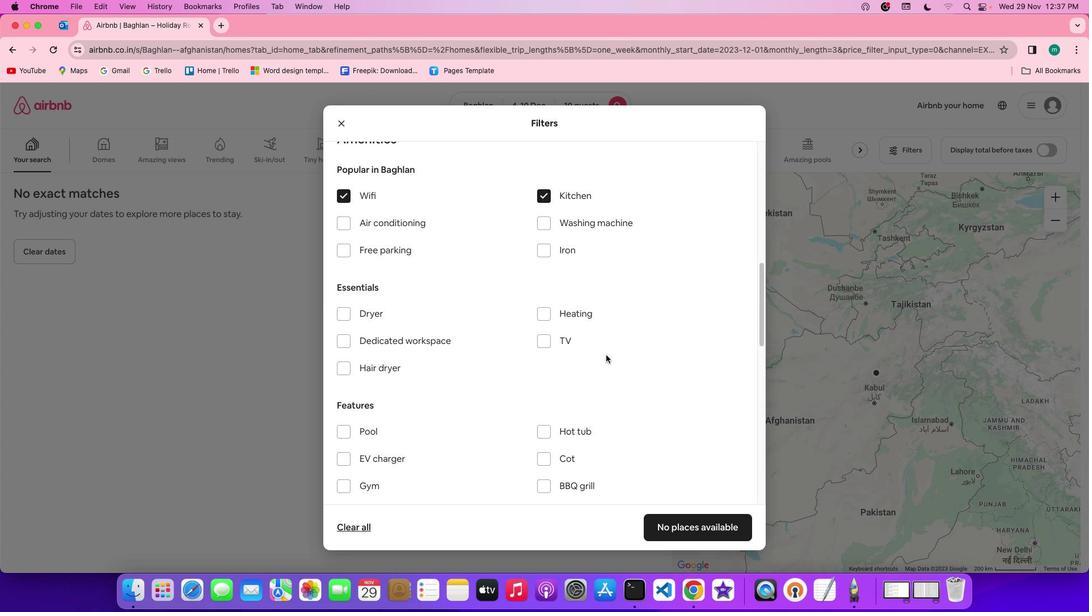 
Action: Mouse scrolled (606, 355) with delta (0, -1)
Screenshot: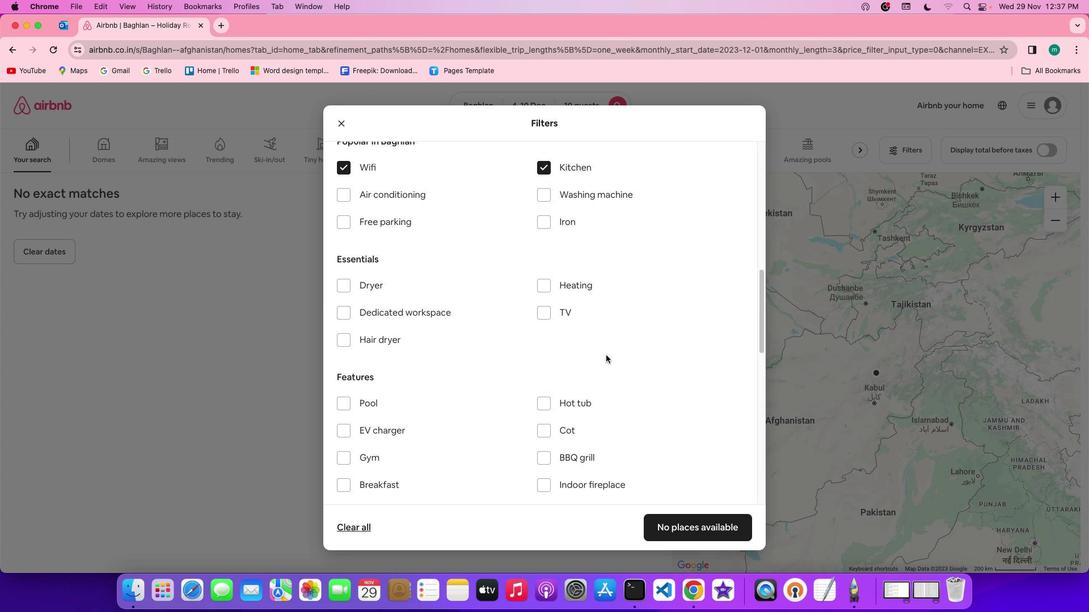 
Action: Mouse scrolled (606, 355) with delta (0, -1)
Screenshot: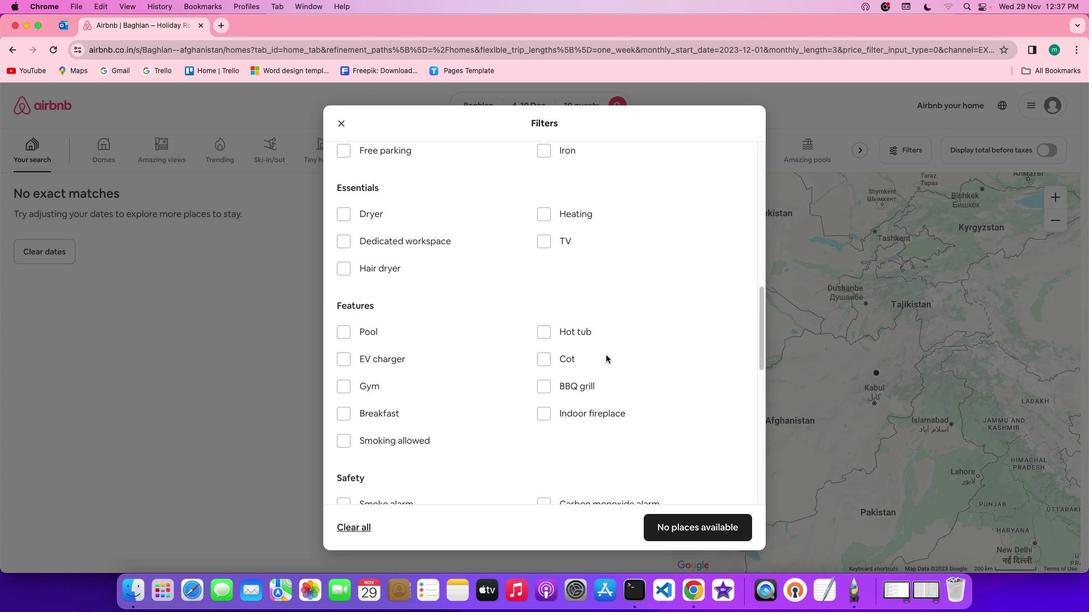 
Action: Mouse scrolled (606, 355) with delta (0, -1)
Screenshot: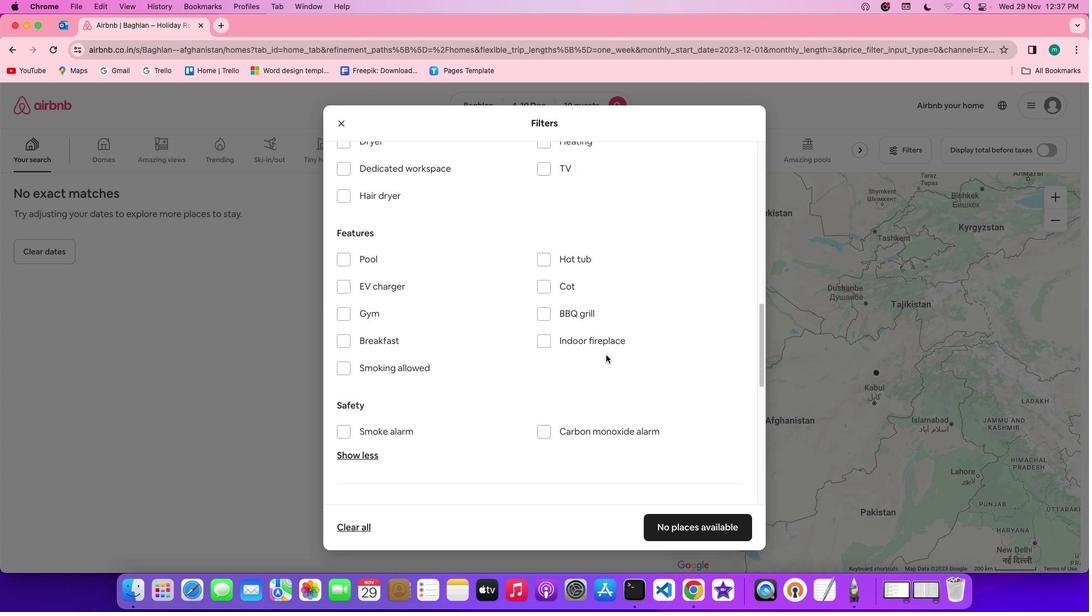 
Action: Mouse moved to (342, 240)
Screenshot: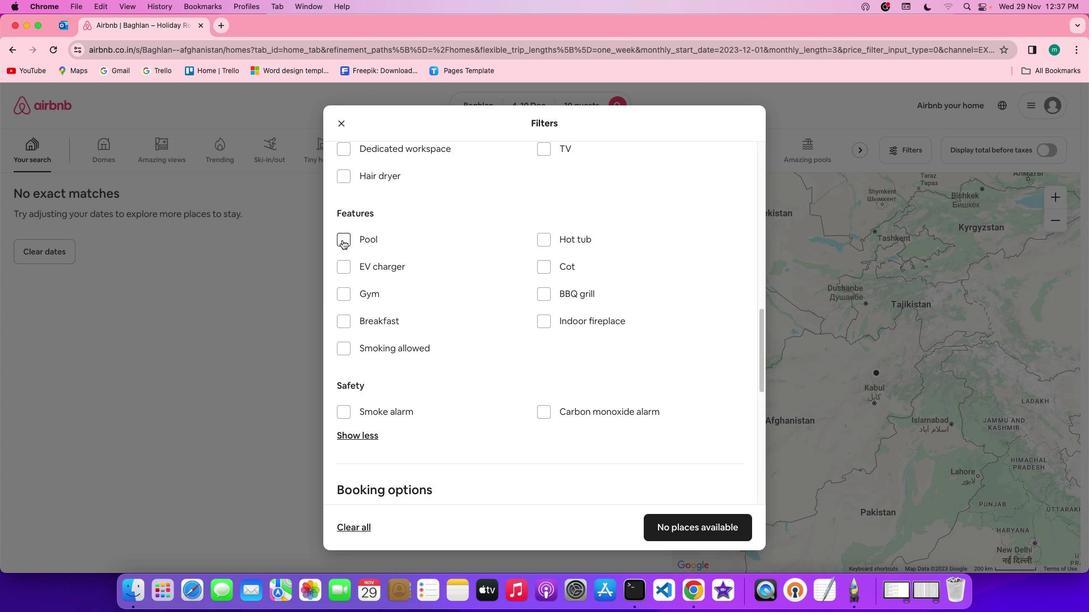 
Action: Mouse pressed left at (342, 240)
Screenshot: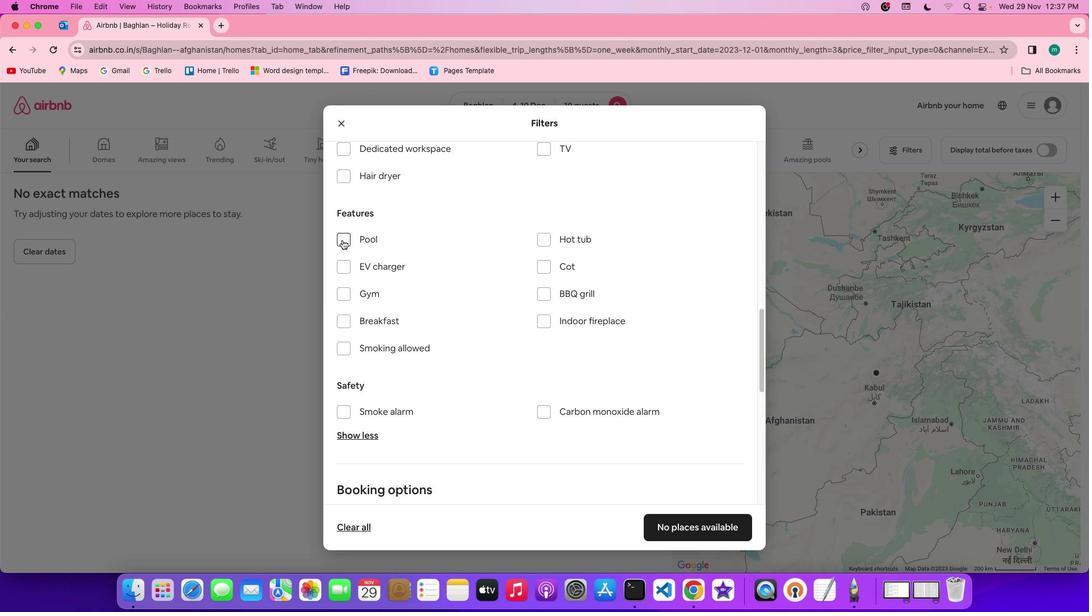 
Action: Mouse moved to (480, 309)
Screenshot: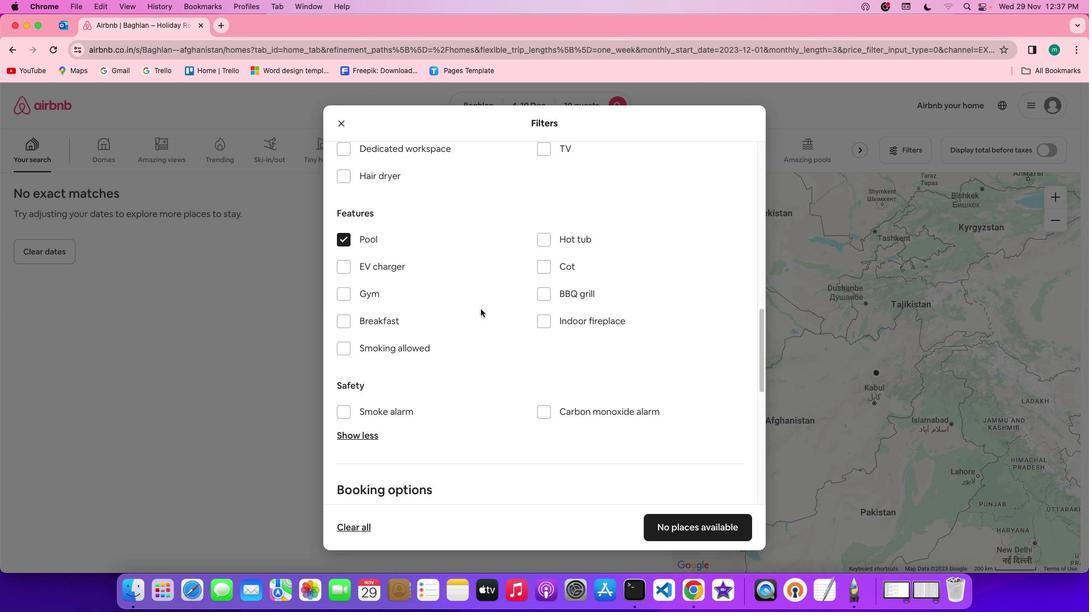 
Action: Mouse scrolled (480, 309) with delta (0, 0)
Screenshot: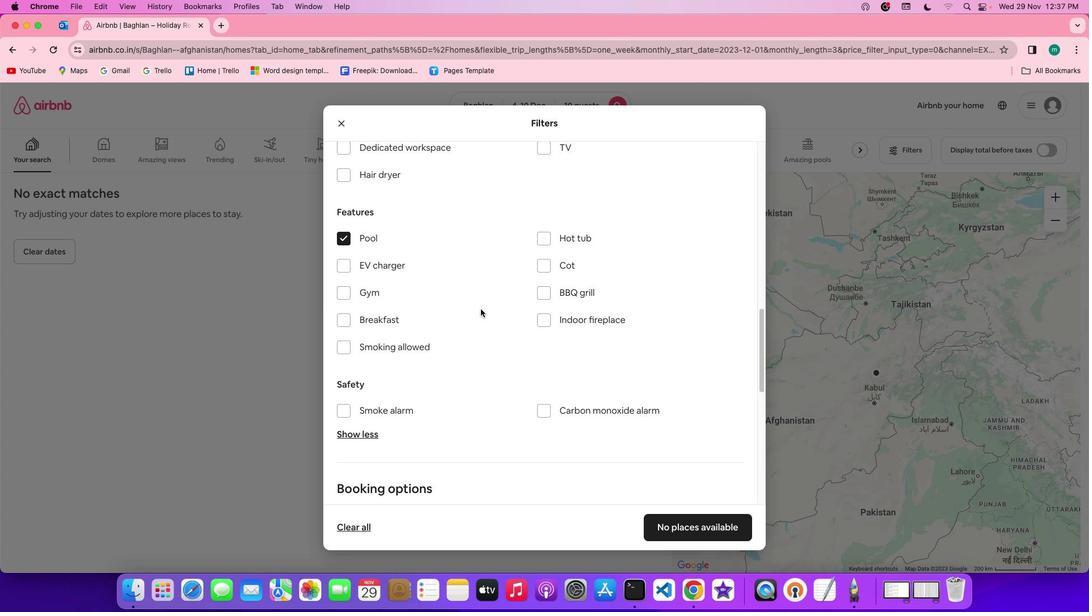 
Action: Mouse scrolled (480, 309) with delta (0, 0)
Screenshot: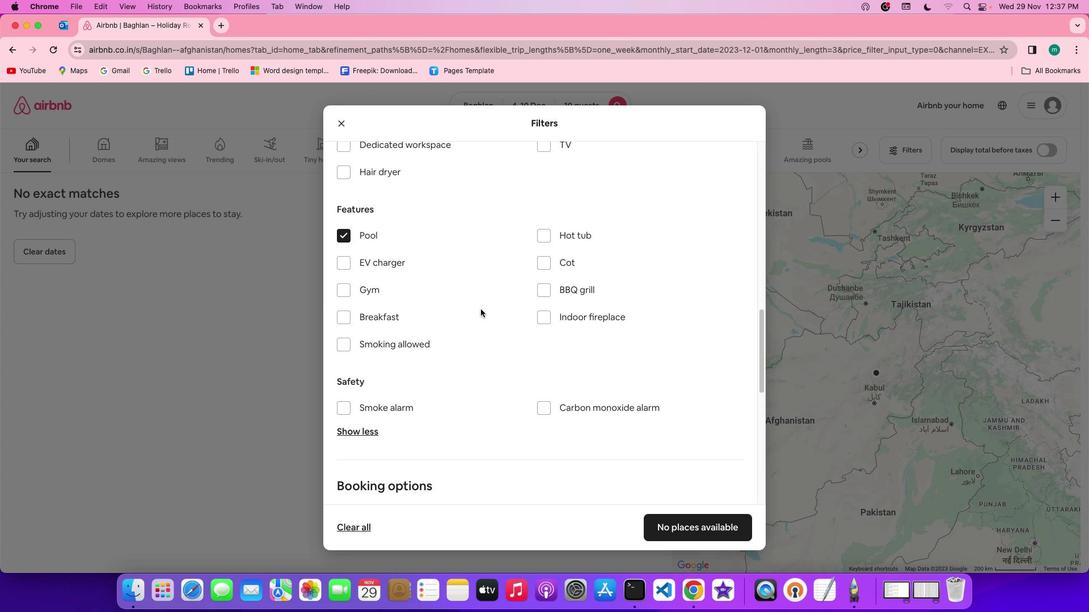 
Action: Mouse scrolled (480, 309) with delta (0, 0)
Screenshot: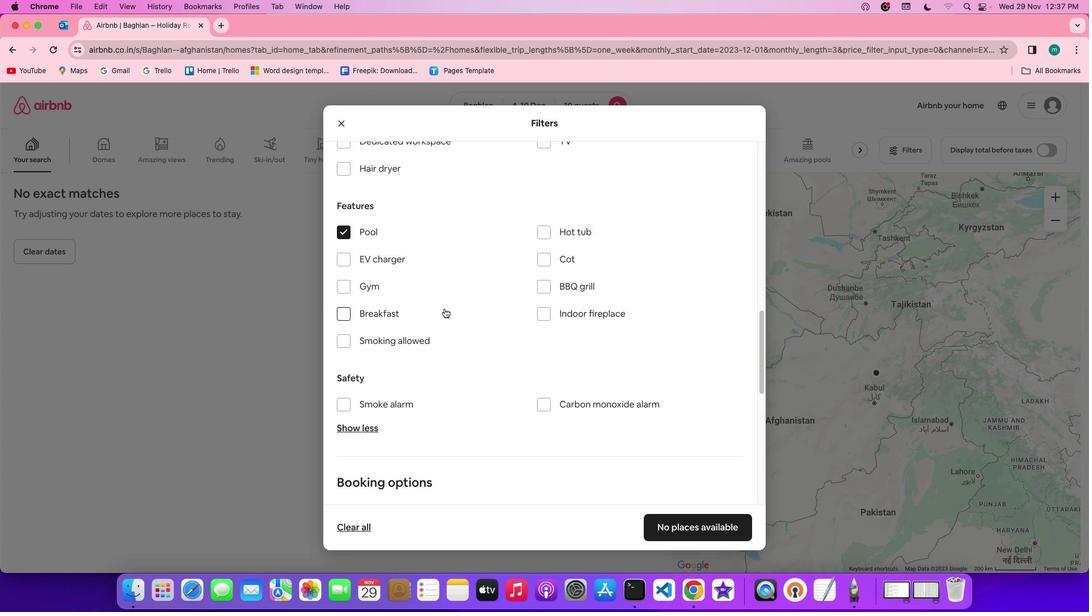 
Action: Mouse moved to (346, 281)
Screenshot: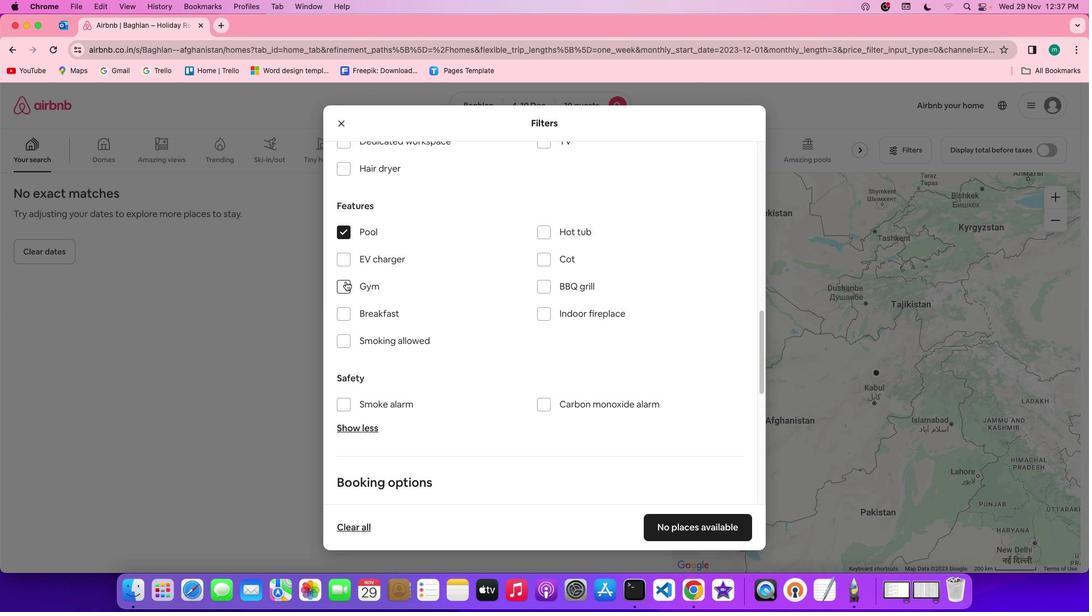 
Action: Mouse pressed left at (346, 281)
Screenshot: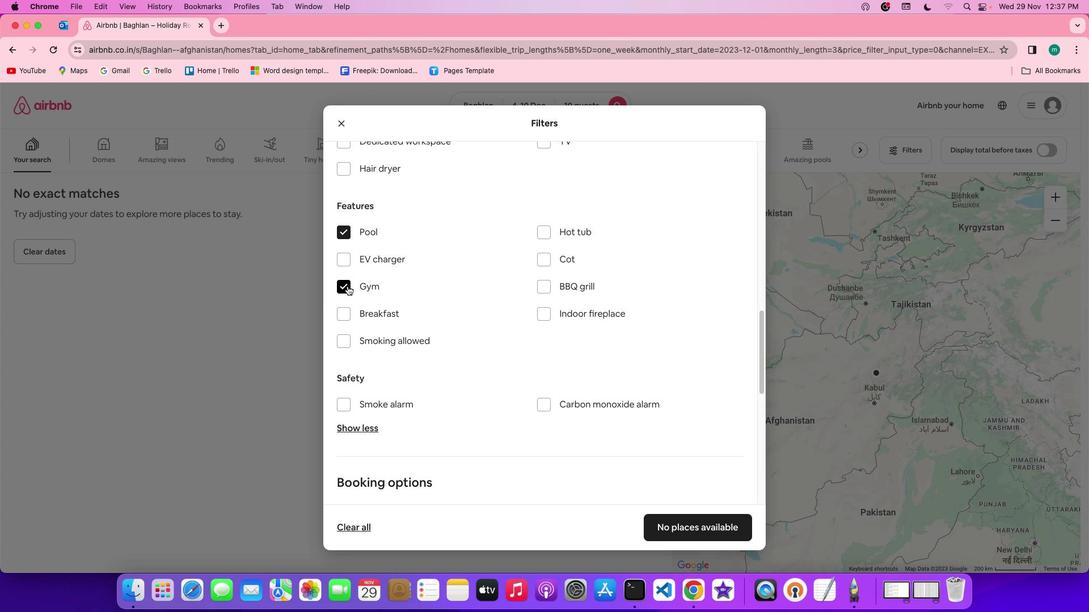 
Action: Mouse moved to (345, 313)
Screenshot: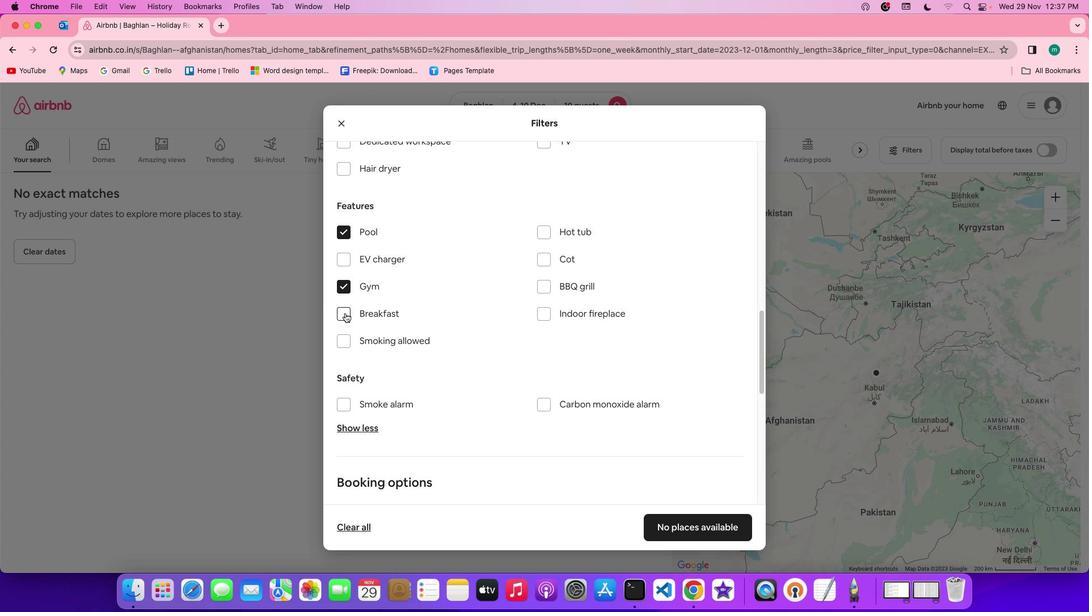 
Action: Mouse pressed left at (345, 313)
Screenshot: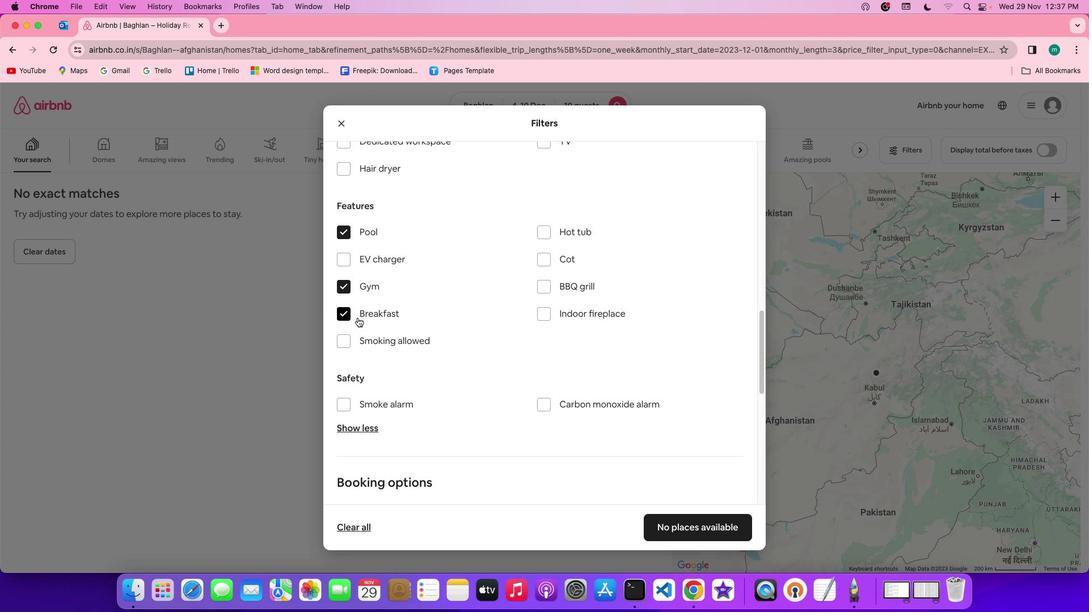 
Action: Mouse moved to (568, 383)
Screenshot: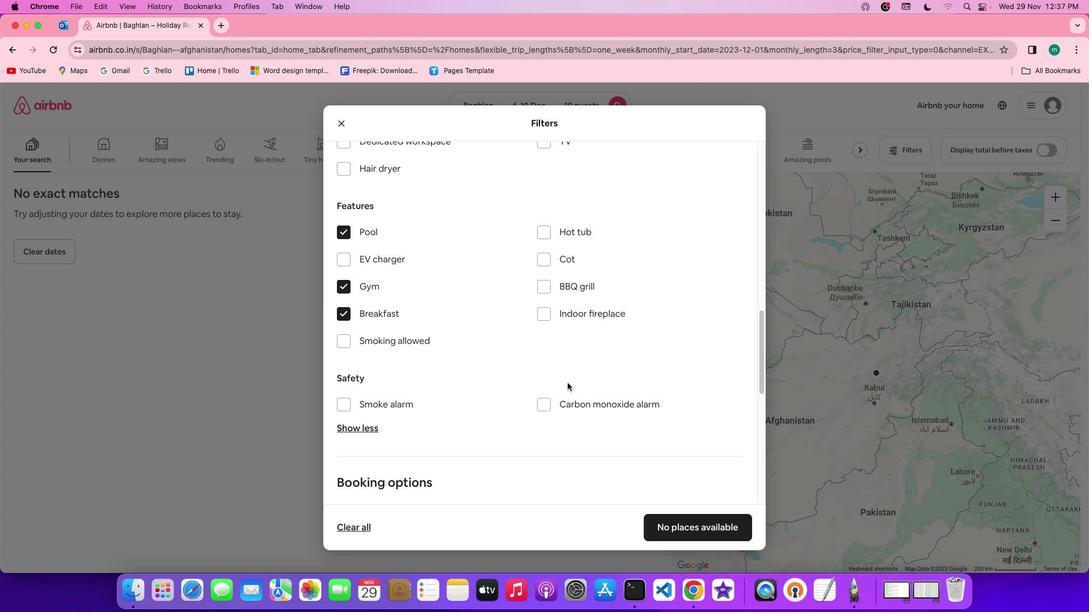 
Action: Mouse scrolled (568, 383) with delta (0, 0)
Screenshot: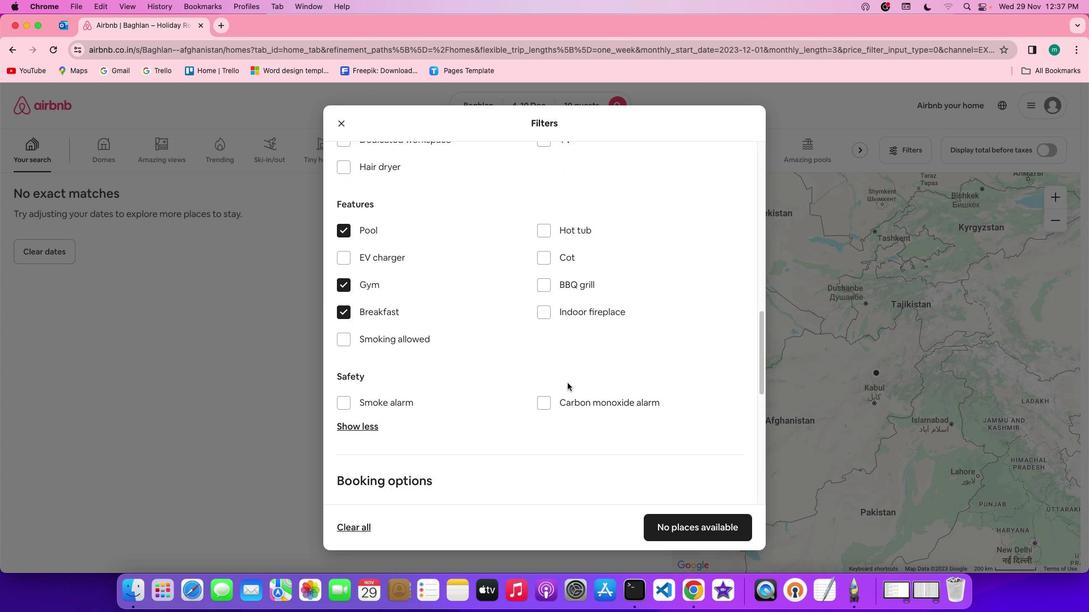 
Action: Mouse scrolled (568, 383) with delta (0, 0)
Screenshot: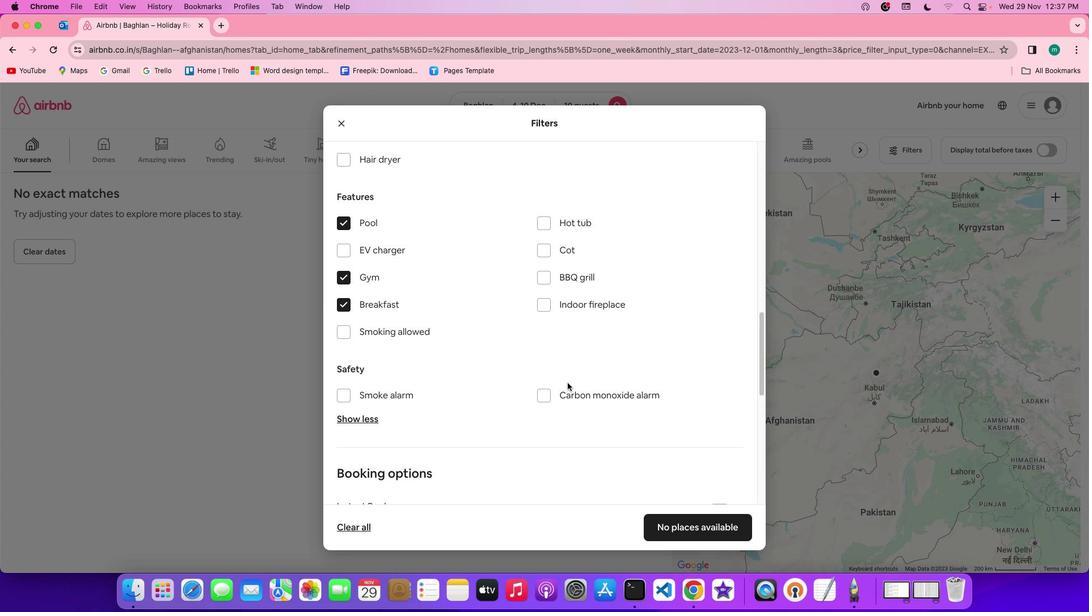 
Action: Mouse scrolled (568, 383) with delta (0, 0)
Screenshot: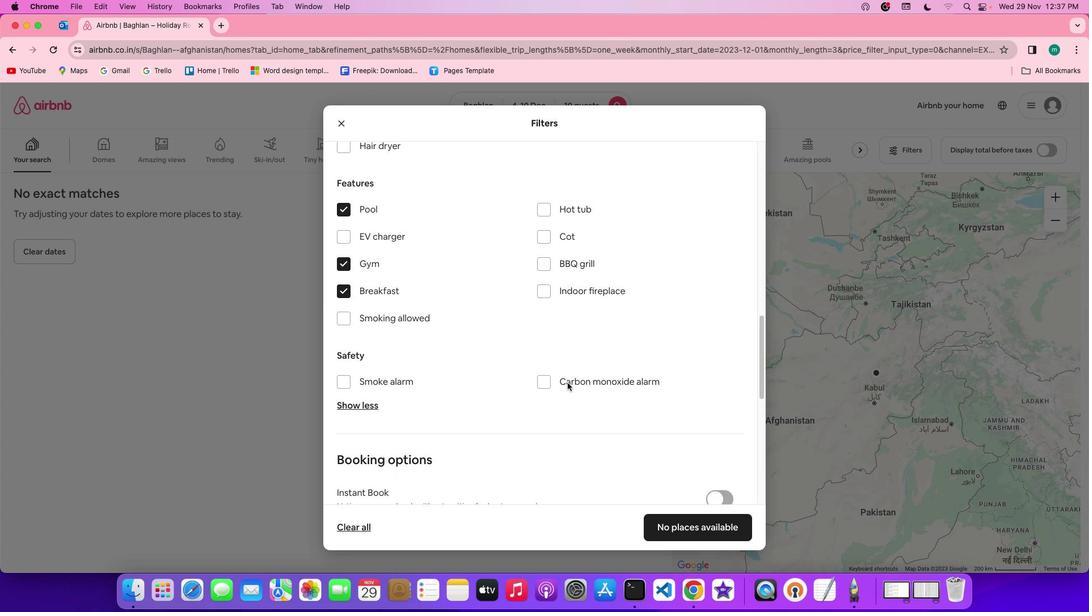 
Action: Mouse scrolled (568, 383) with delta (0, 0)
Screenshot: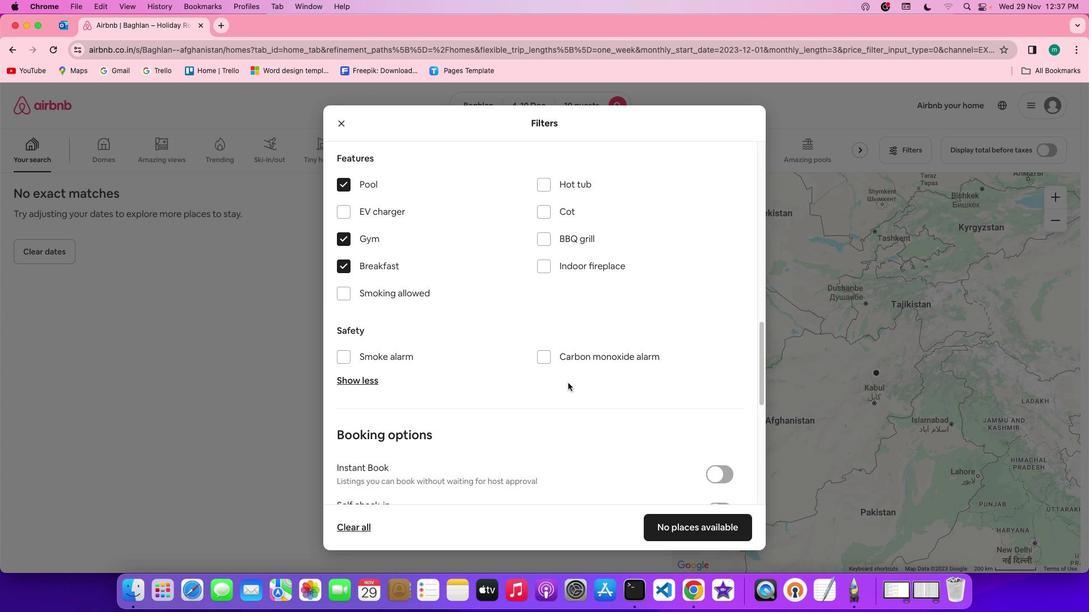 
Action: Mouse moved to (568, 383)
Screenshot: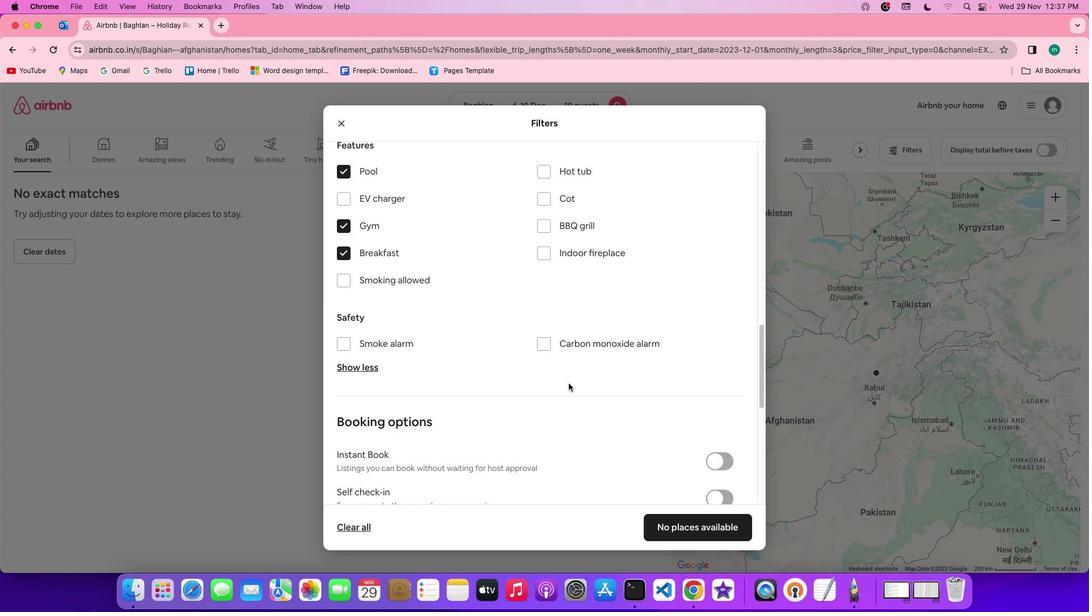 
Action: Mouse scrolled (568, 383) with delta (0, 0)
Screenshot: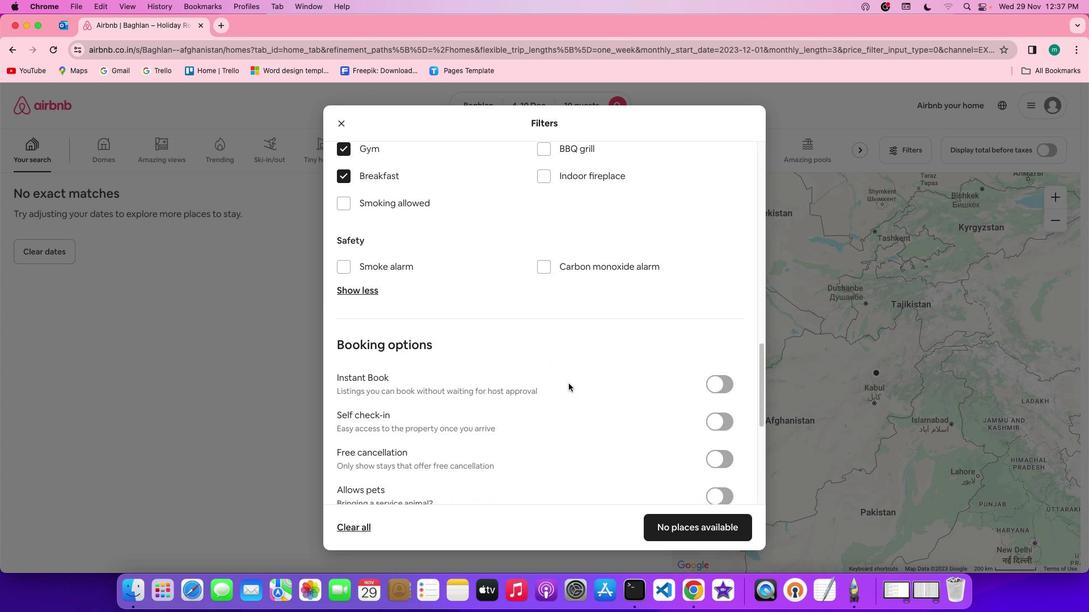 
Action: Mouse scrolled (568, 383) with delta (0, 0)
Screenshot: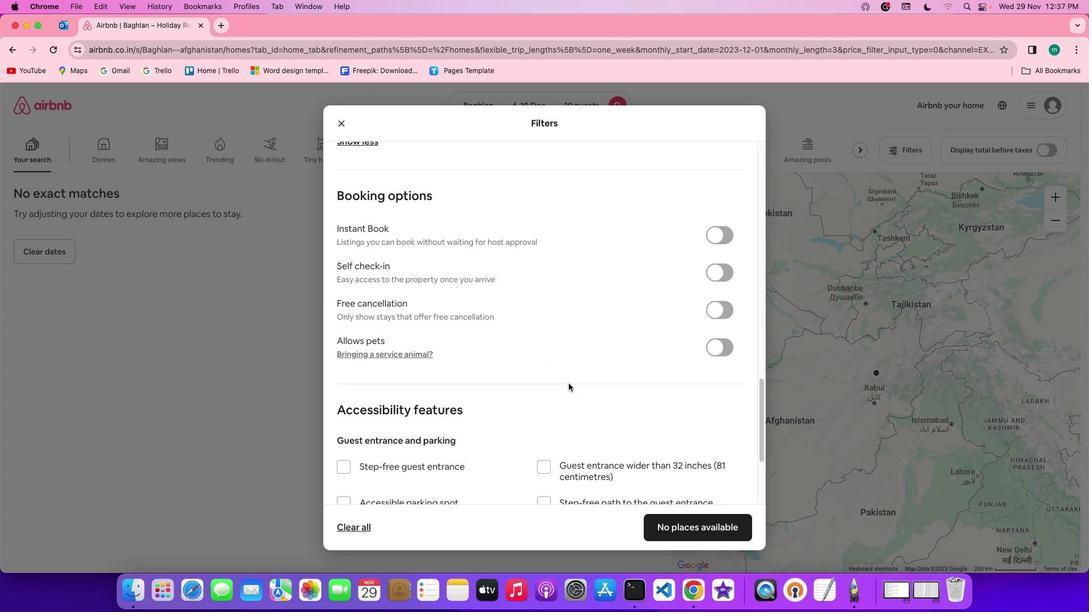 
Action: Mouse scrolled (568, 383) with delta (0, -1)
Screenshot: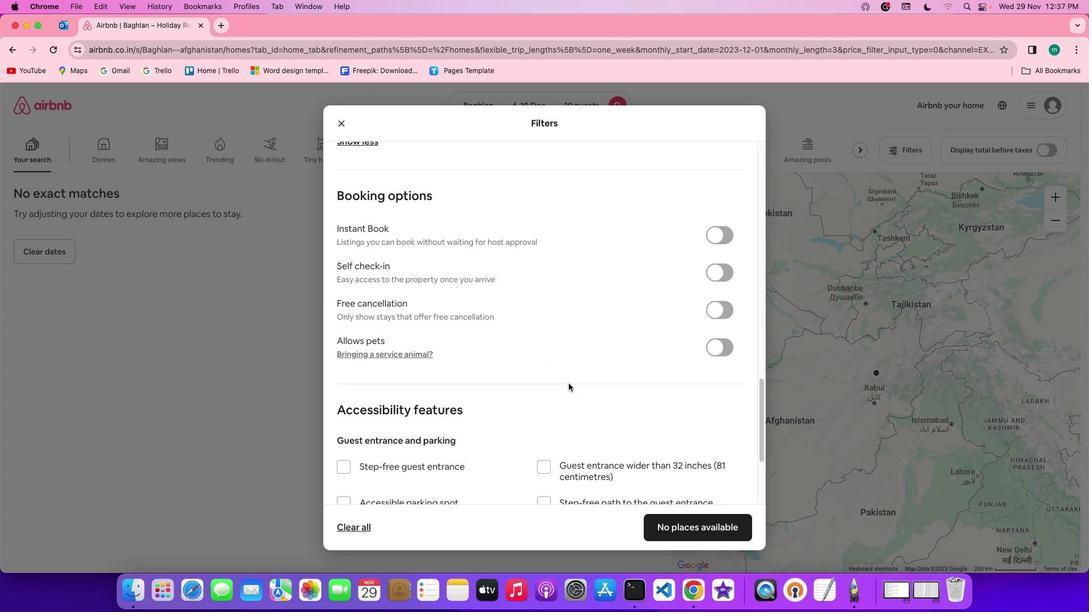 
Action: Mouse scrolled (568, 383) with delta (0, -2)
Screenshot: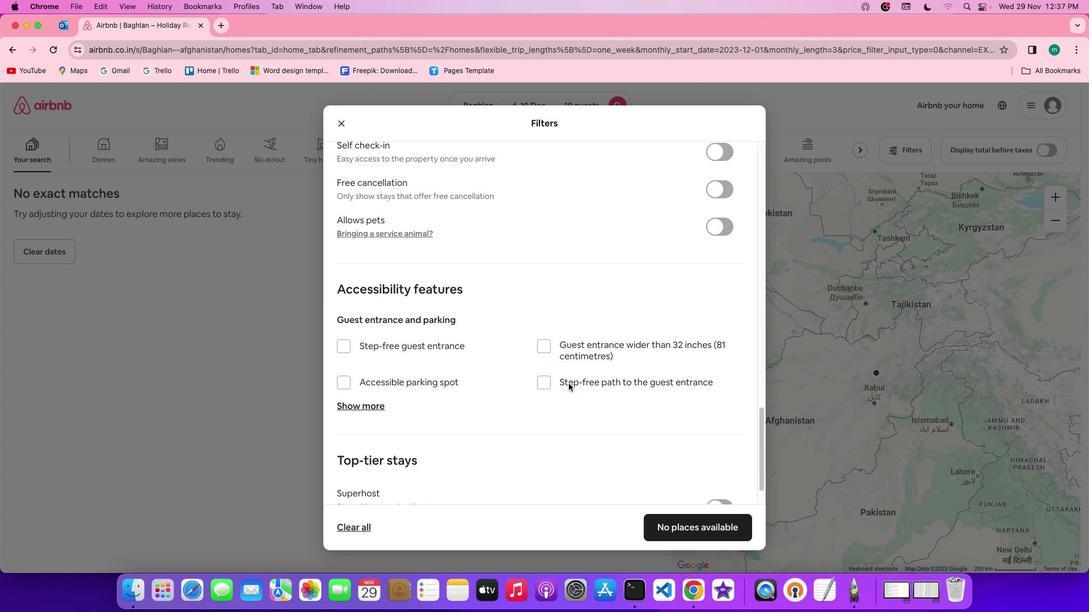 
Action: Mouse scrolled (568, 383) with delta (0, -3)
Screenshot: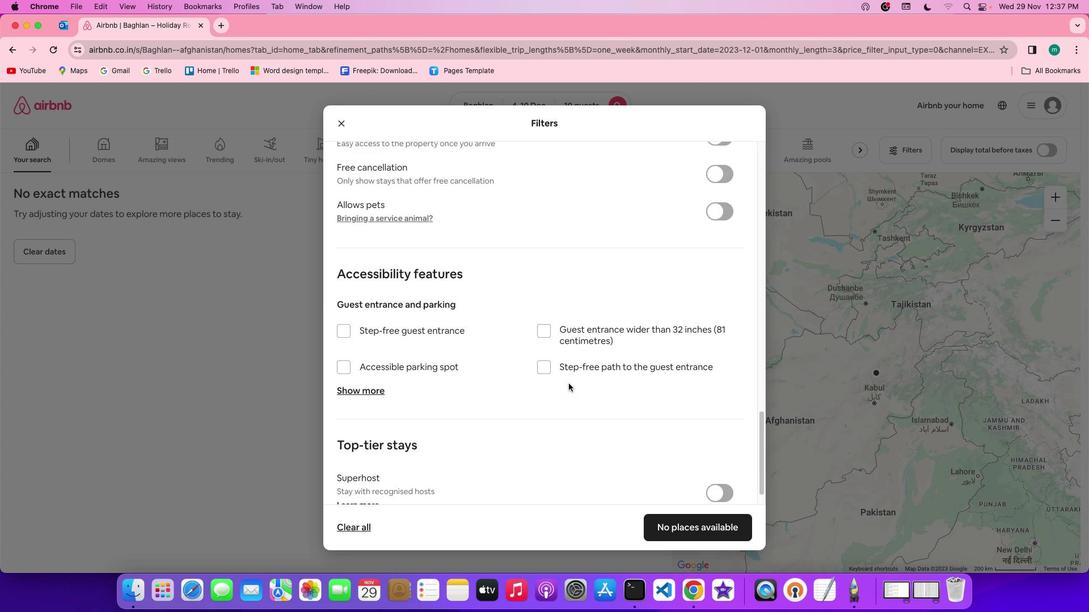 
Action: Mouse scrolled (568, 383) with delta (0, 0)
Screenshot: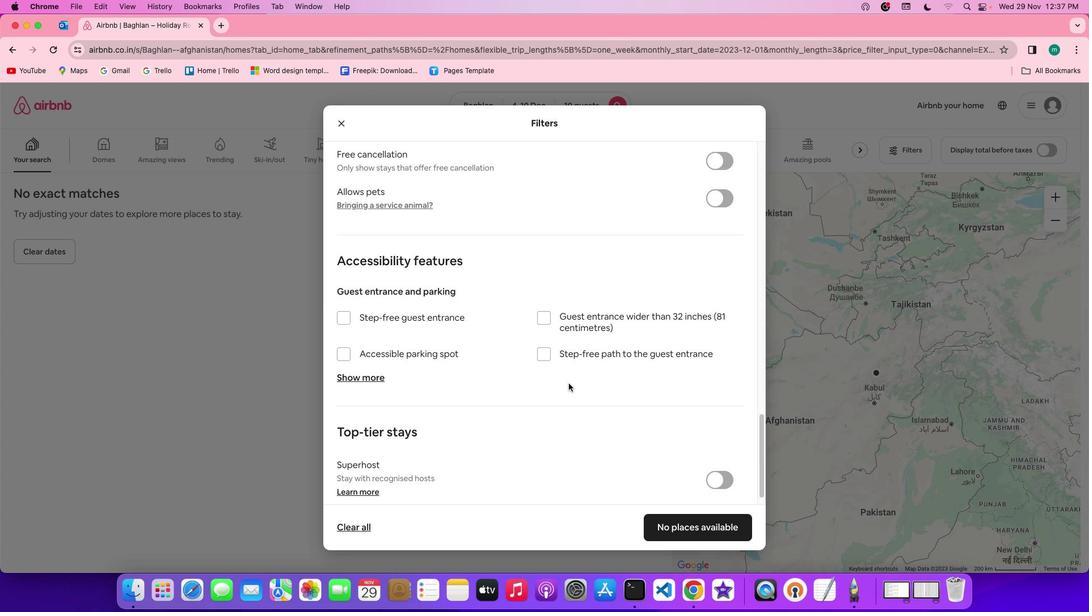 
Action: Mouse scrolled (568, 383) with delta (0, 0)
Screenshot: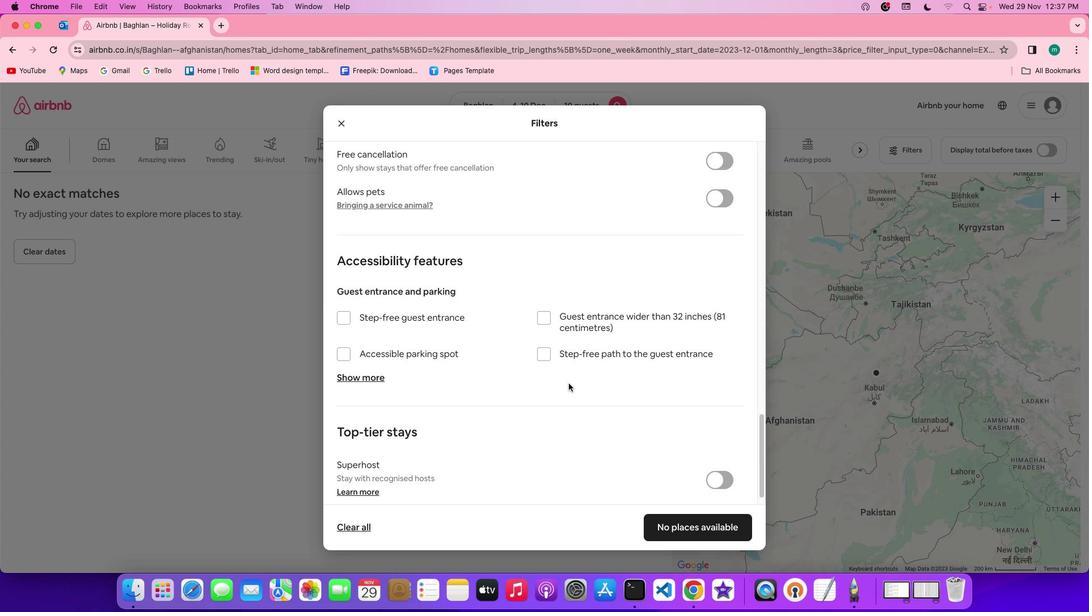 
Action: Mouse scrolled (568, 383) with delta (0, -1)
Screenshot: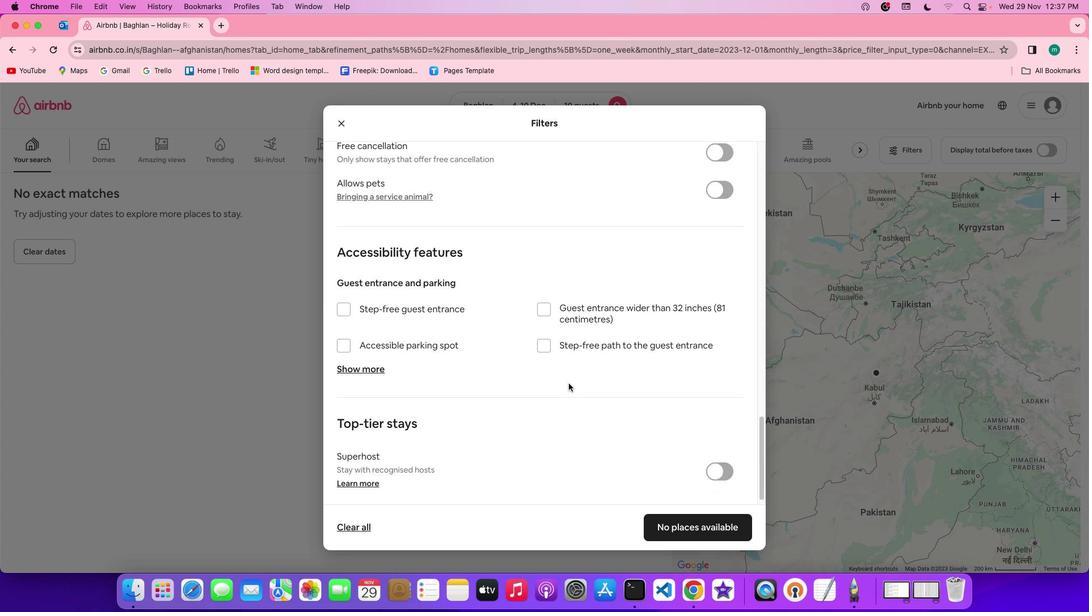 
Action: Mouse scrolled (568, 383) with delta (0, -2)
Screenshot: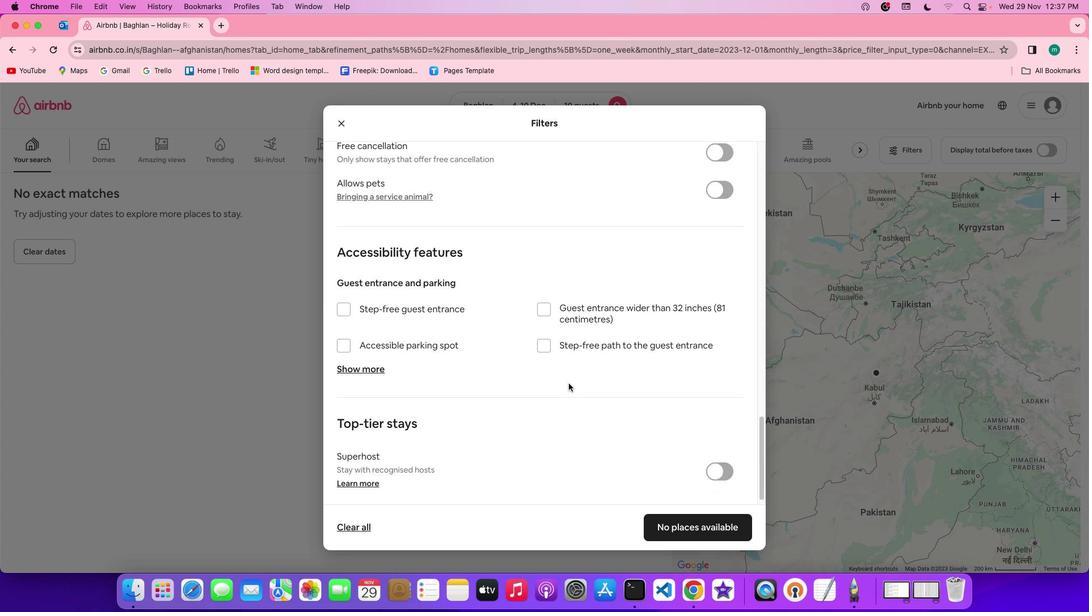 
Action: Mouse scrolled (568, 383) with delta (0, -3)
Screenshot: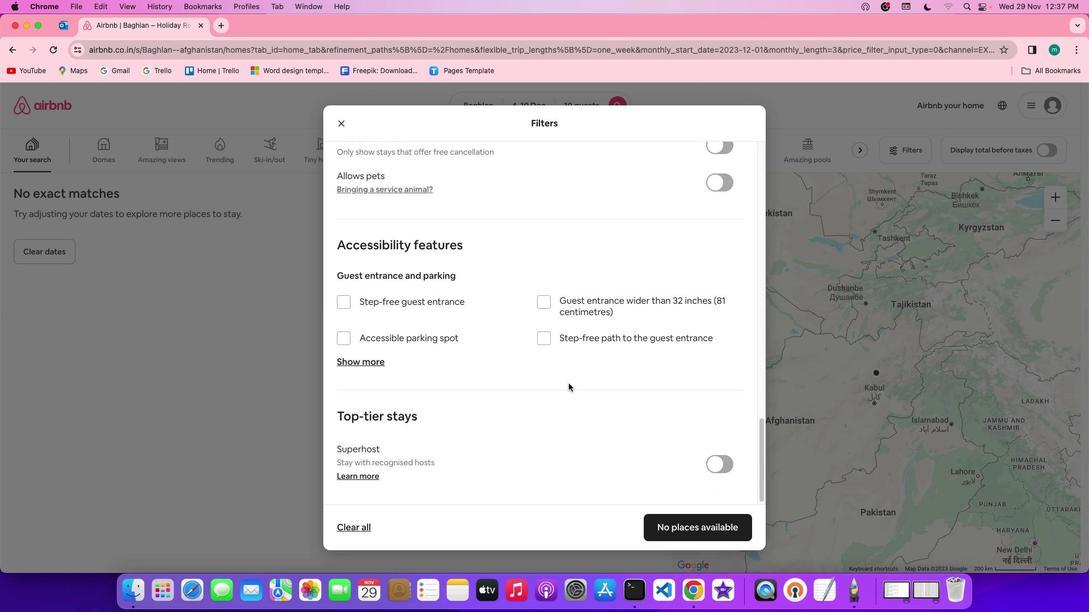 
Action: Mouse scrolled (568, 383) with delta (0, -3)
Screenshot: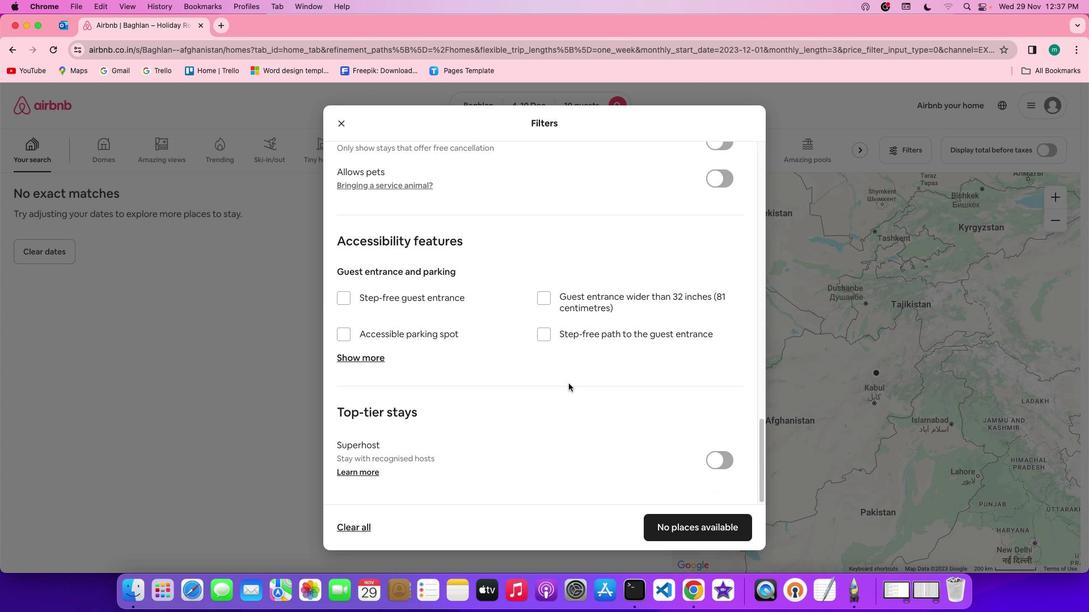 
Action: Mouse moved to (716, 520)
Screenshot: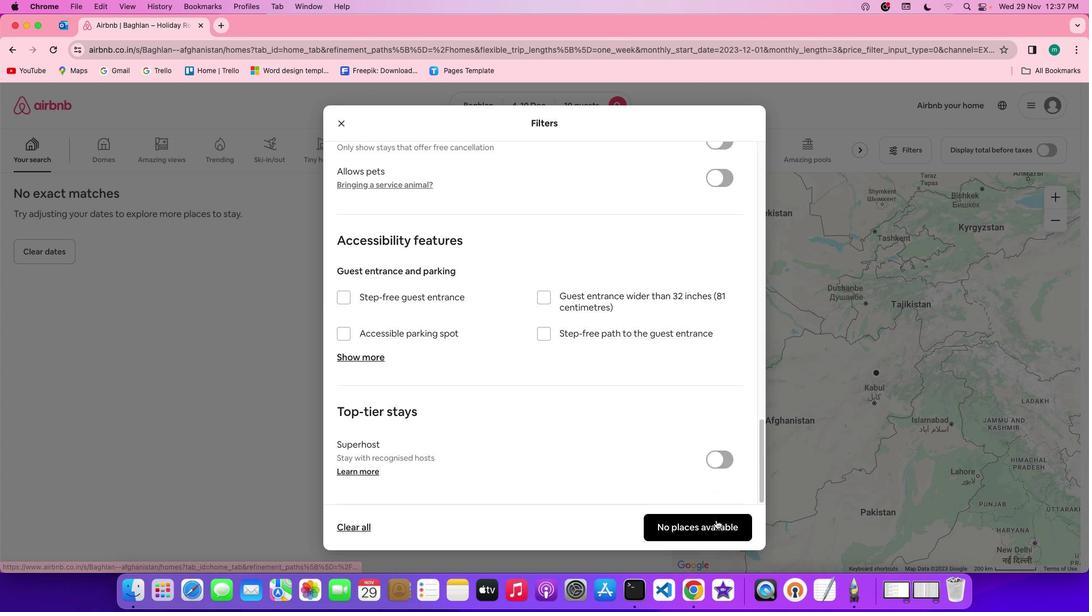 
Action: Mouse pressed left at (716, 520)
Screenshot: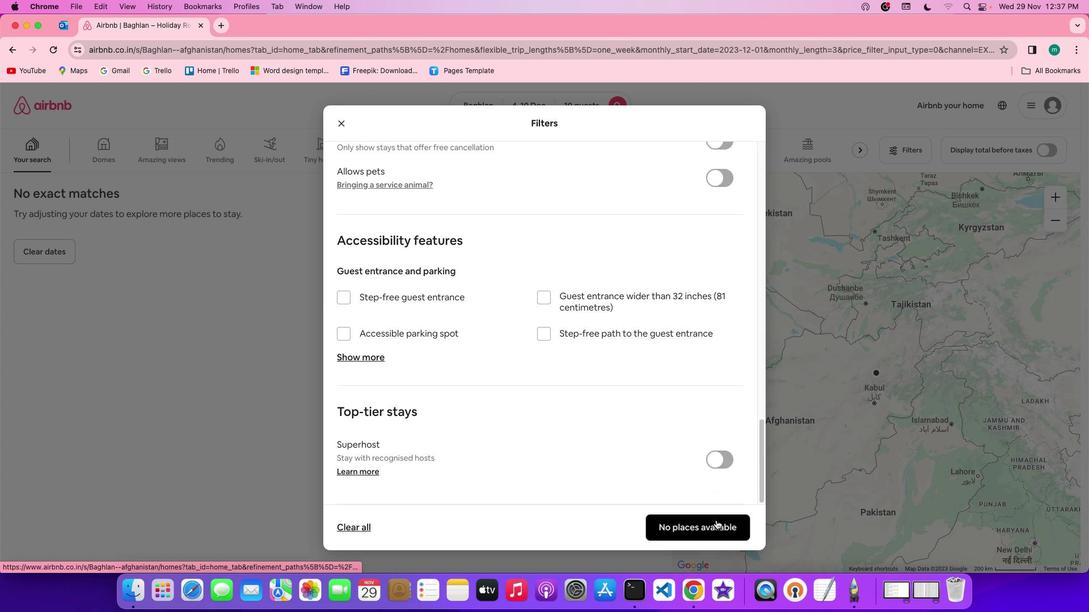 
Action: Mouse moved to (362, 414)
Screenshot: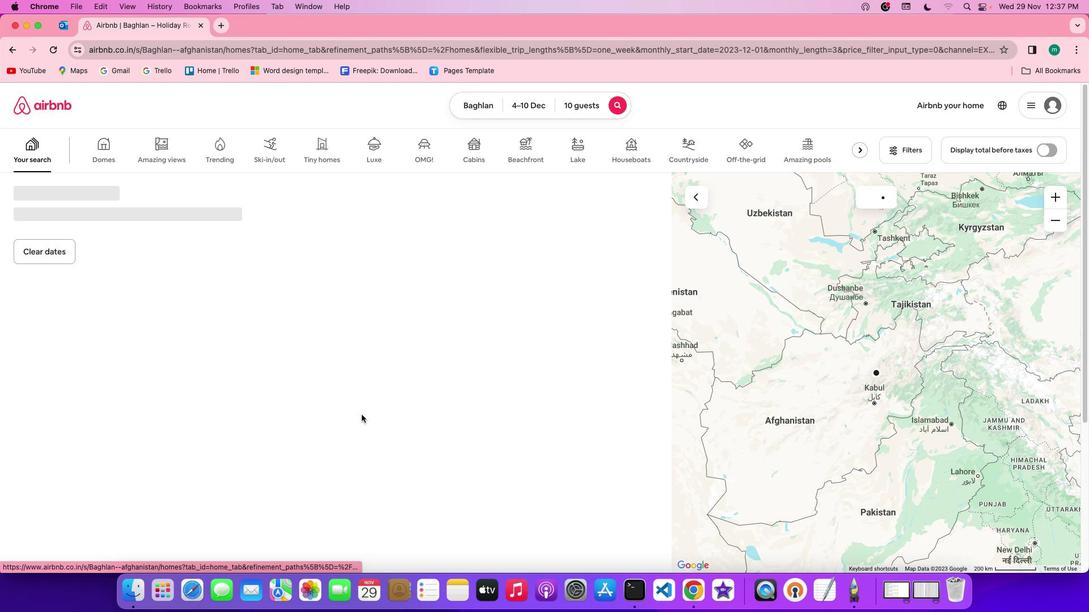 
